 Task: Look for space in Taurage, Lithuania from 28th June, 2023 to 10th July,  2023 for 5 adults in price range Rs.15000 to Rs.25000. Place can be entire place or private room with 5 bedrooms having 5 beds and 5 bathrooms. Property type can be house, flat, guest house. Amenities needed are: wifi, TV, free parkinig on premises, gym, breakfast. Booking option can be shelf check-in. Required host language is English.
Action: Mouse pressed left at (505, 111)
Screenshot: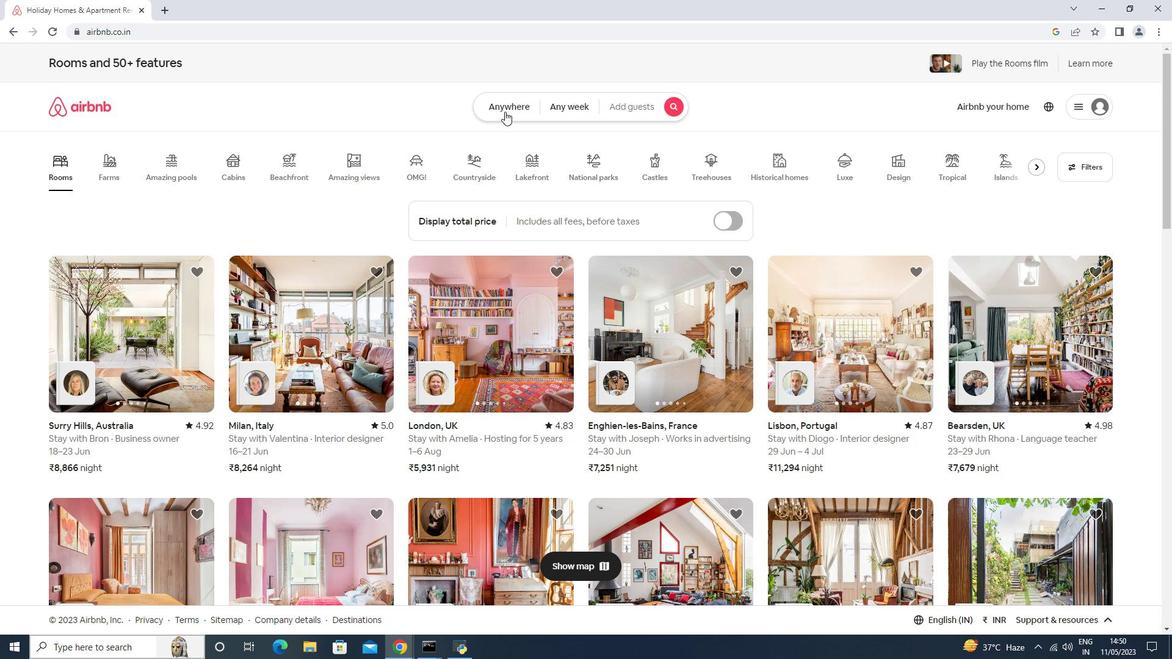 
Action: Mouse moved to (442, 157)
Screenshot: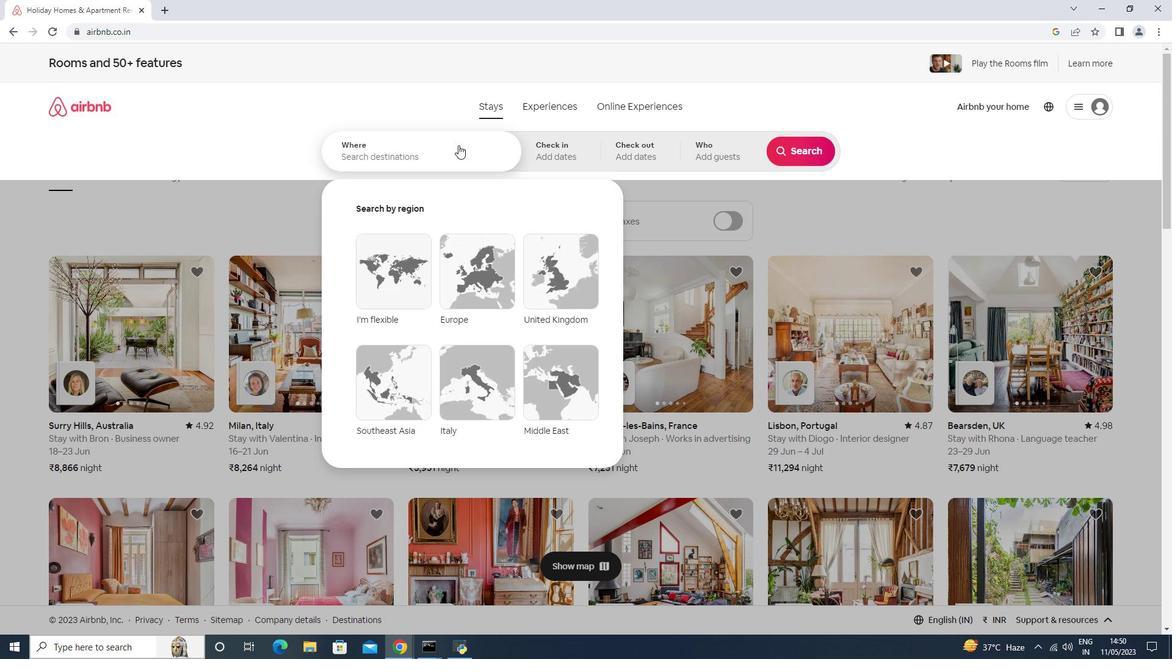 
Action: Mouse pressed left at (442, 157)
Screenshot: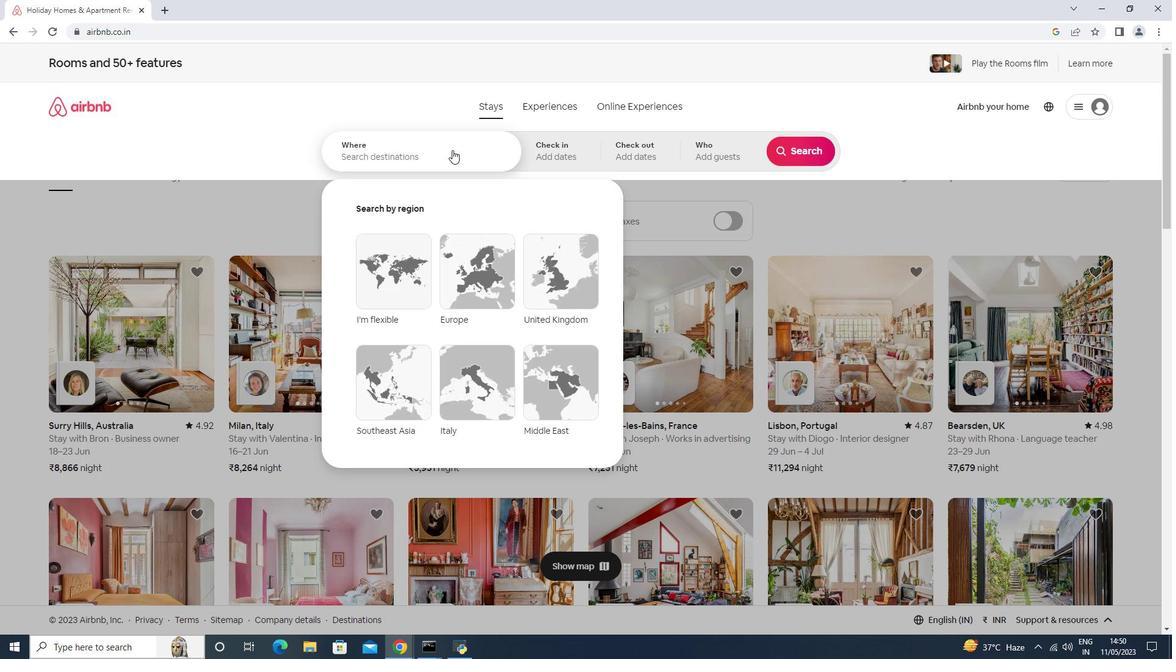 
Action: Mouse moved to (533, 174)
Screenshot: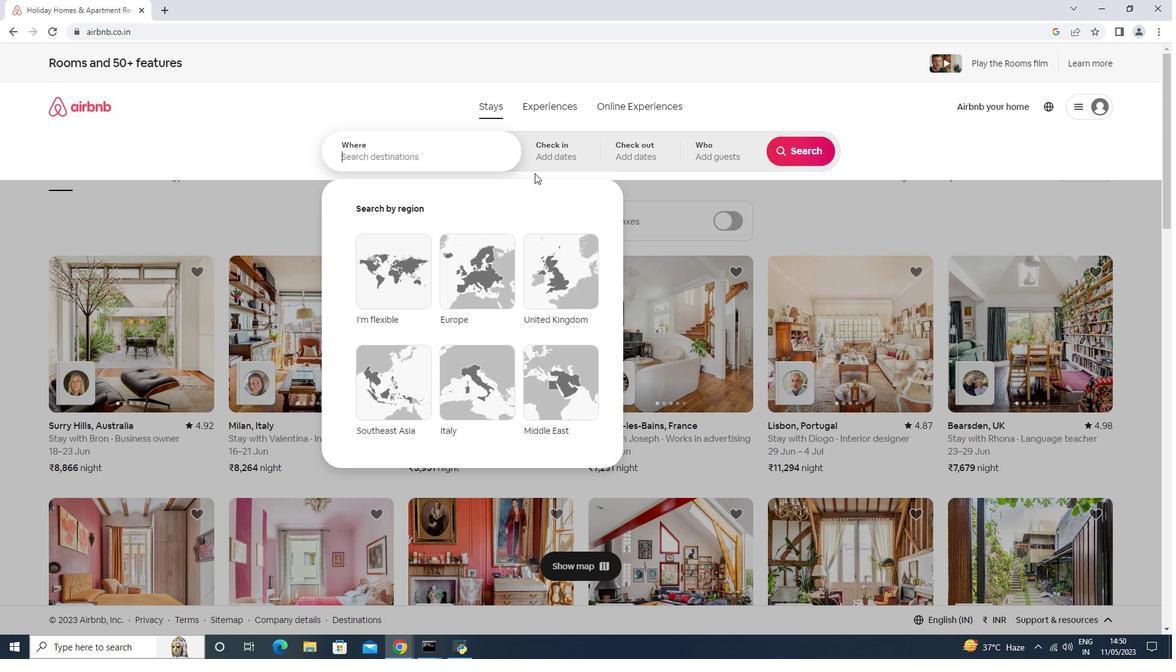 
Action: Key pressed <Key.shift>Taurage,<Key.shift>Lituania
Screenshot: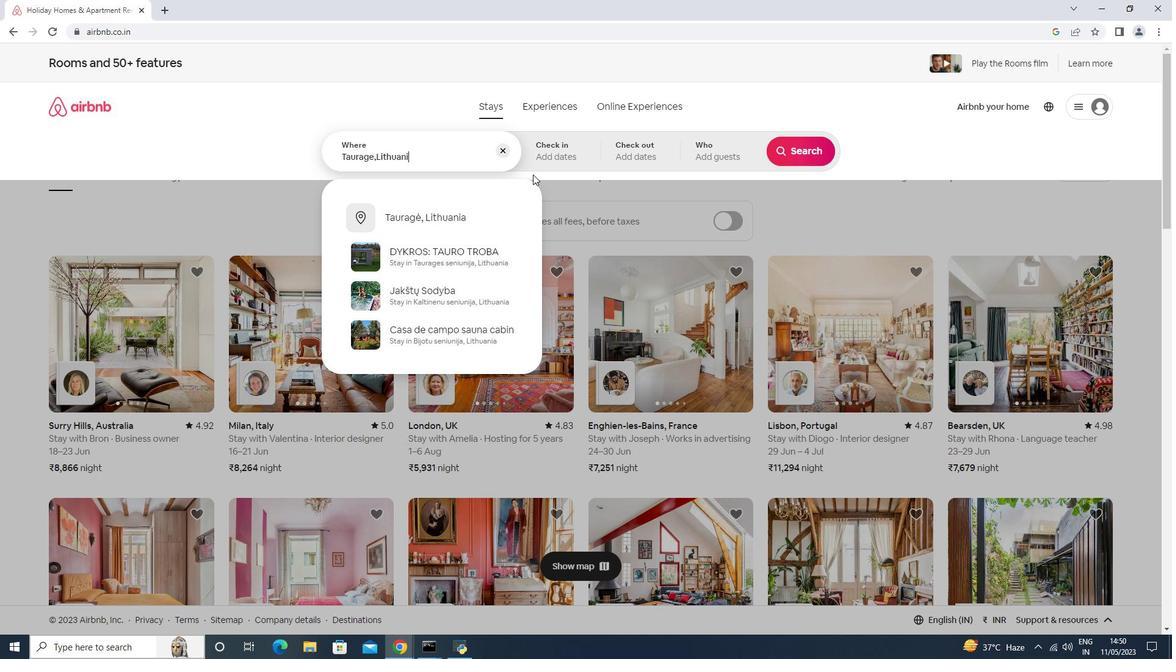 
Action: Mouse moved to (563, 145)
Screenshot: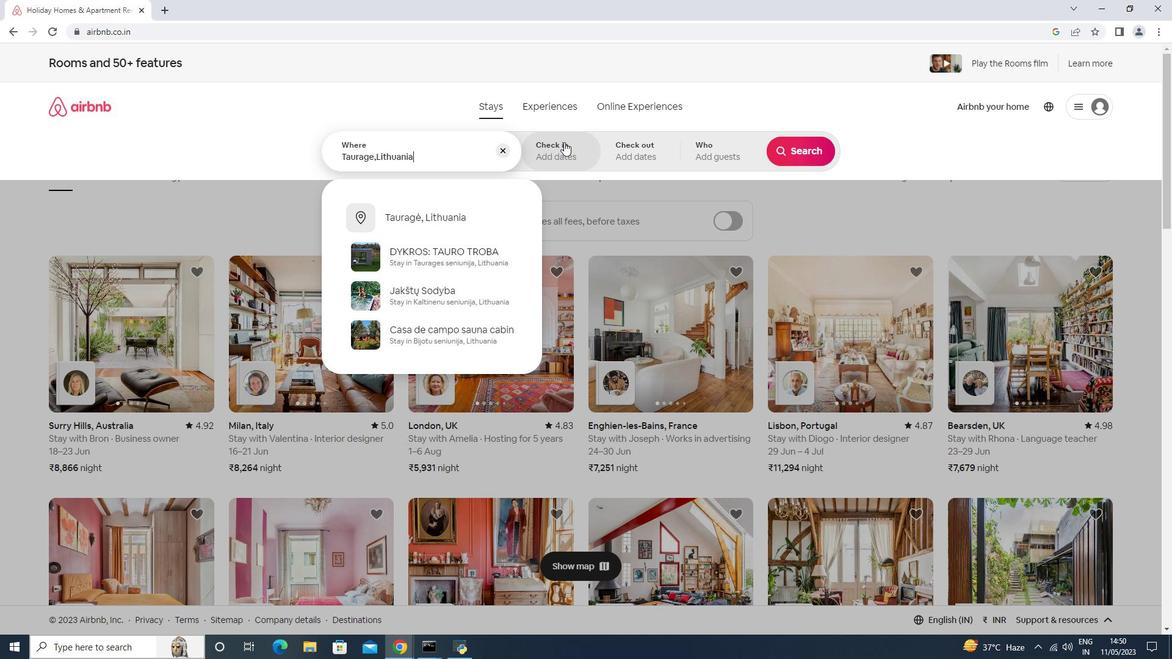 
Action: Mouse pressed left at (563, 145)
Screenshot: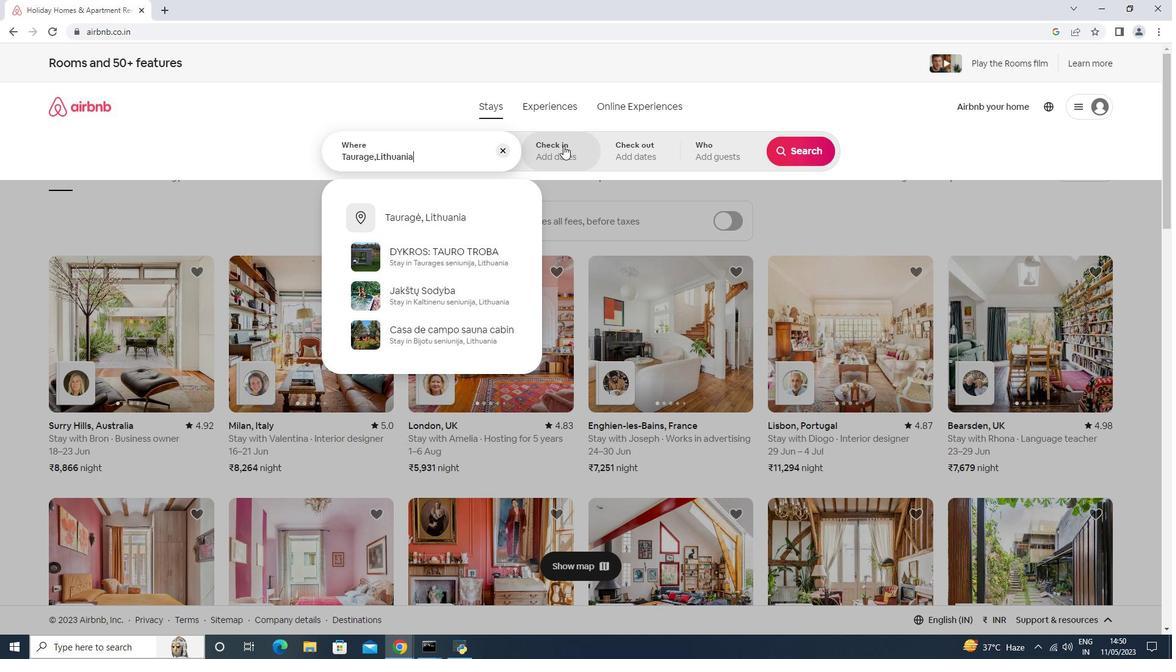 
Action: Mouse moved to (698, 412)
Screenshot: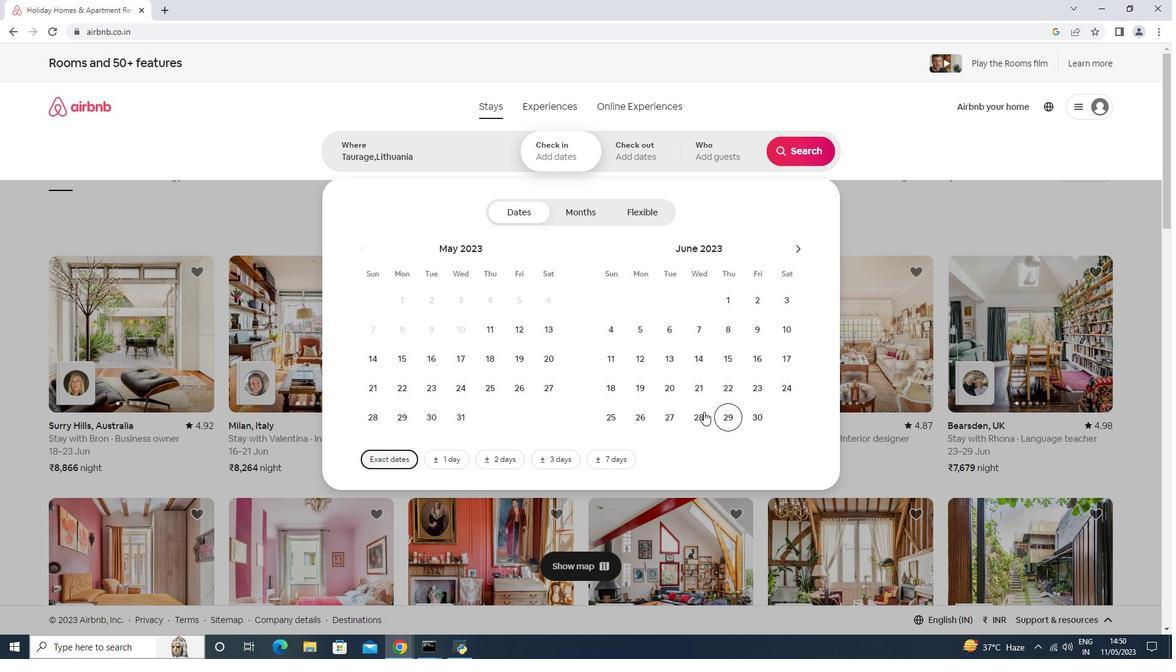
Action: Mouse pressed left at (698, 412)
Screenshot: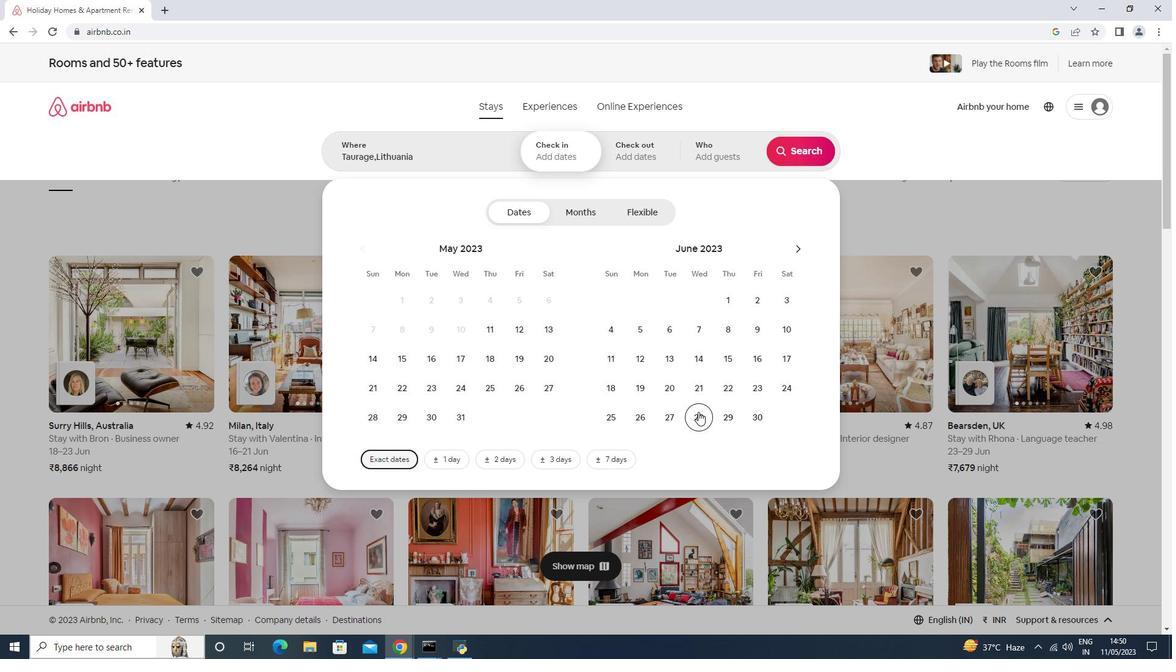 
Action: Mouse moved to (799, 247)
Screenshot: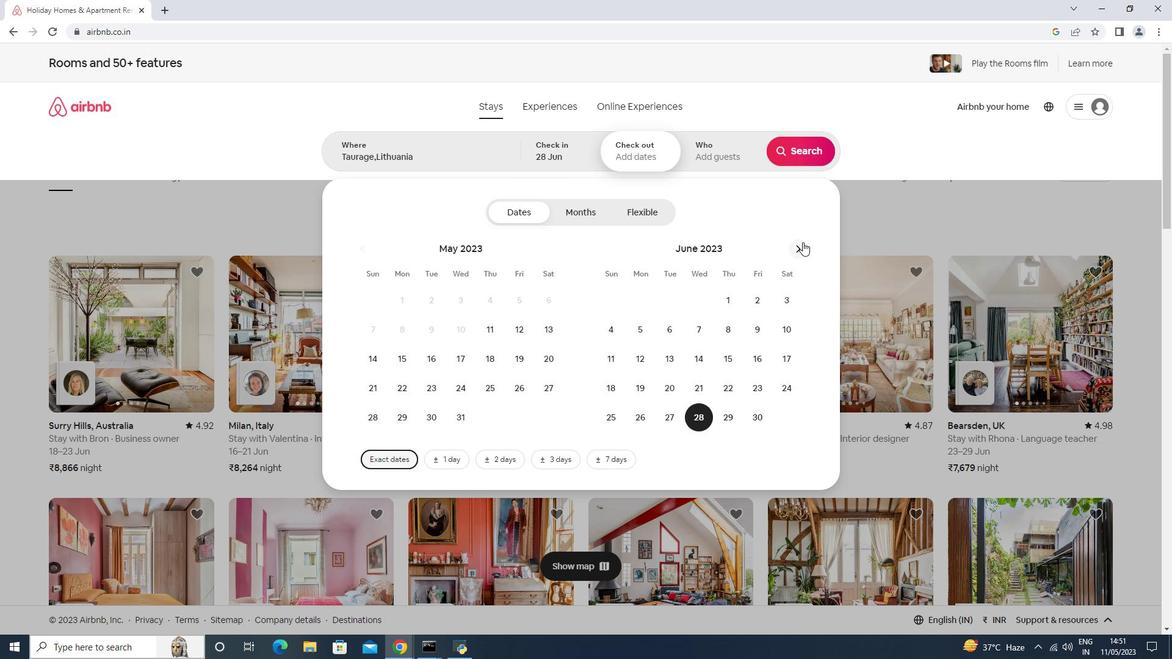 
Action: Mouse pressed left at (799, 247)
Screenshot: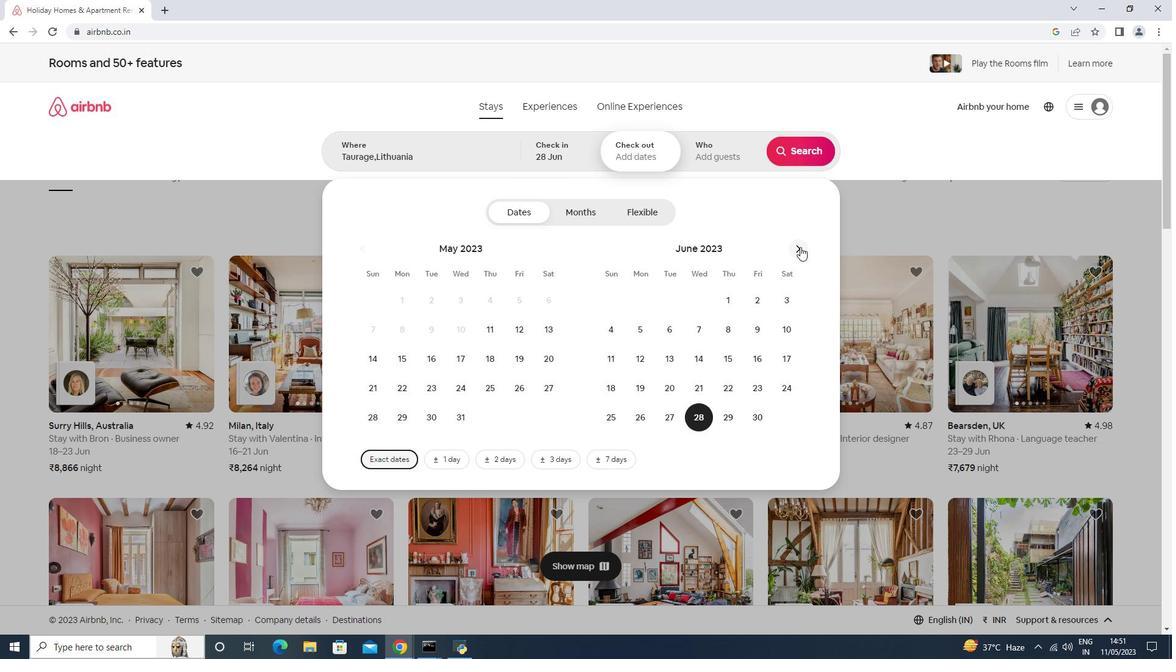 
Action: Mouse moved to (644, 352)
Screenshot: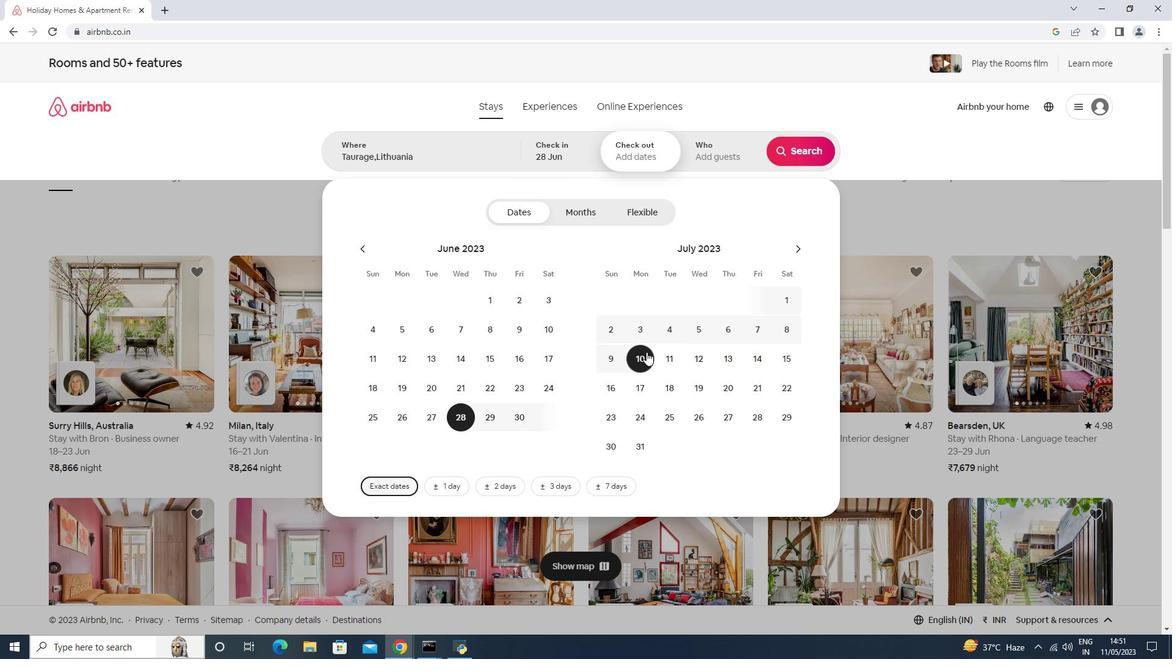 
Action: Mouse pressed left at (644, 352)
Screenshot: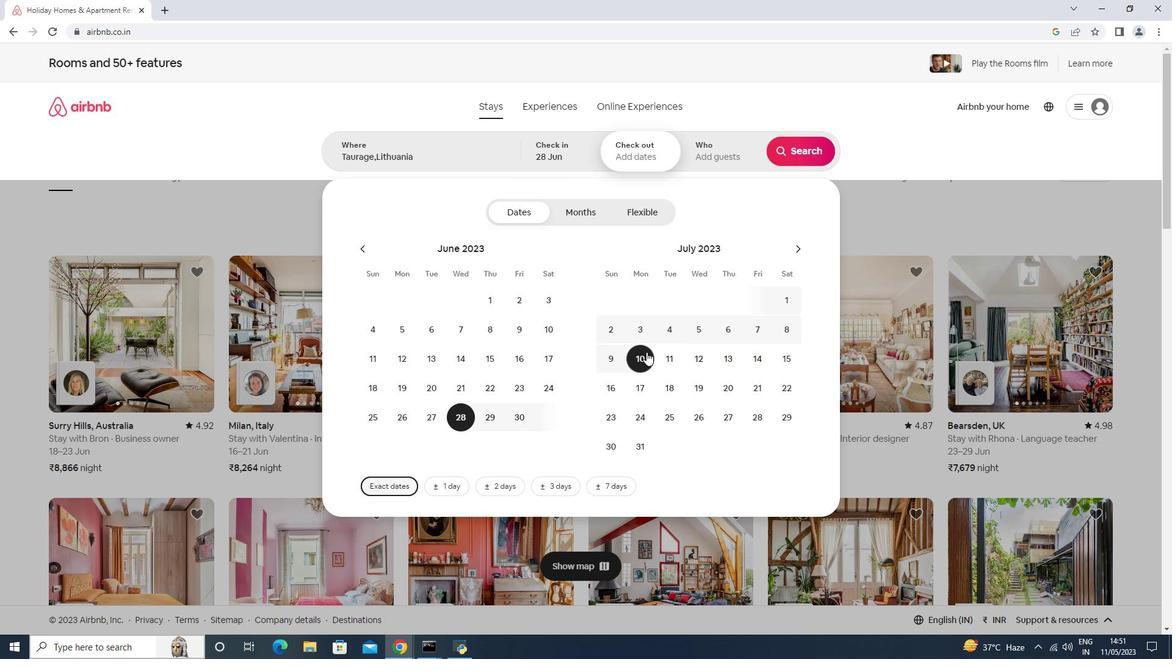
Action: Mouse moved to (702, 156)
Screenshot: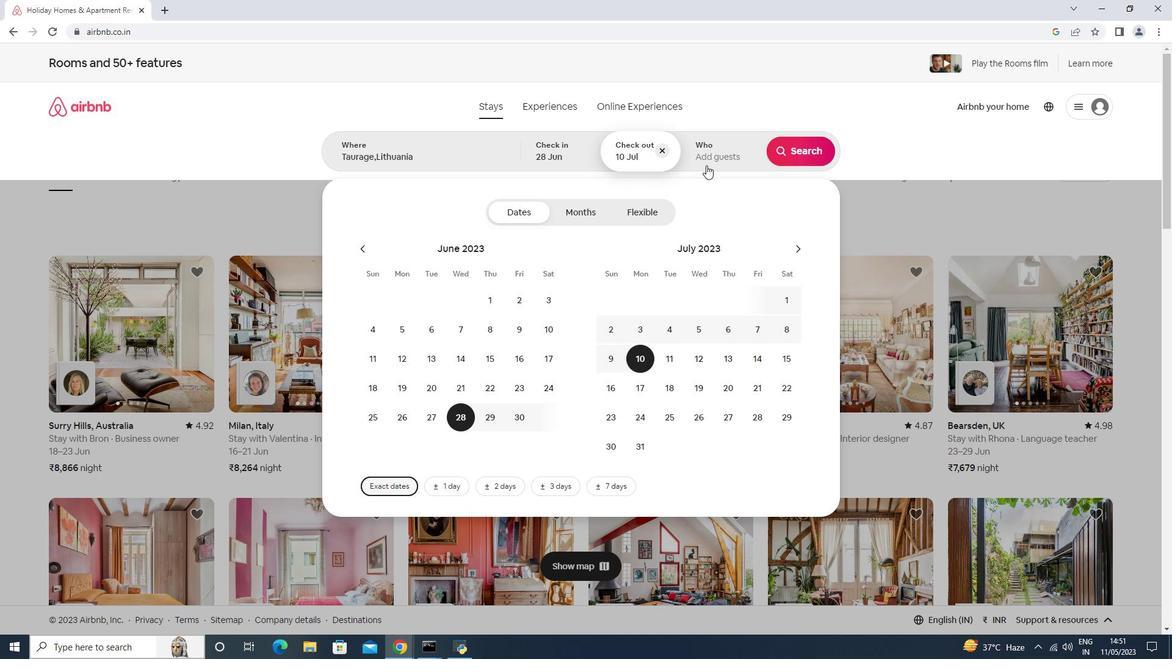 
Action: Mouse pressed left at (702, 156)
Screenshot: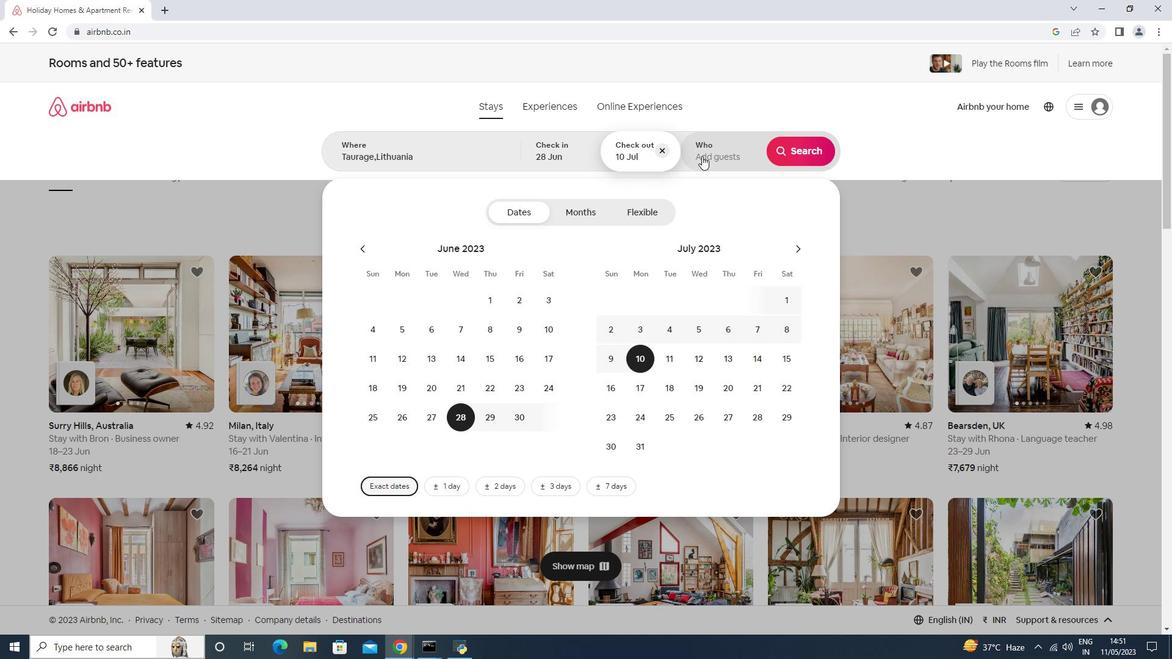 
Action: Mouse moved to (801, 213)
Screenshot: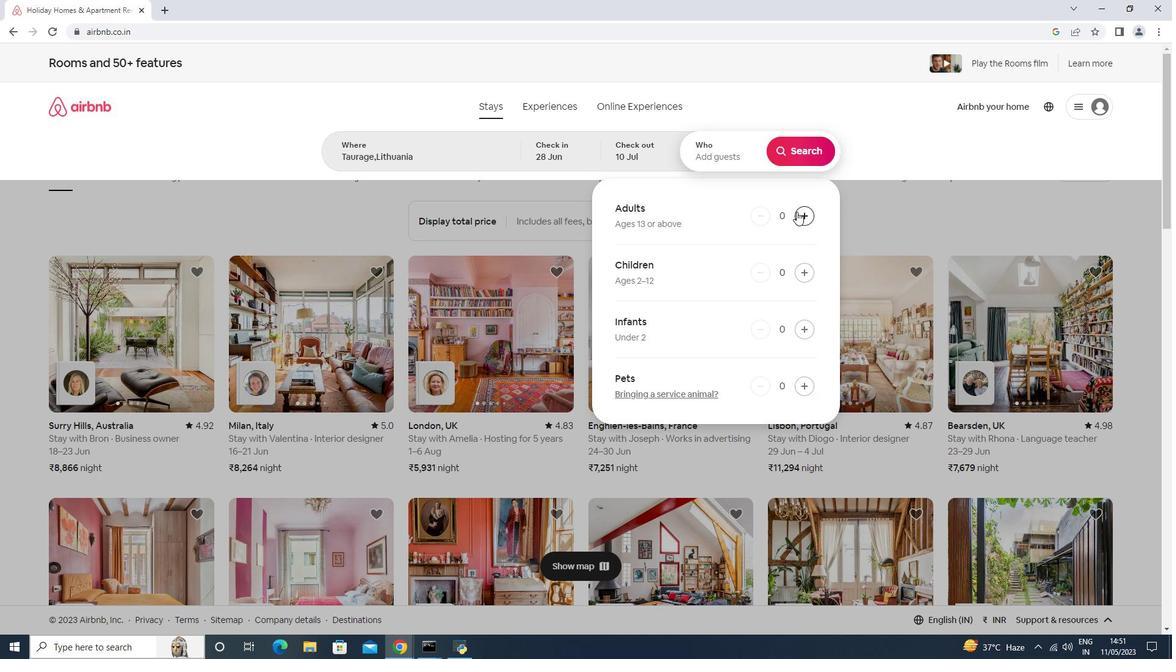 
Action: Mouse pressed left at (801, 213)
Screenshot: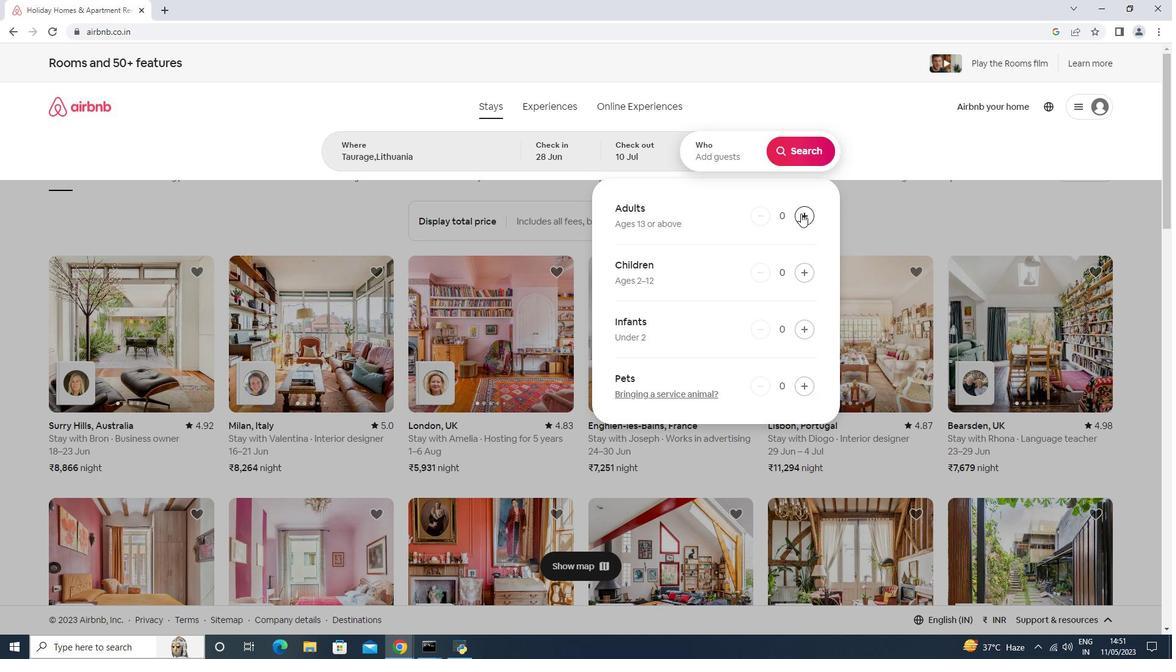 
Action: Mouse pressed left at (801, 213)
Screenshot: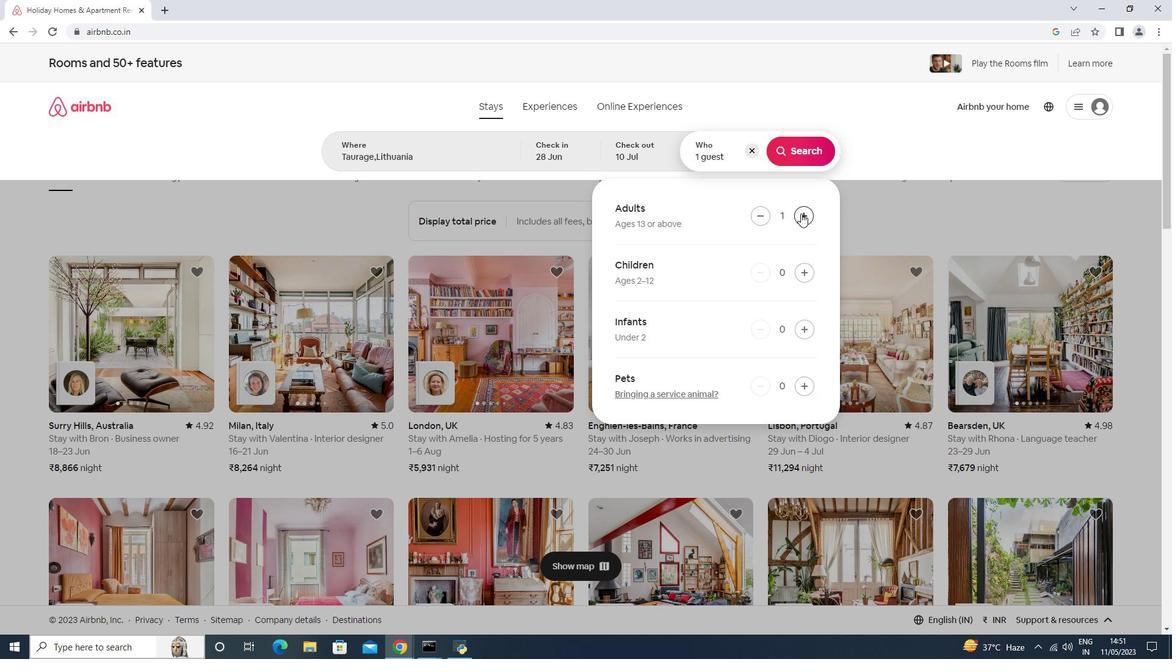 
Action: Mouse pressed left at (801, 213)
Screenshot: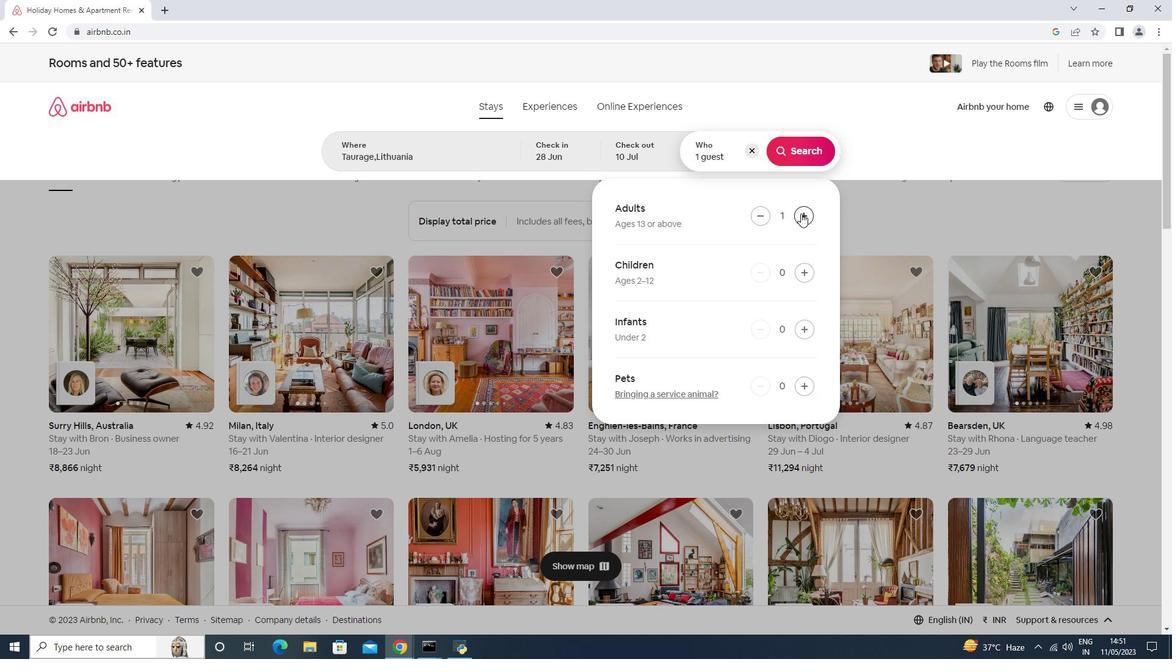 
Action: Mouse pressed left at (801, 213)
Screenshot: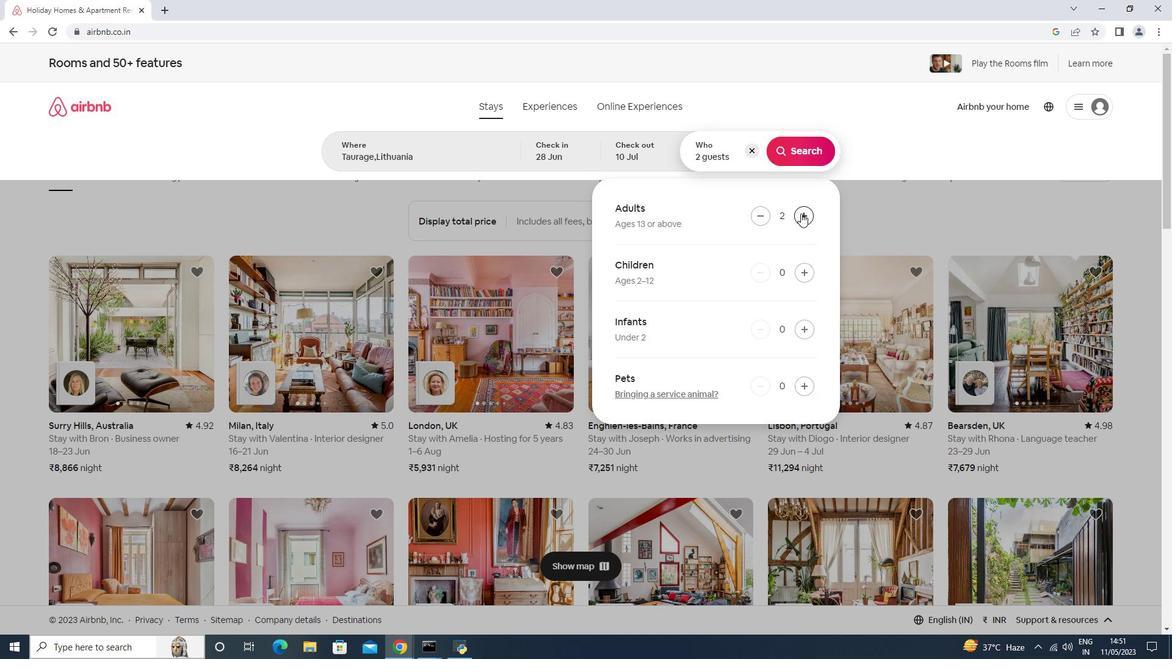 
Action: Mouse moved to (801, 213)
Screenshot: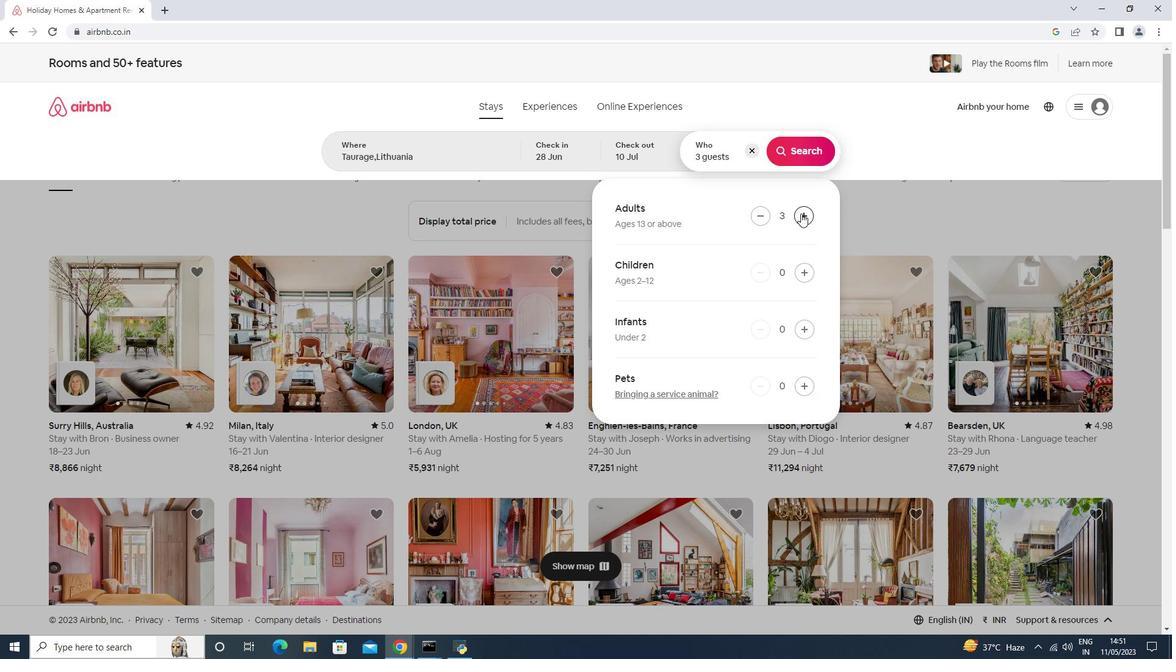 
Action: Mouse pressed left at (801, 213)
Screenshot: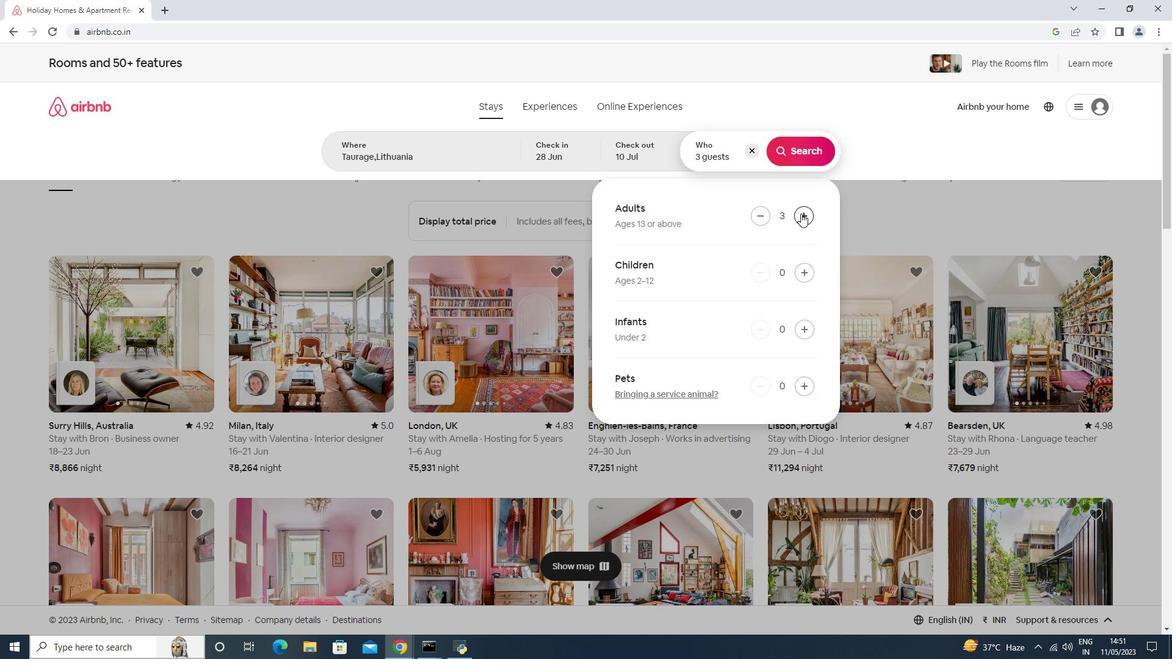 
Action: Mouse moved to (796, 158)
Screenshot: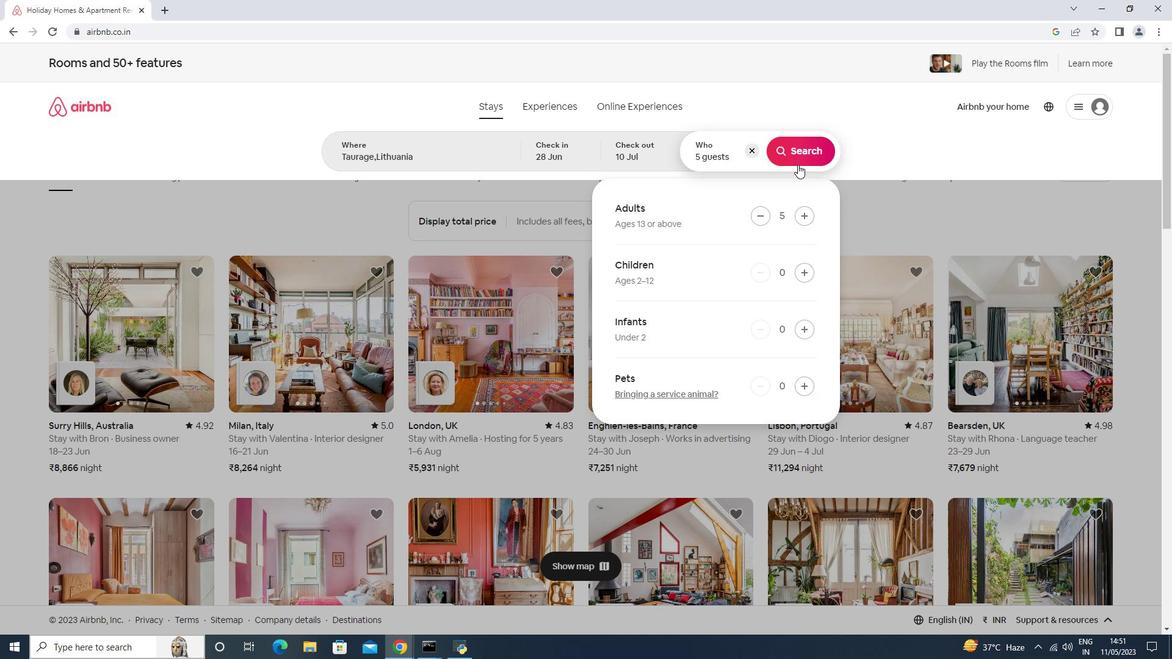 
Action: Mouse pressed left at (796, 158)
Screenshot: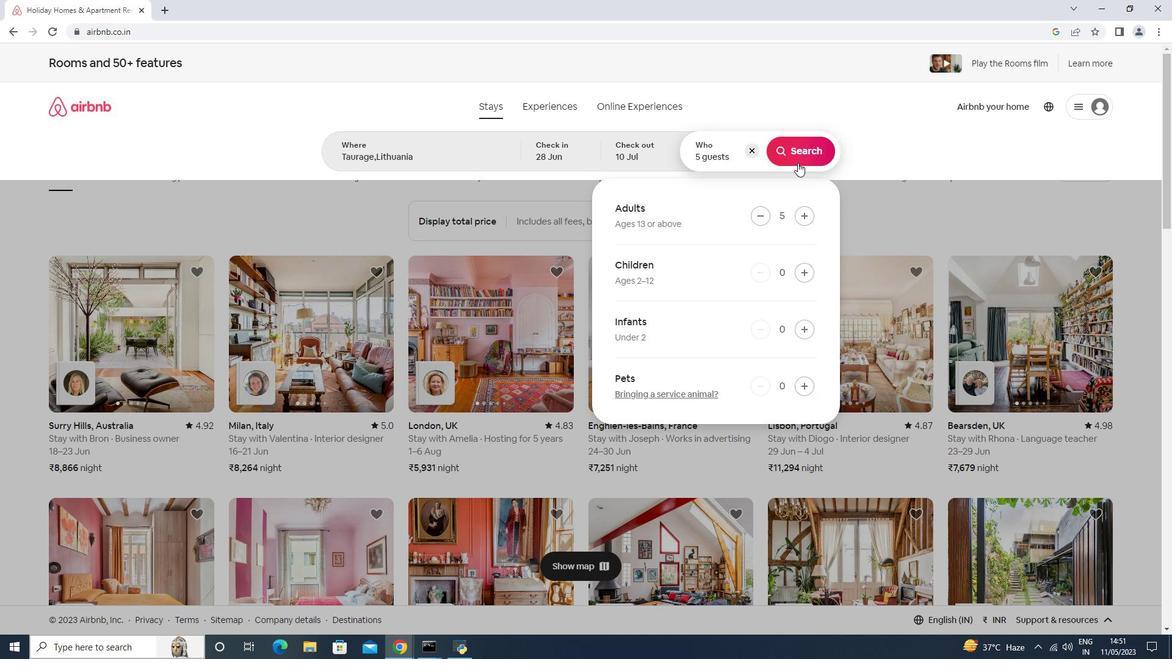 
Action: Mouse moved to (1124, 121)
Screenshot: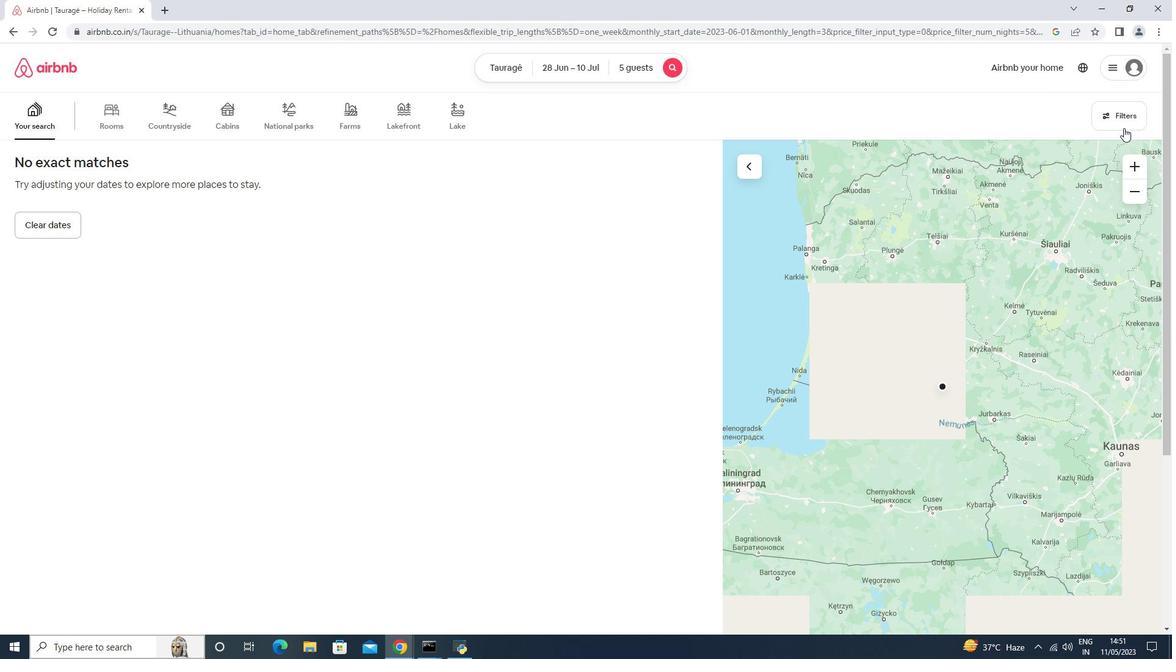 
Action: Mouse pressed left at (1124, 121)
Screenshot: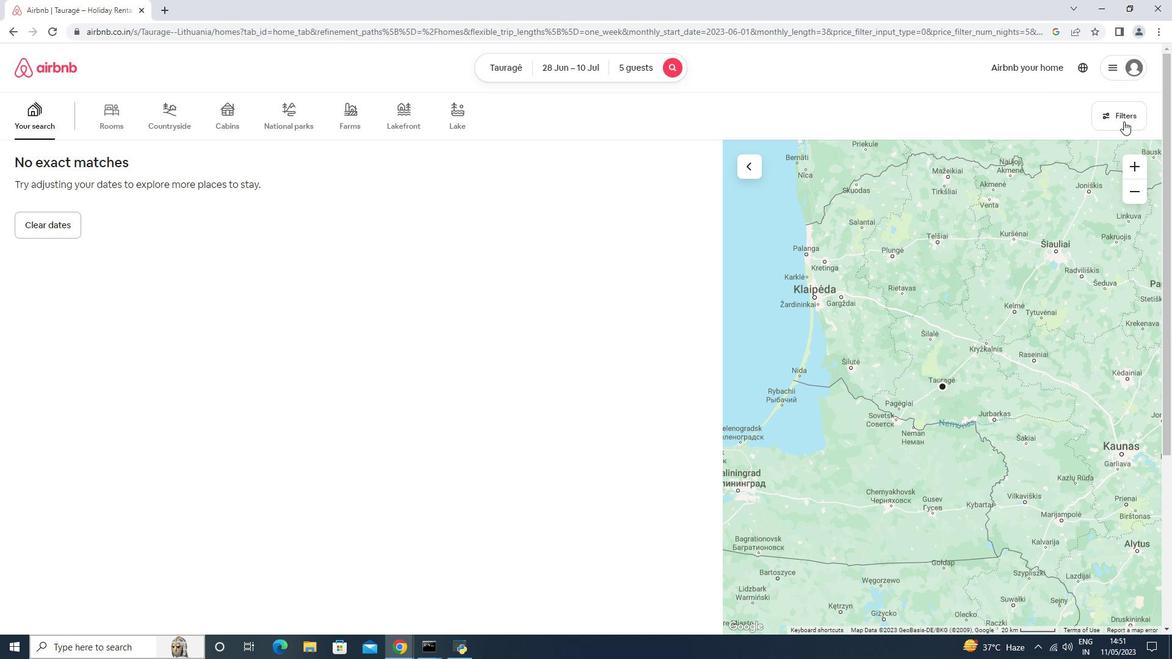 
Action: Mouse moved to (459, 417)
Screenshot: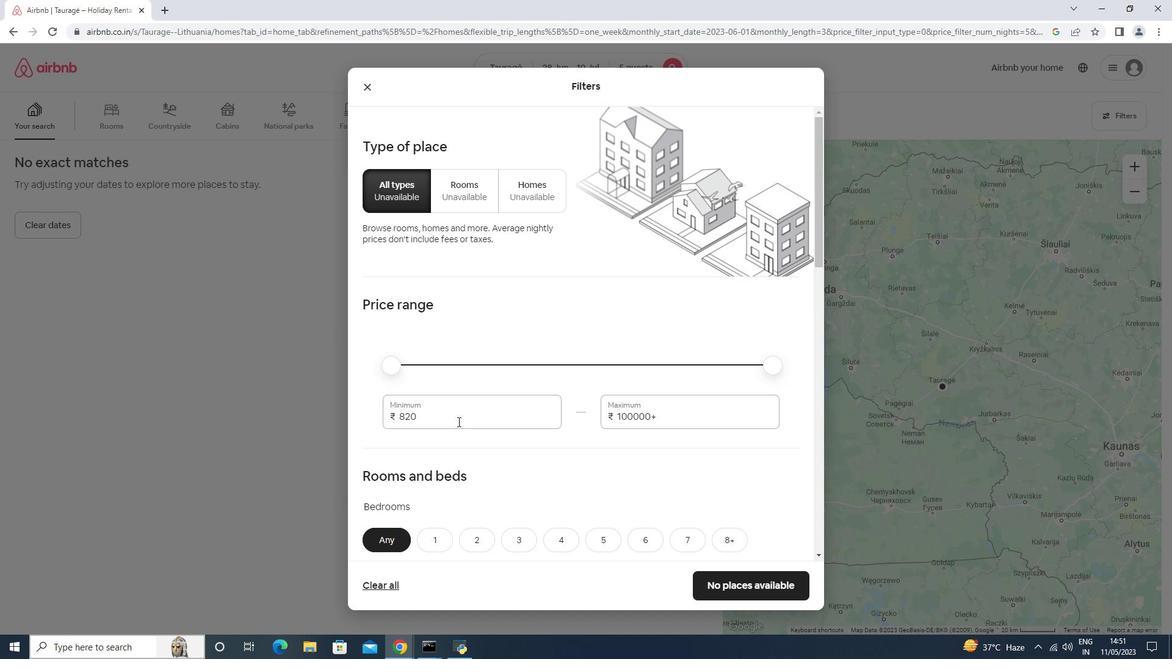 
Action: Mouse pressed left at (459, 417)
Screenshot: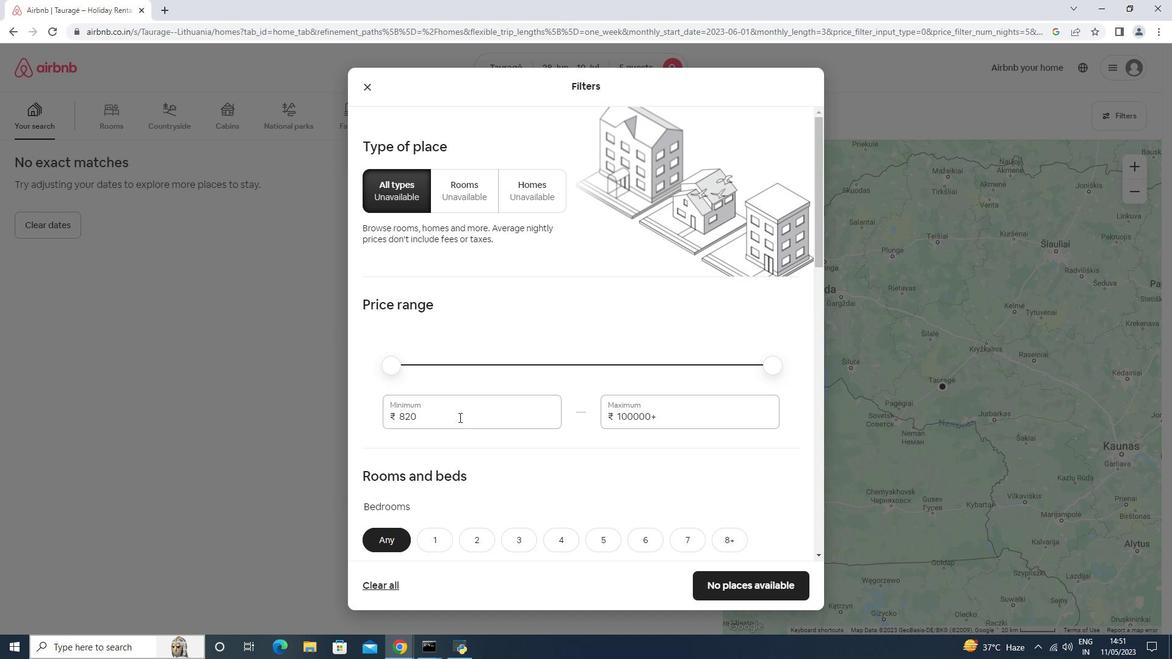 
Action: Key pressed <Key.backspace><Key.backspace><Key.backspace><Key.backspace><Key.backspace><Key.backspace><Key.backspace><Key.backspace><Key.backspace><Key.backspace><Key.backspace><Key.backspace>150
Screenshot: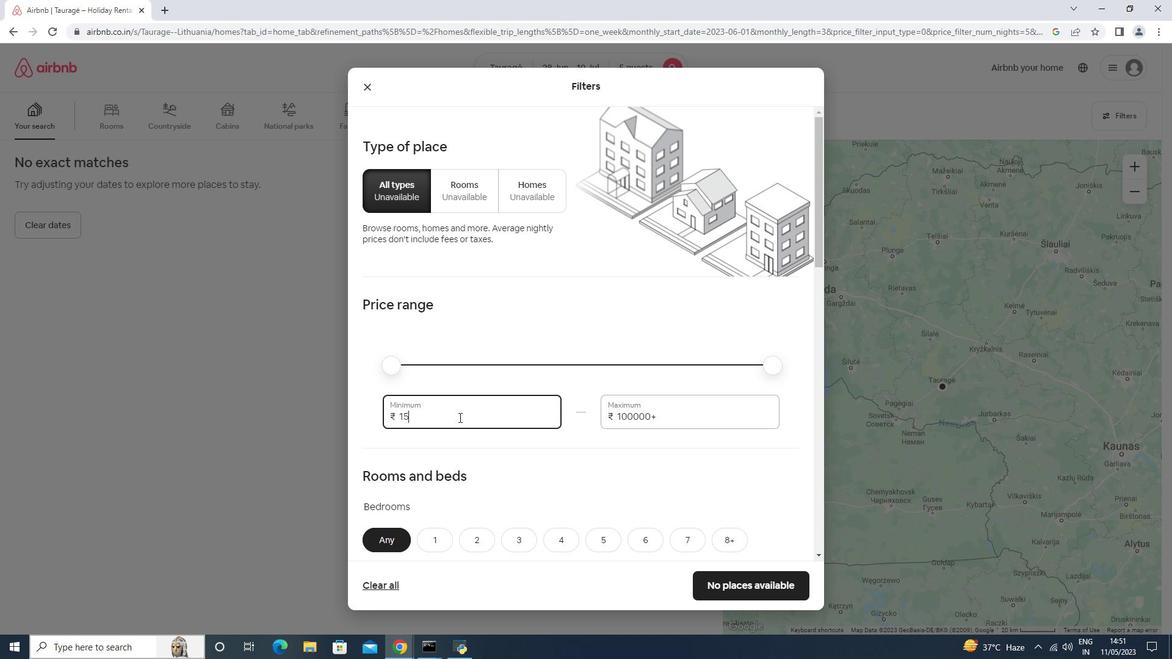 
Action: Mouse moved to (462, 417)
Screenshot: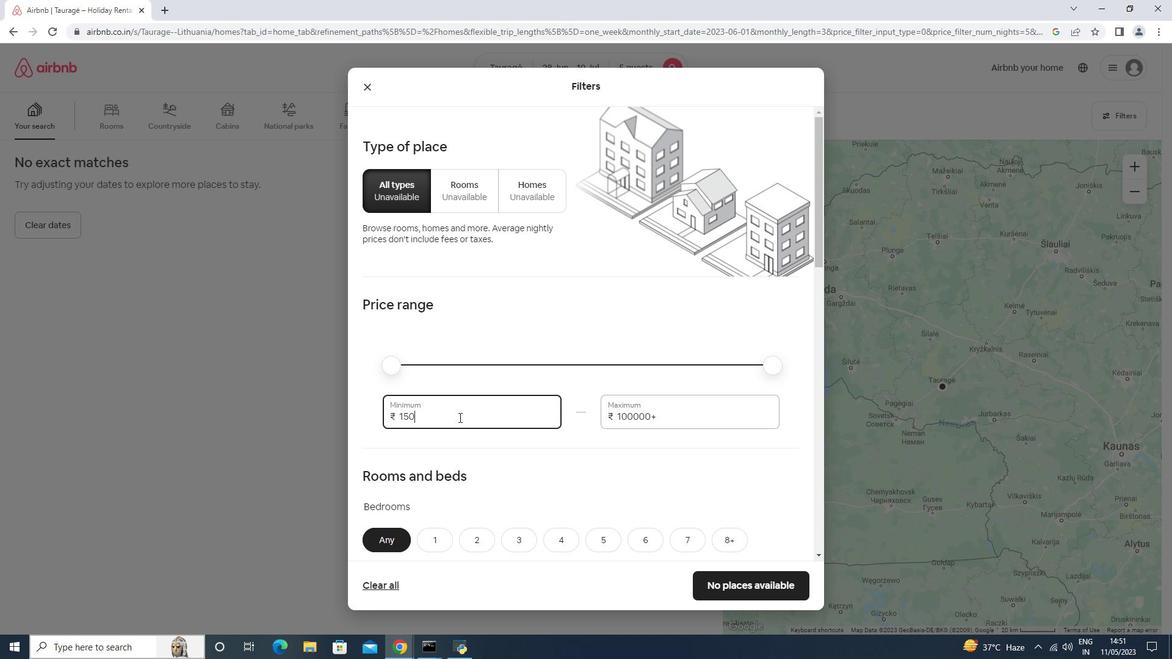 
Action: Key pressed 0
Screenshot: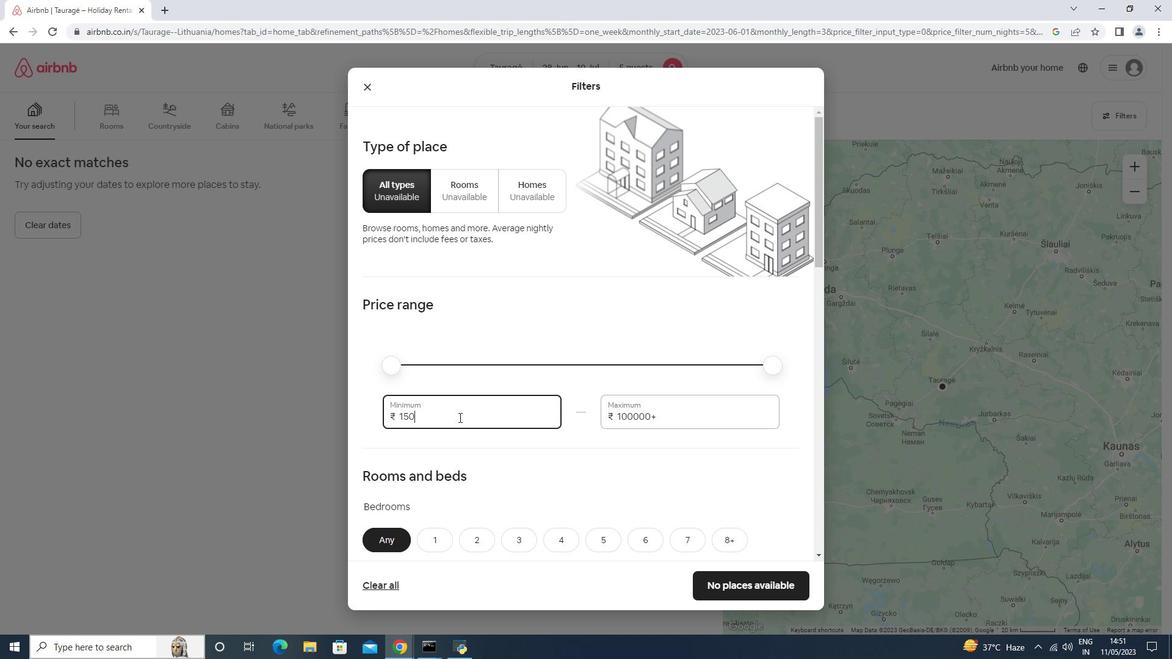 
Action: Mouse moved to (648, 420)
Screenshot: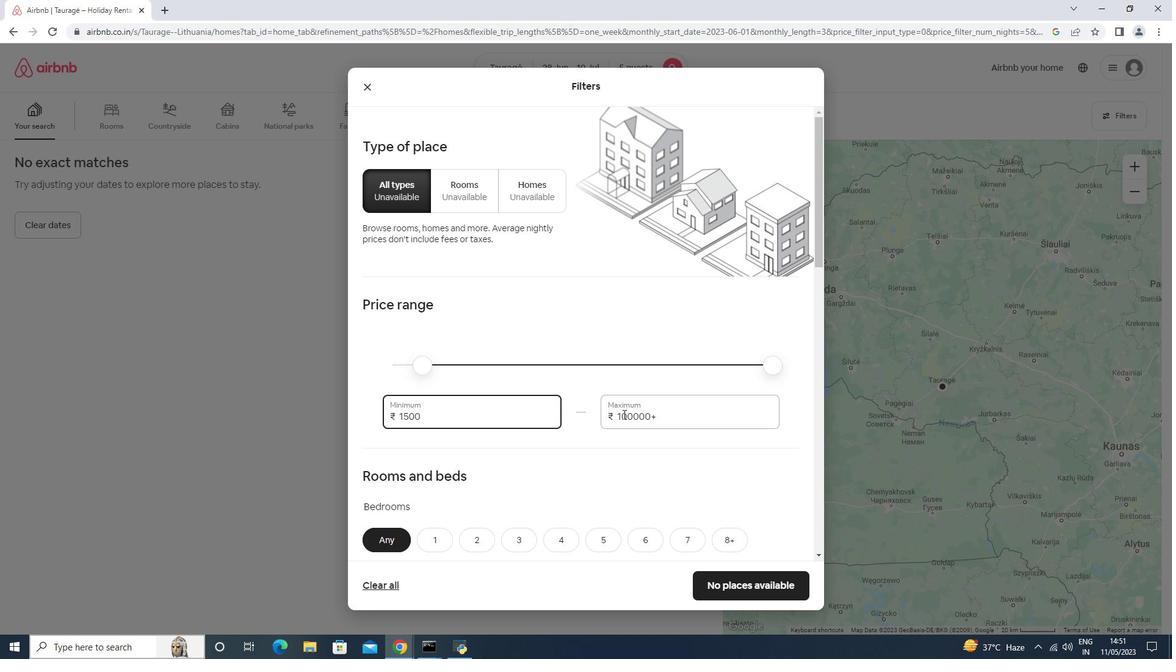 
Action: Key pressed 0
Screenshot: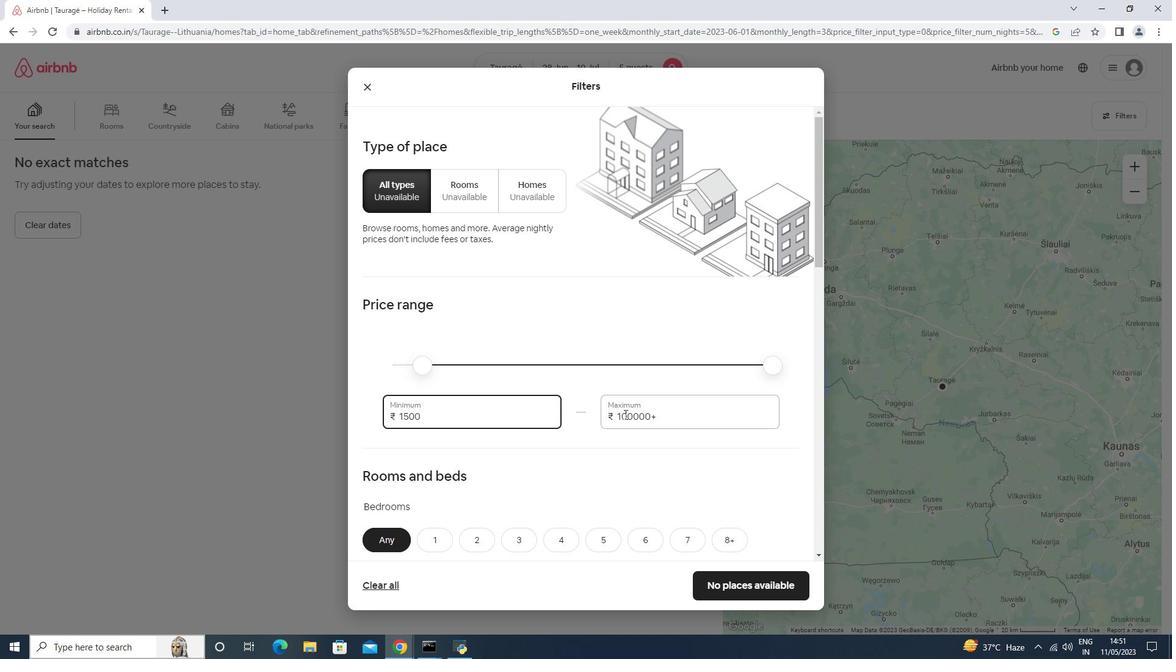 
Action: Mouse moved to (663, 421)
Screenshot: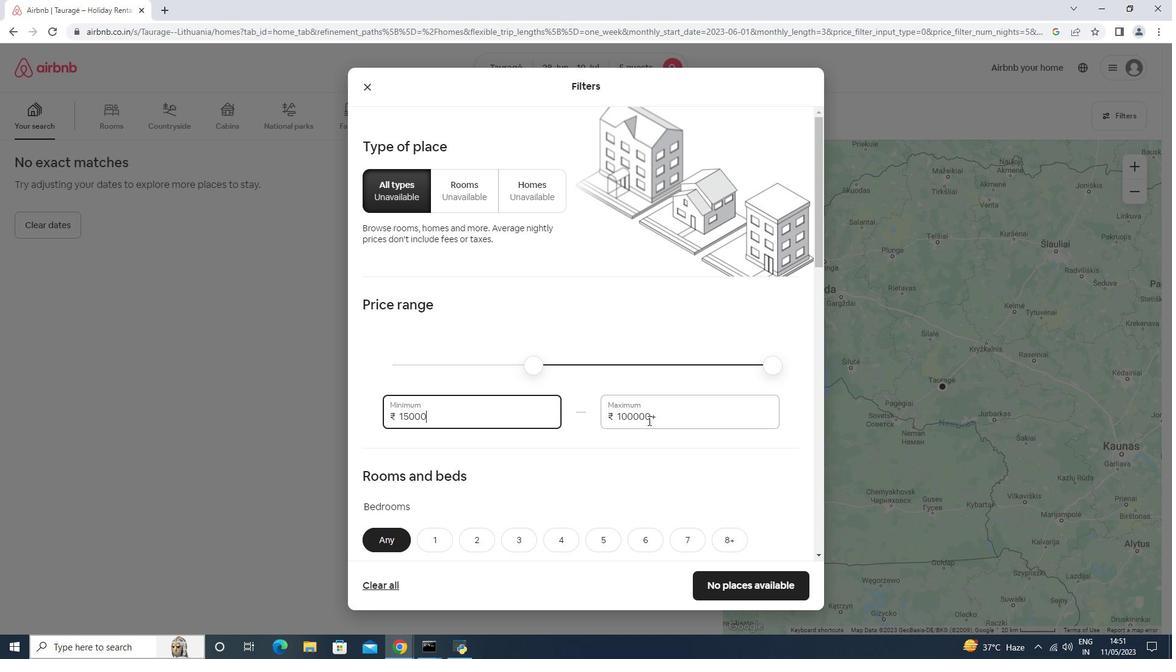 
Action: Key pressed 0
Screenshot: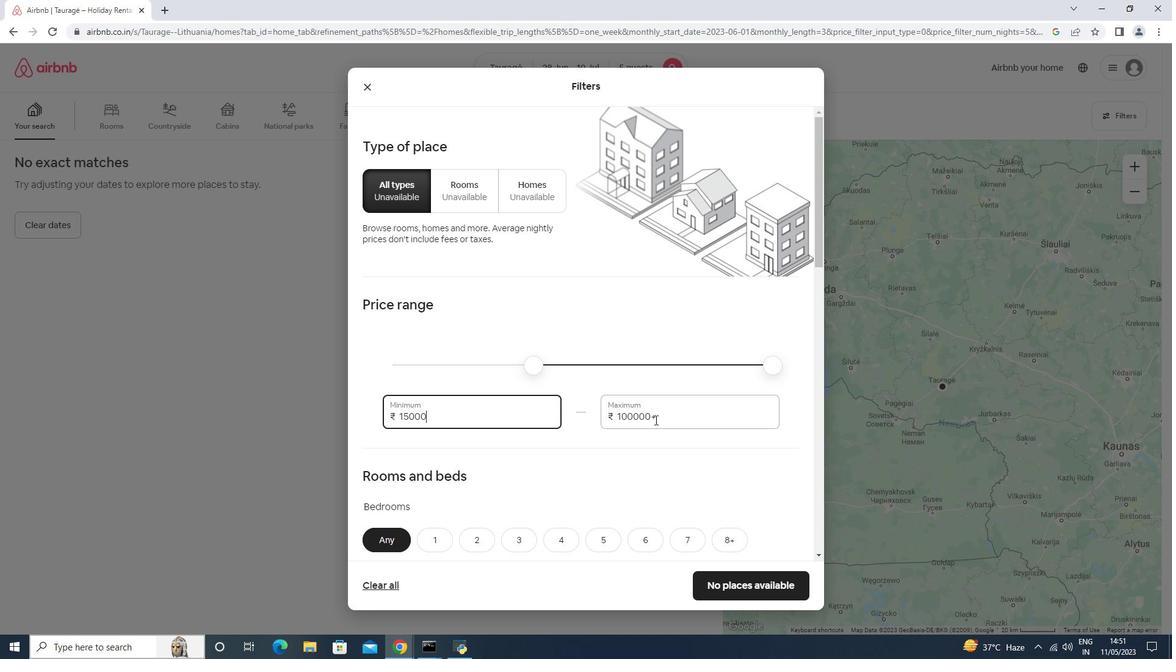
Action: Mouse moved to (674, 421)
Screenshot: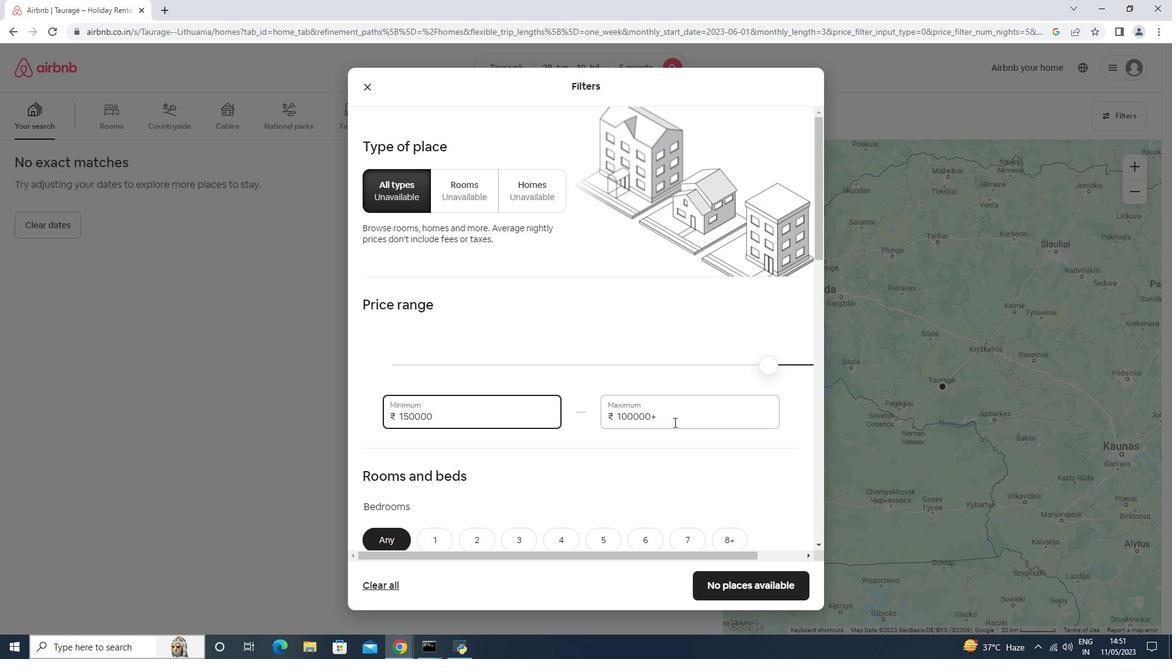 
Action: Mouse pressed left at (674, 421)
Screenshot: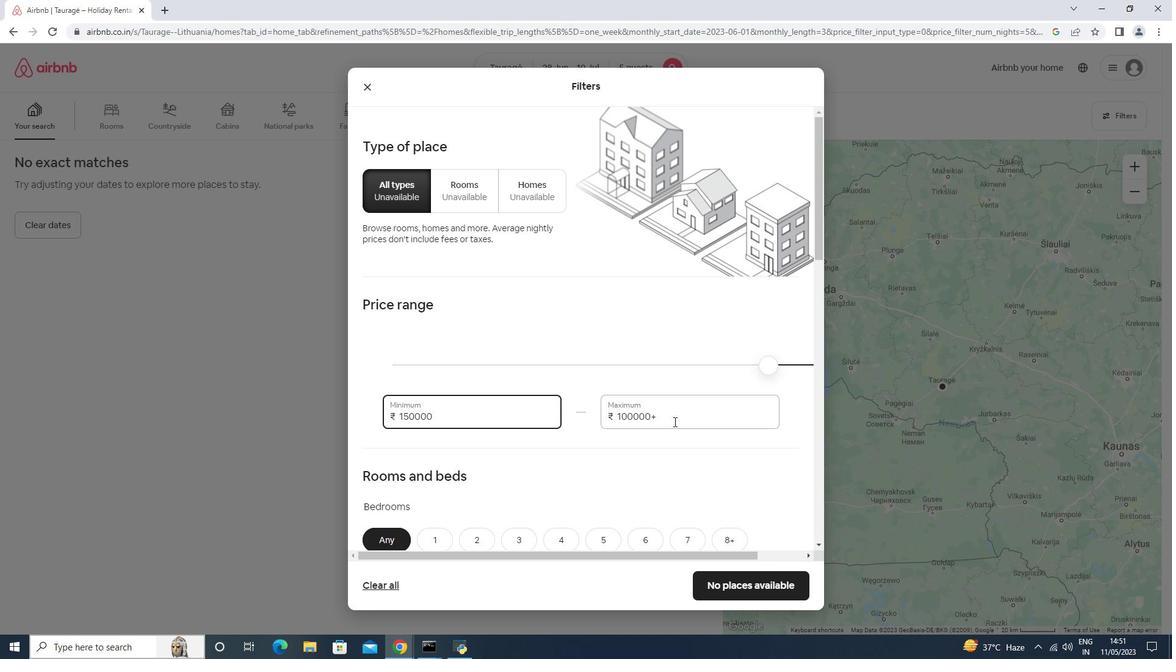 
Action: Mouse moved to (508, 410)
Screenshot: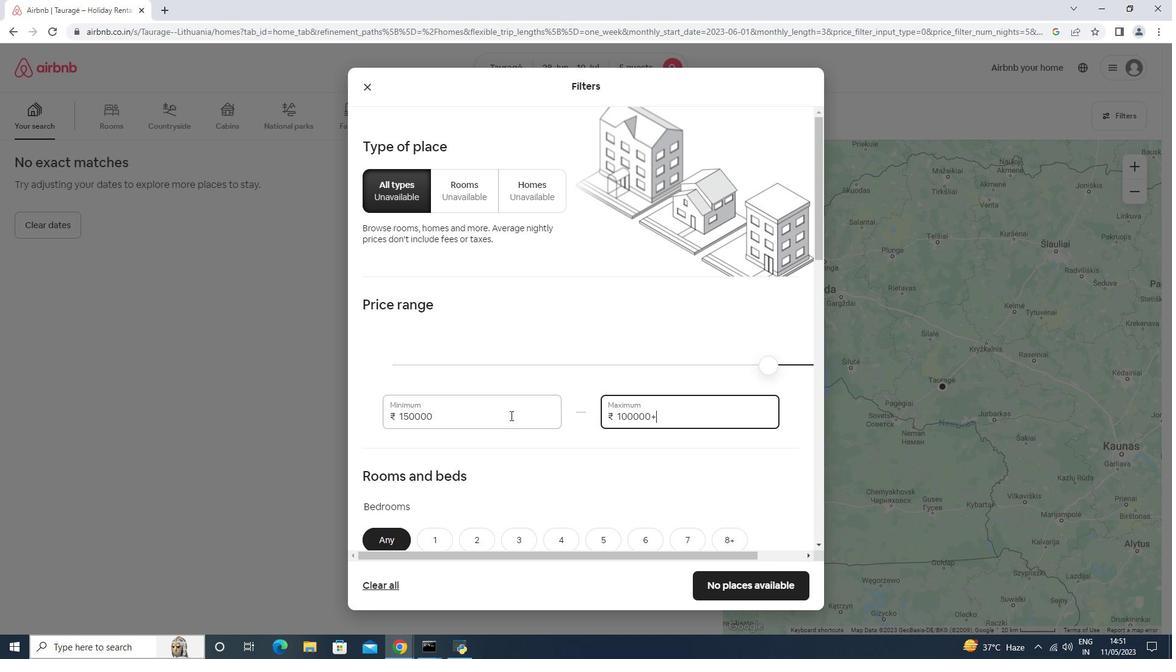 
Action: Mouse pressed left at (508, 410)
Screenshot: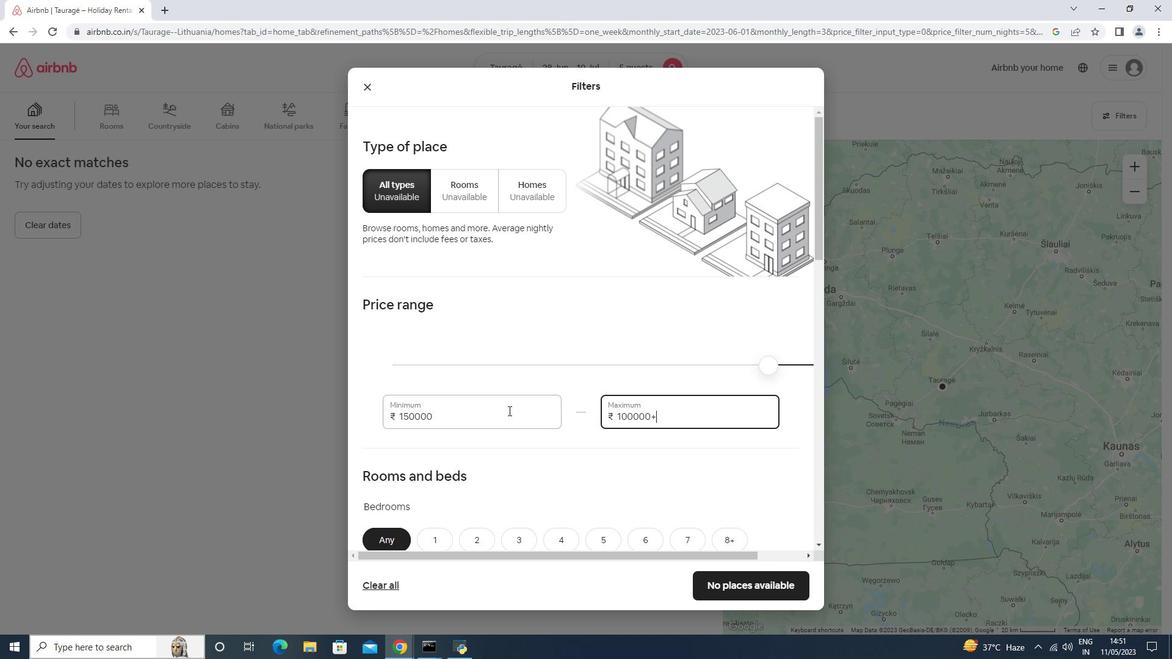 
Action: Key pressed <Key.backspace>
Screenshot: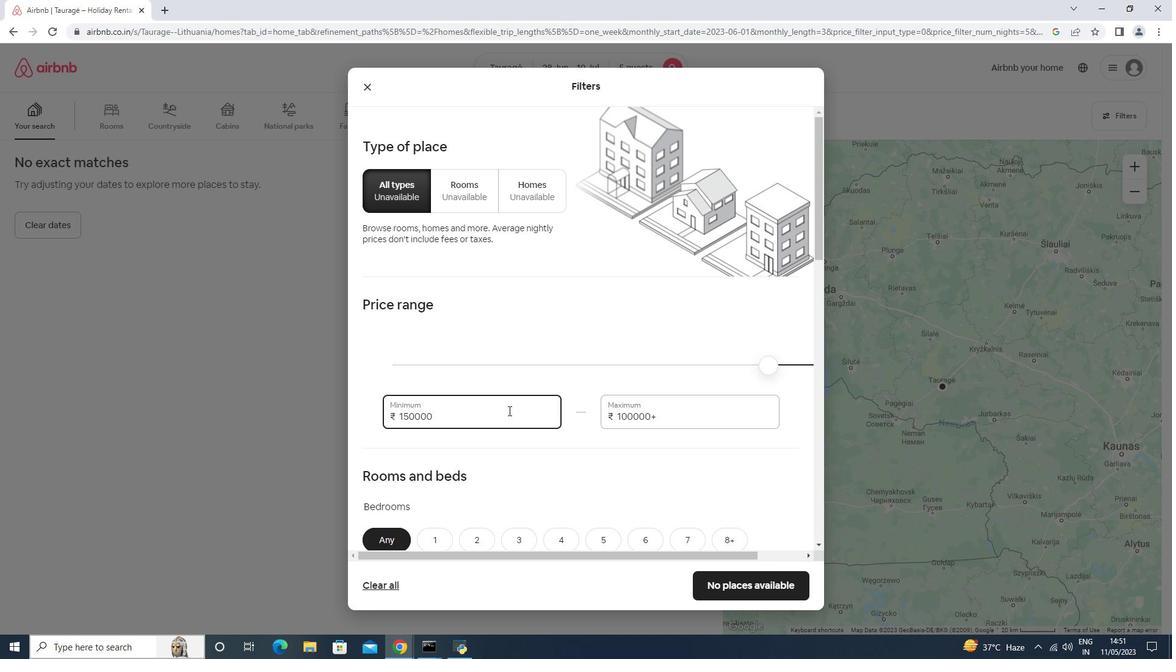 
Action: Mouse moved to (665, 418)
Screenshot: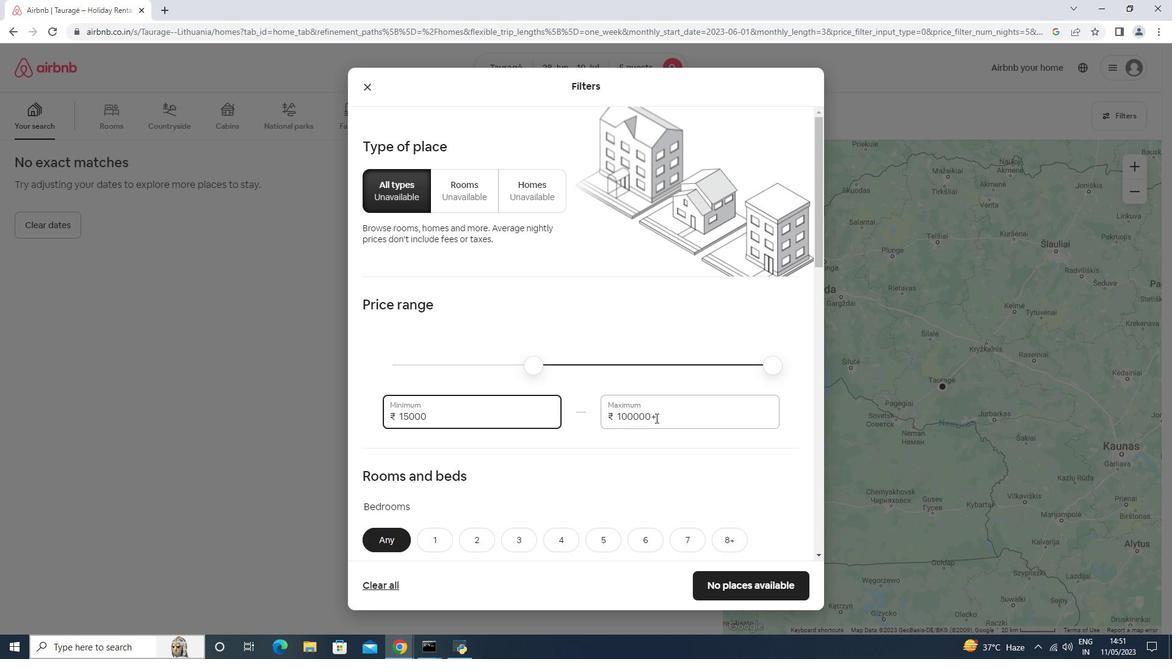 
Action: Mouse pressed left at (665, 418)
Screenshot: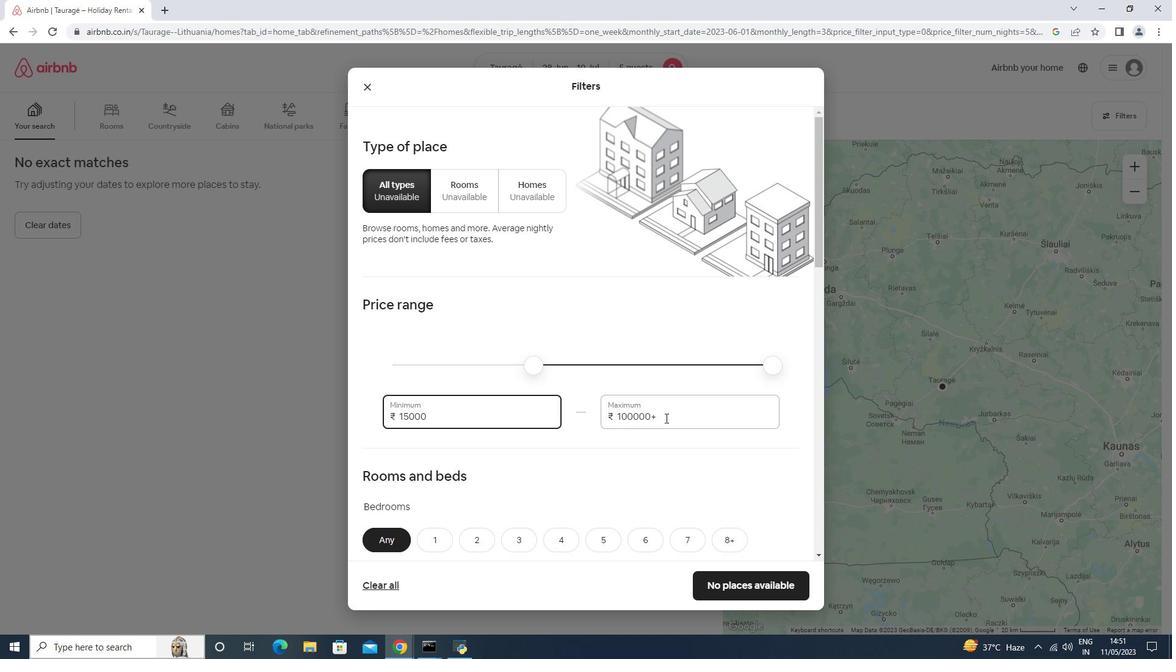 
Action: Mouse moved to (665, 418)
Screenshot: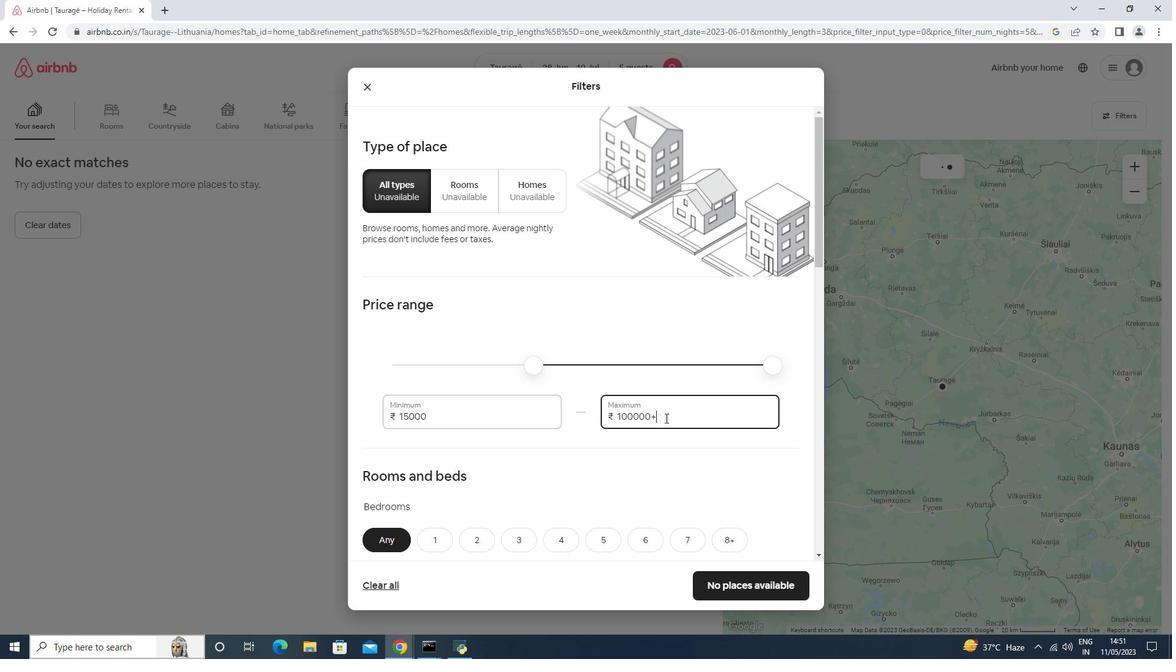 
Action: Key pressed <Key.backspace>
Screenshot: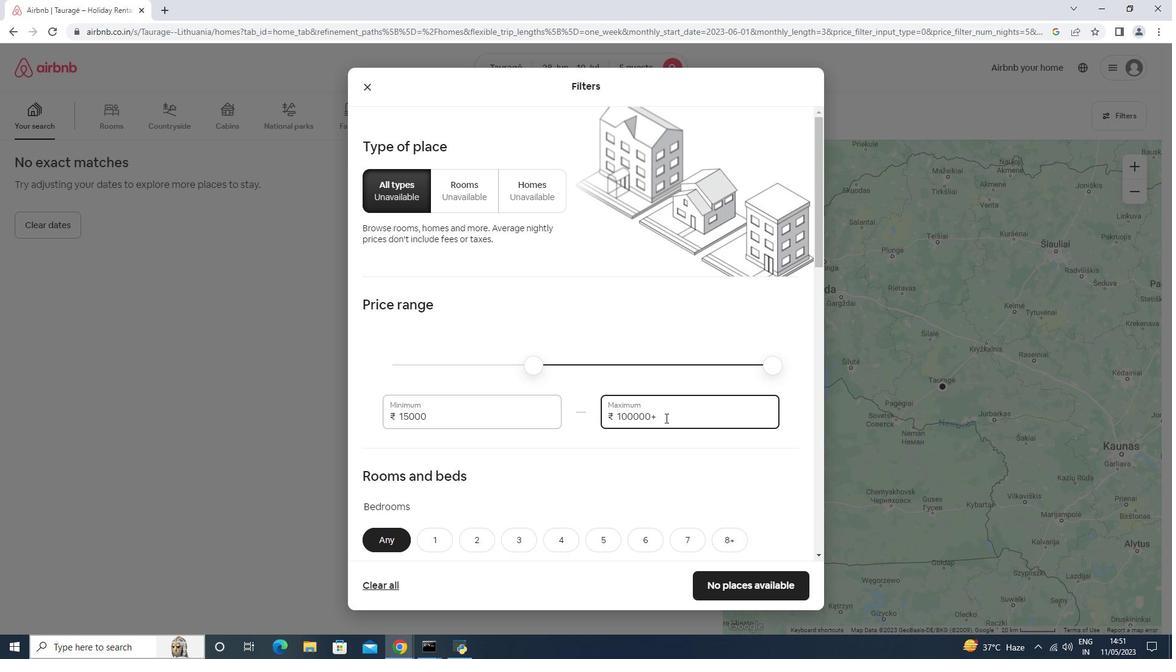 
Action: Mouse moved to (655, 423)
Screenshot: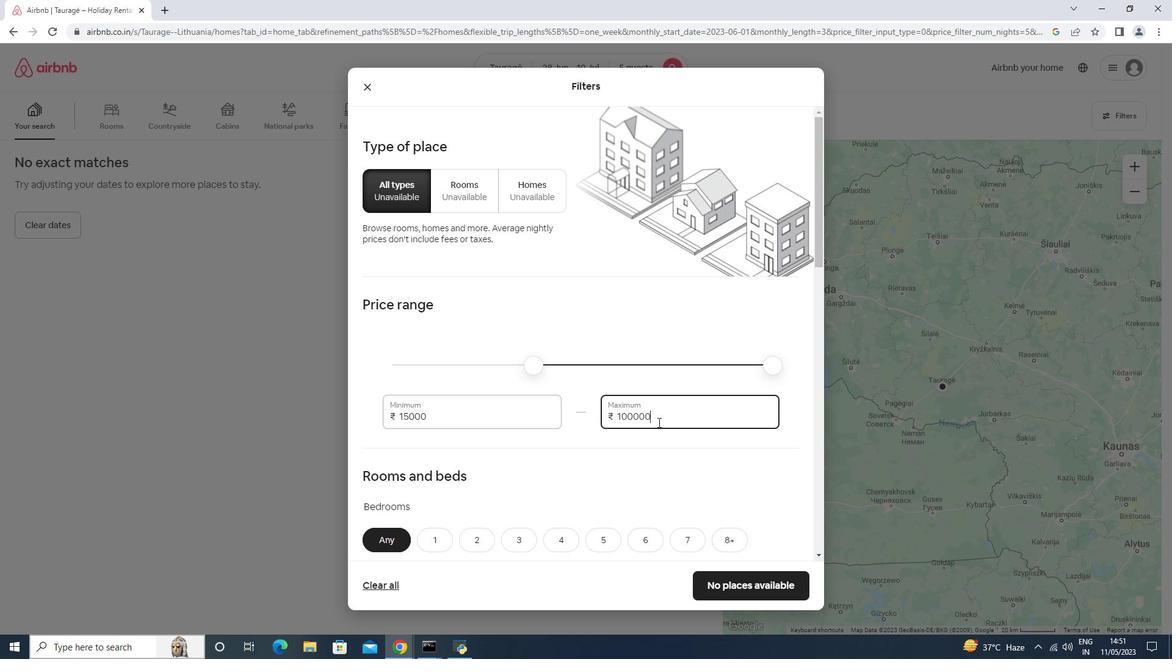 
Action: Key pressed <Key.backspace><Key.backspace><Key.backspace><Key.backspace><Key.backspace><Key.backspace><Key.backspace><Key.backspace><Key.backspace><Key.backspace><Key.backspace><Key.backspace><Key.backspace><Key.backspace><Key.backspace>25
Screenshot: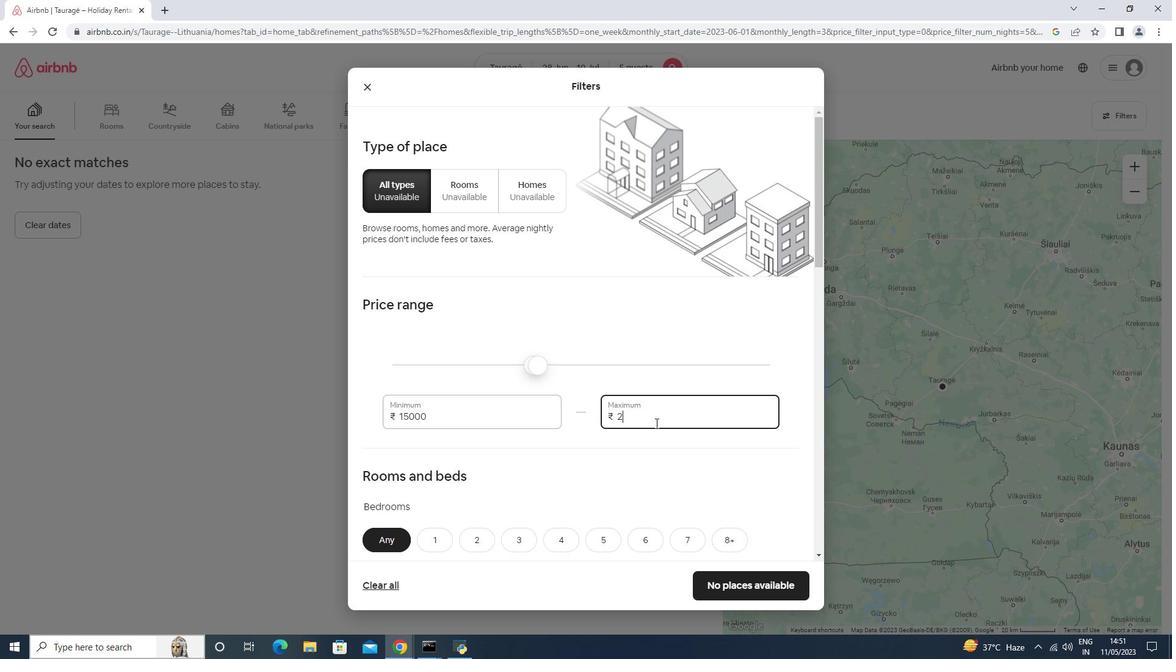 
Action: Mouse moved to (655, 423)
Screenshot: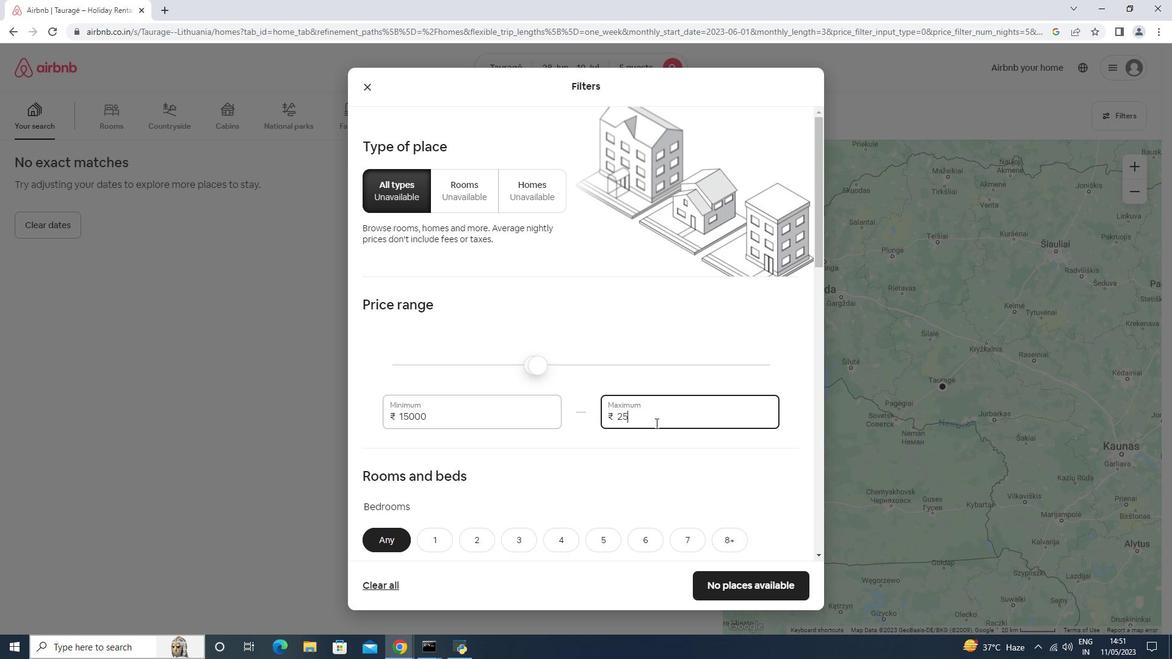 
Action: Key pressed 00
Screenshot: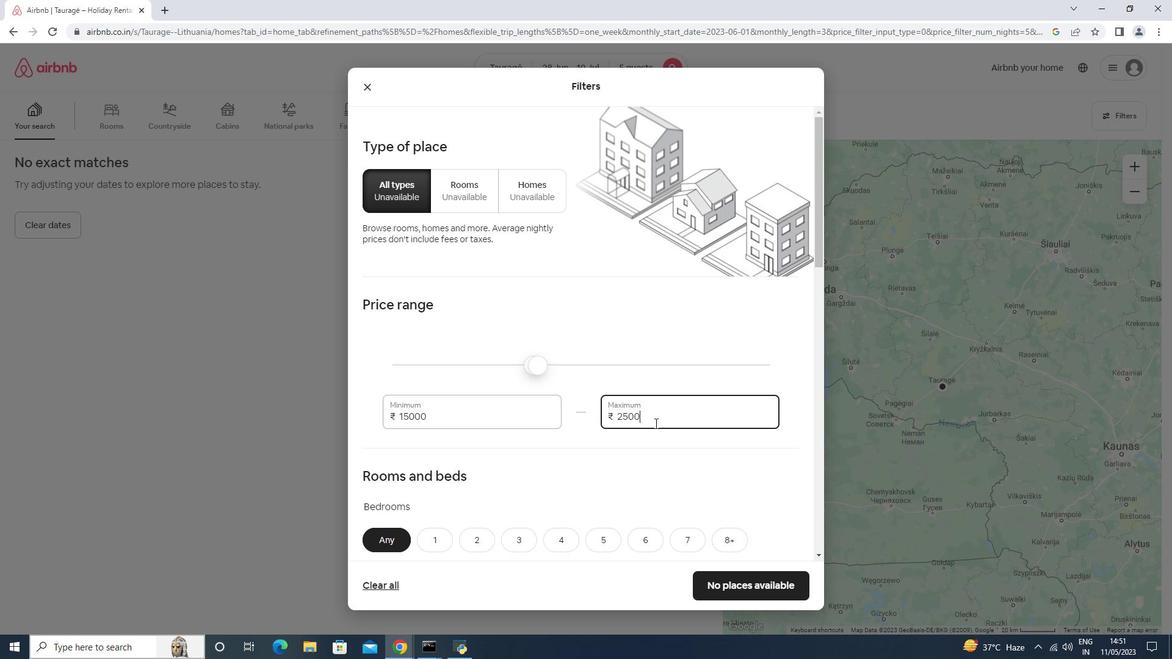 
Action: Mouse moved to (487, 432)
Screenshot: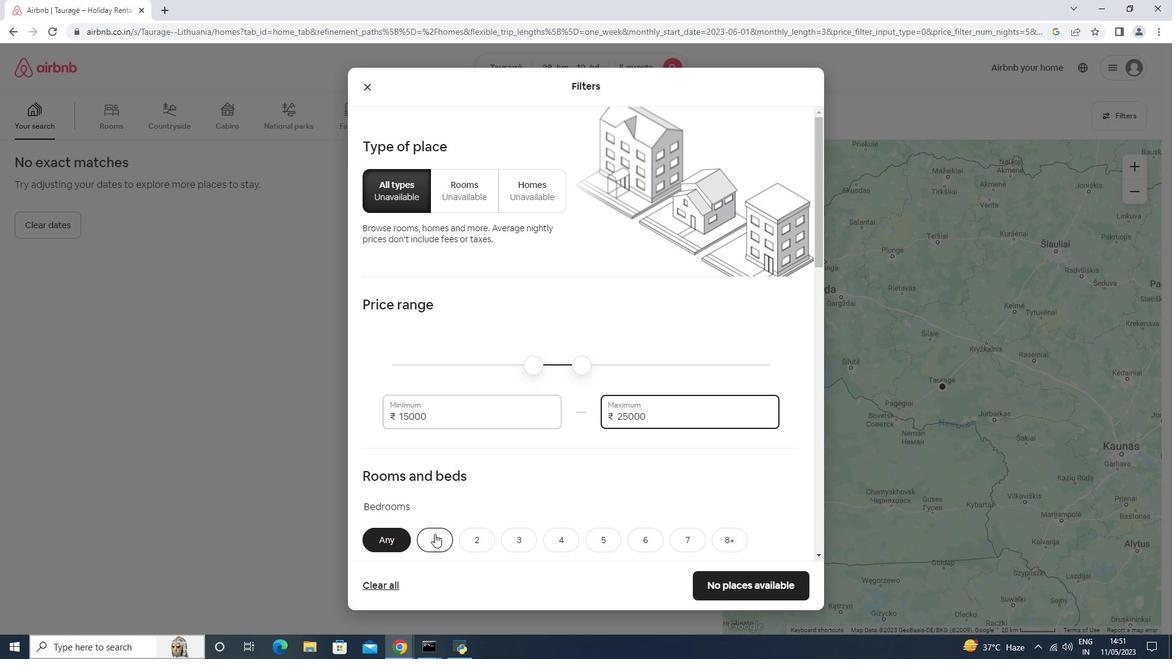 
Action: Mouse scrolled (487, 431) with delta (0, 0)
Screenshot: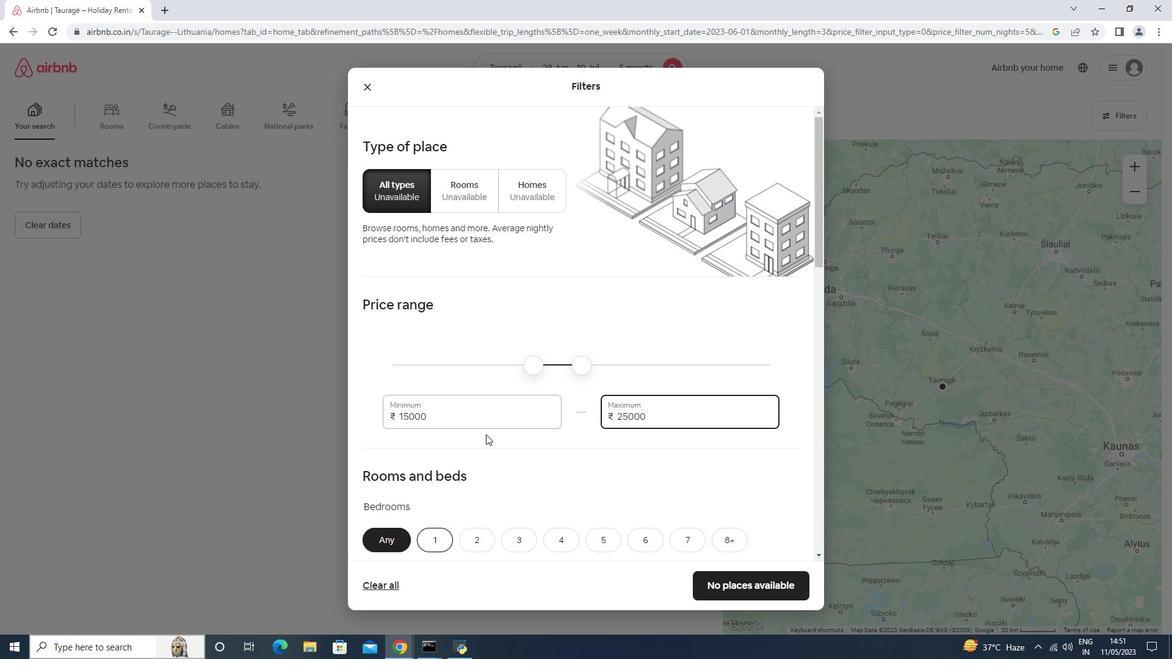 
Action: Mouse scrolled (487, 431) with delta (0, 0)
Screenshot: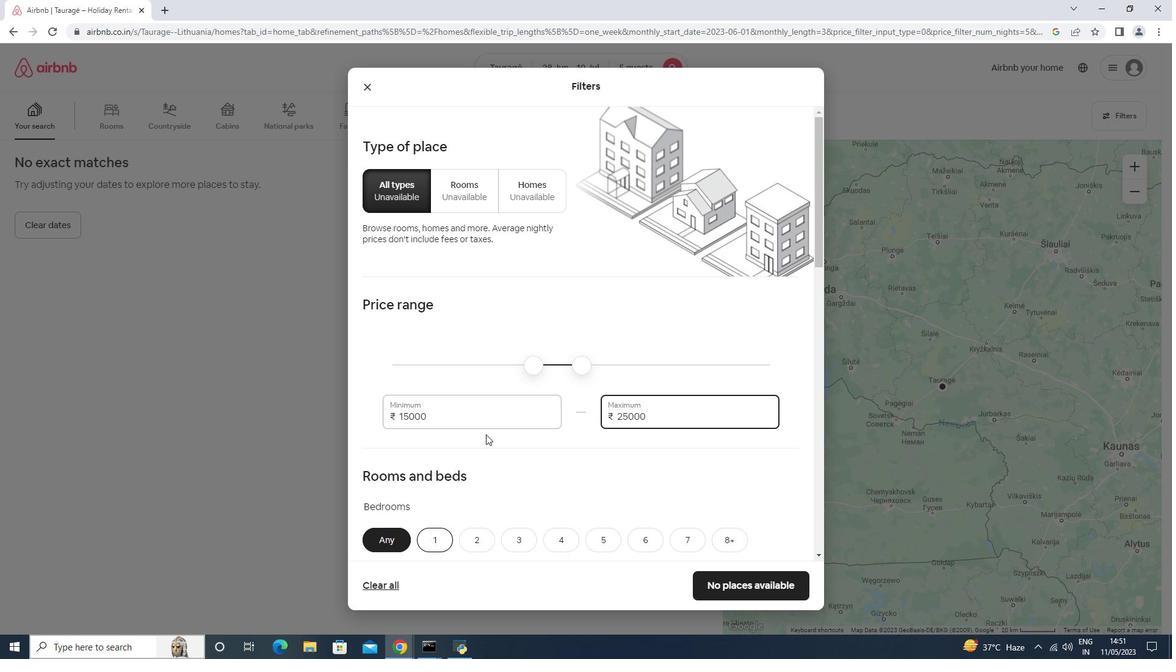 
Action: Mouse scrolled (487, 431) with delta (0, 0)
Screenshot: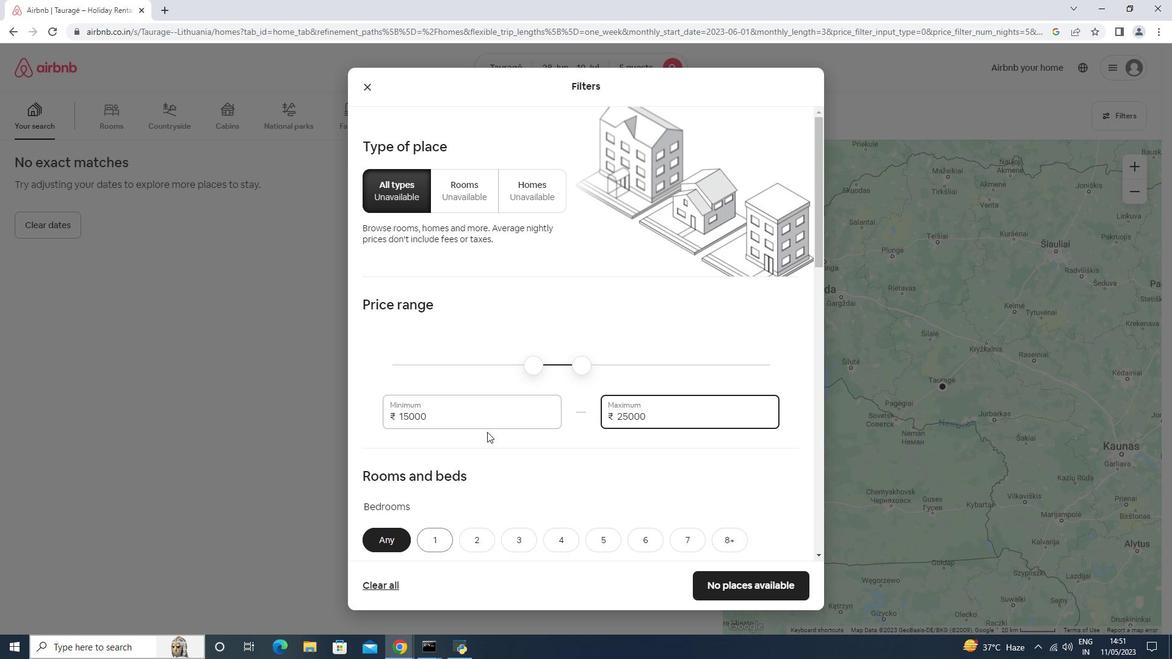 
Action: Mouse moved to (599, 363)
Screenshot: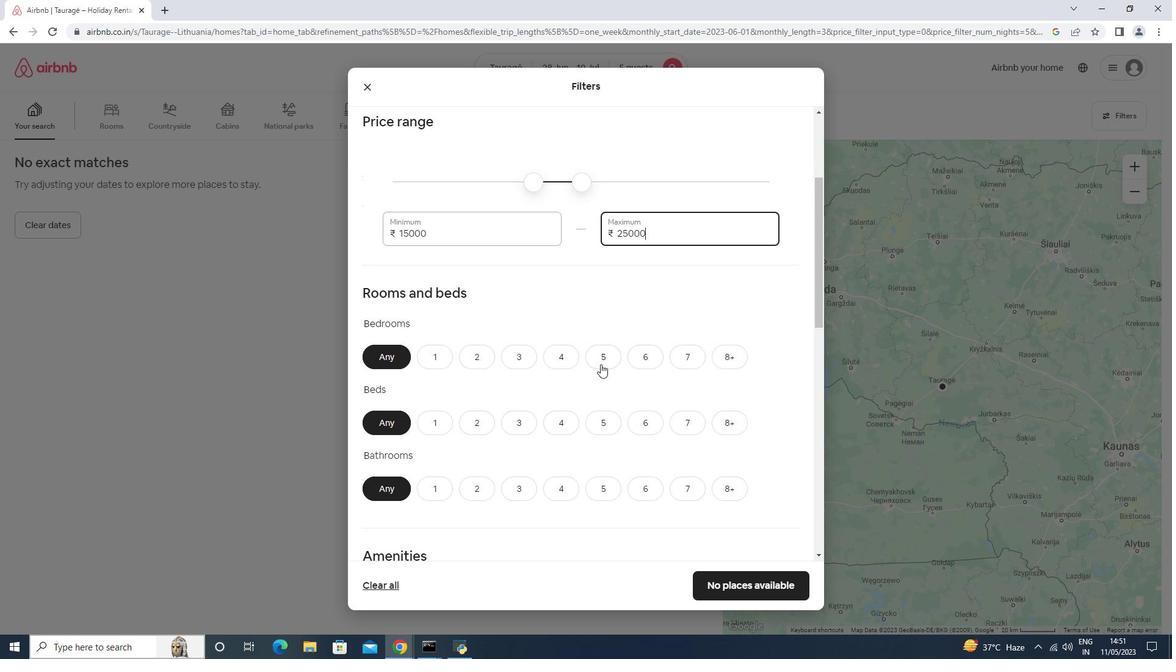 
Action: Mouse pressed left at (599, 363)
Screenshot: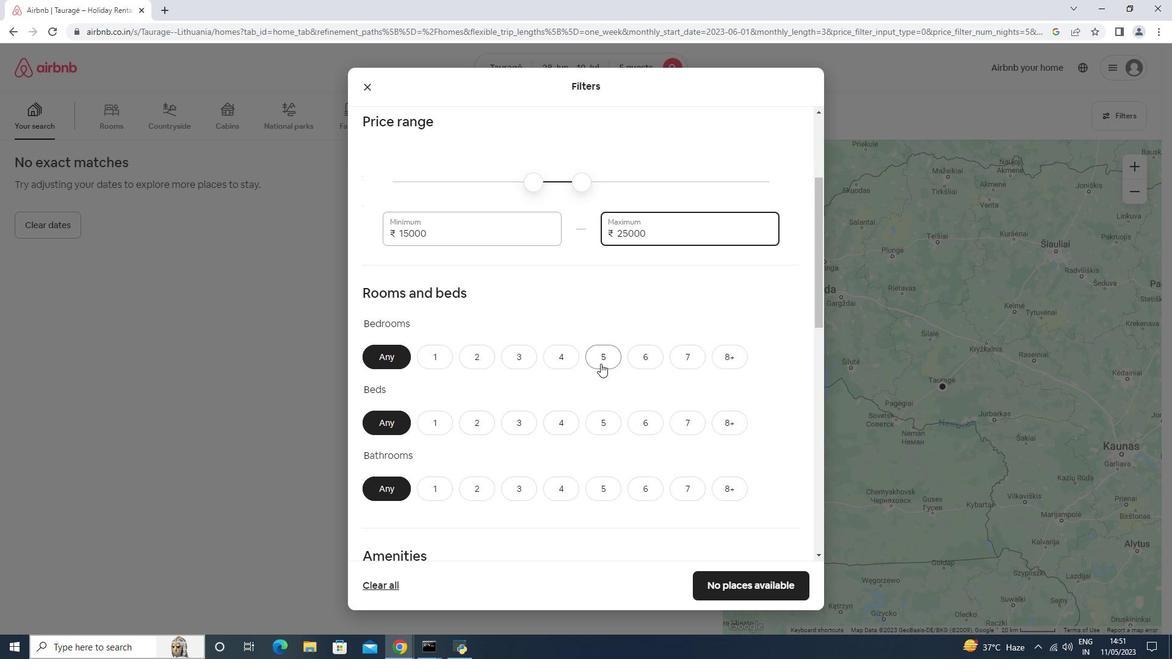 
Action: Mouse moved to (602, 421)
Screenshot: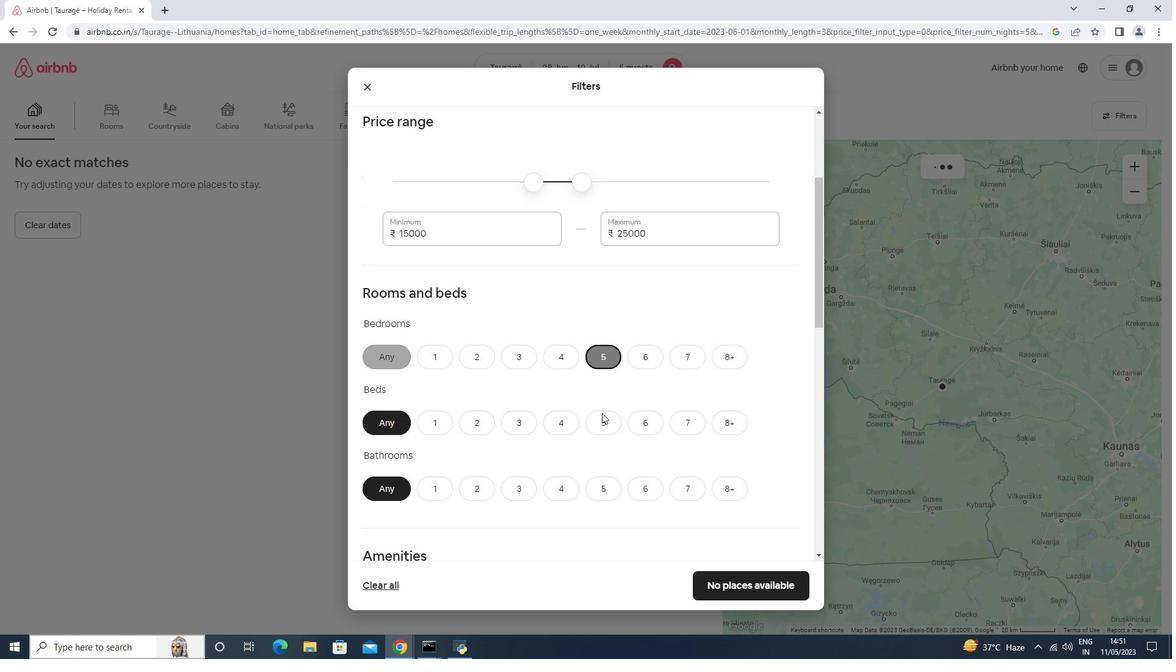 
Action: Mouse pressed left at (602, 421)
Screenshot: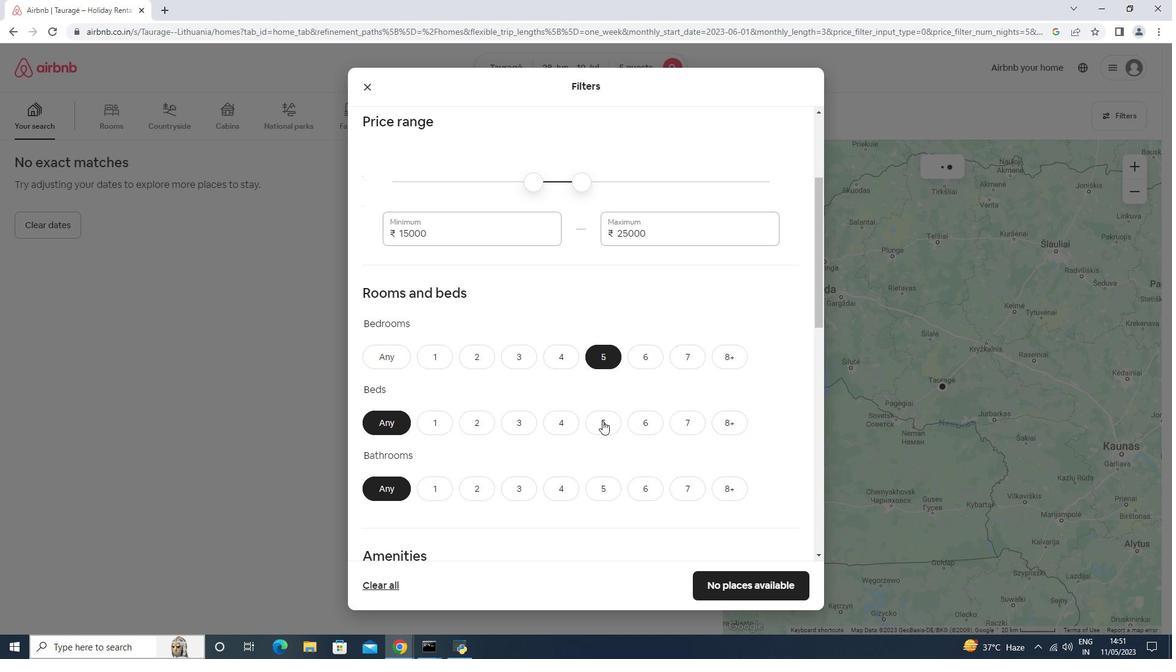 
Action: Mouse moved to (601, 486)
Screenshot: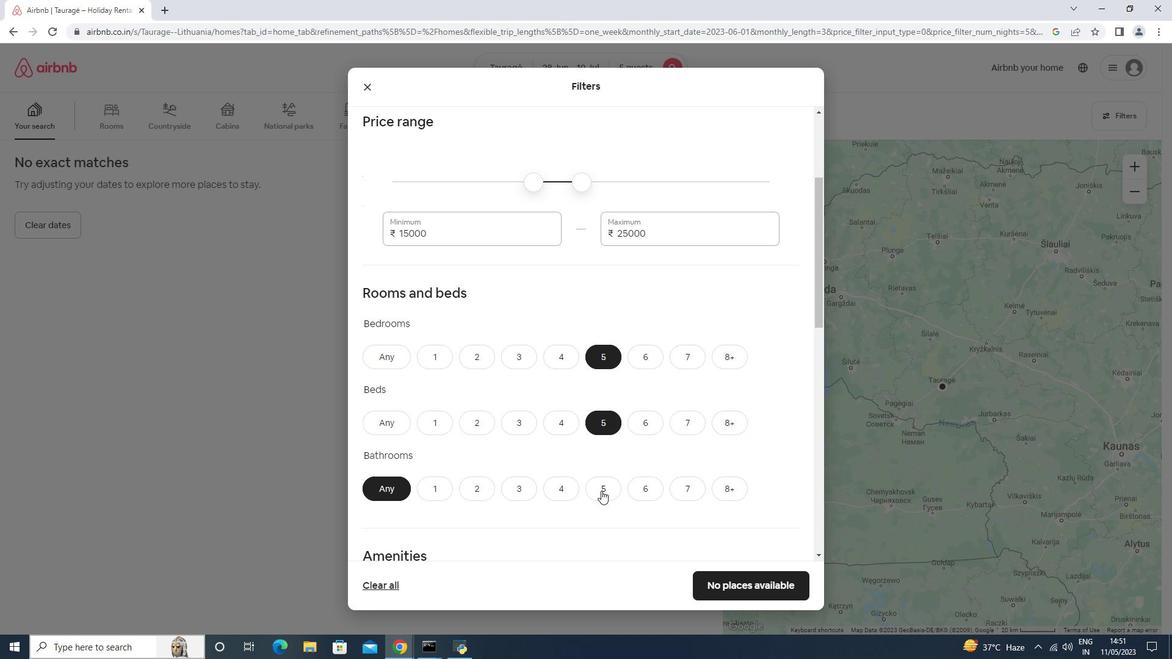 
Action: Mouse pressed left at (601, 486)
Screenshot: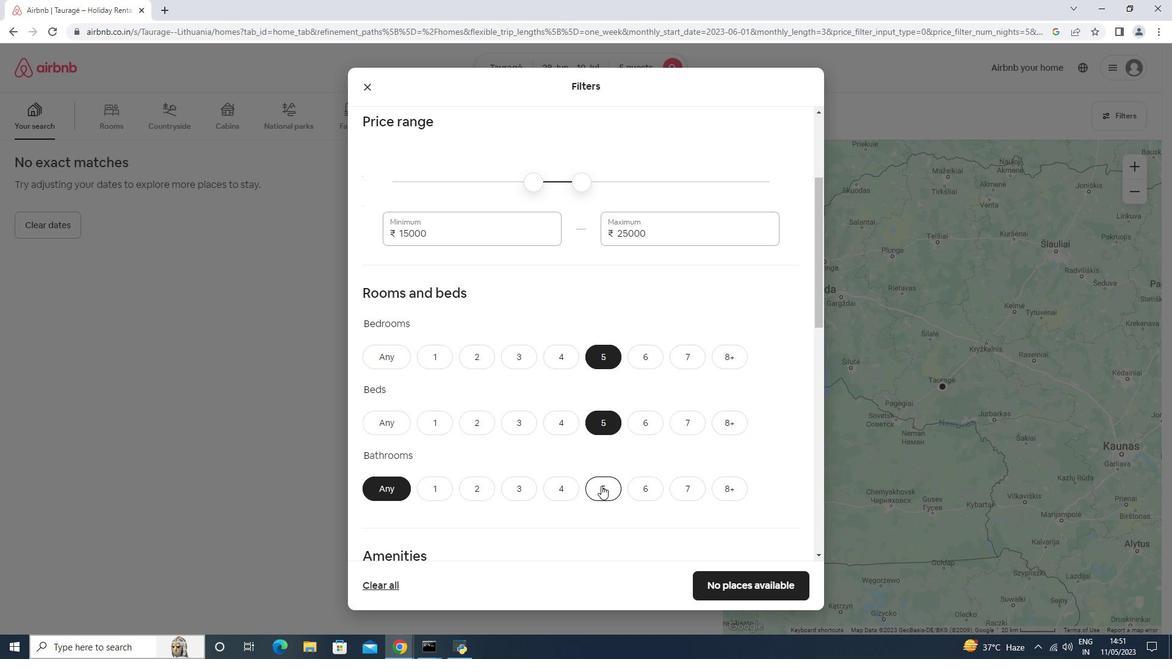 
Action: Mouse moved to (509, 453)
Screenshot: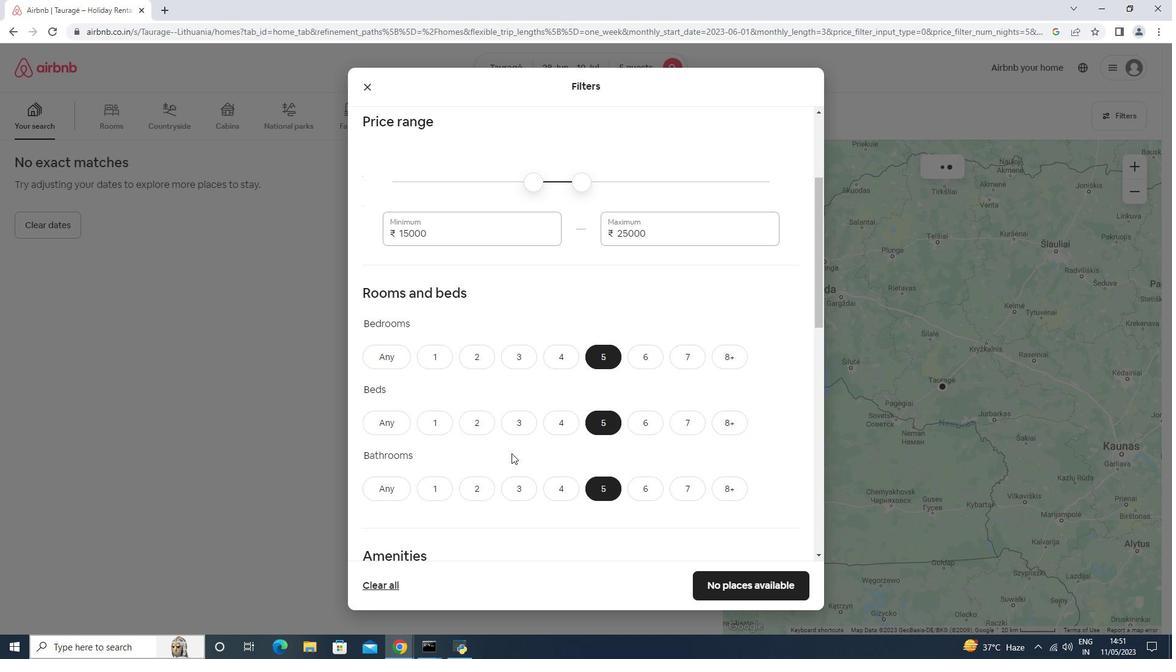 
Action: Mouse scrolled (509, 453) with delta (0, 0)
Screenshot: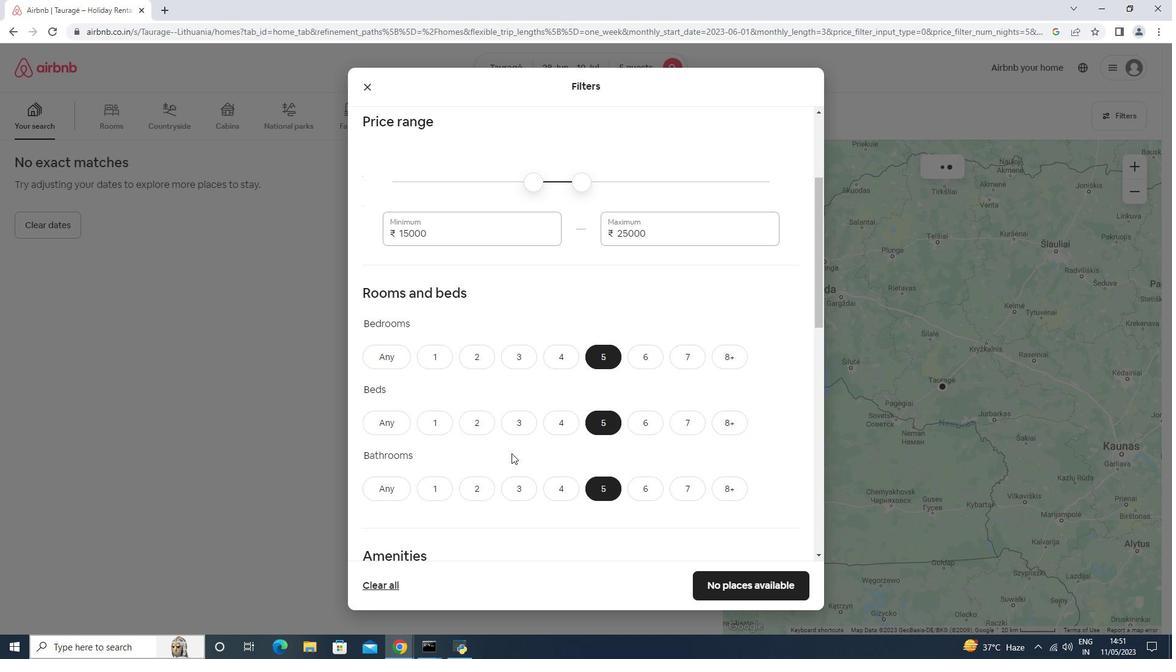 
Action: Mouse scrolled (509, 453) with delta (0, 0)
Screenshot: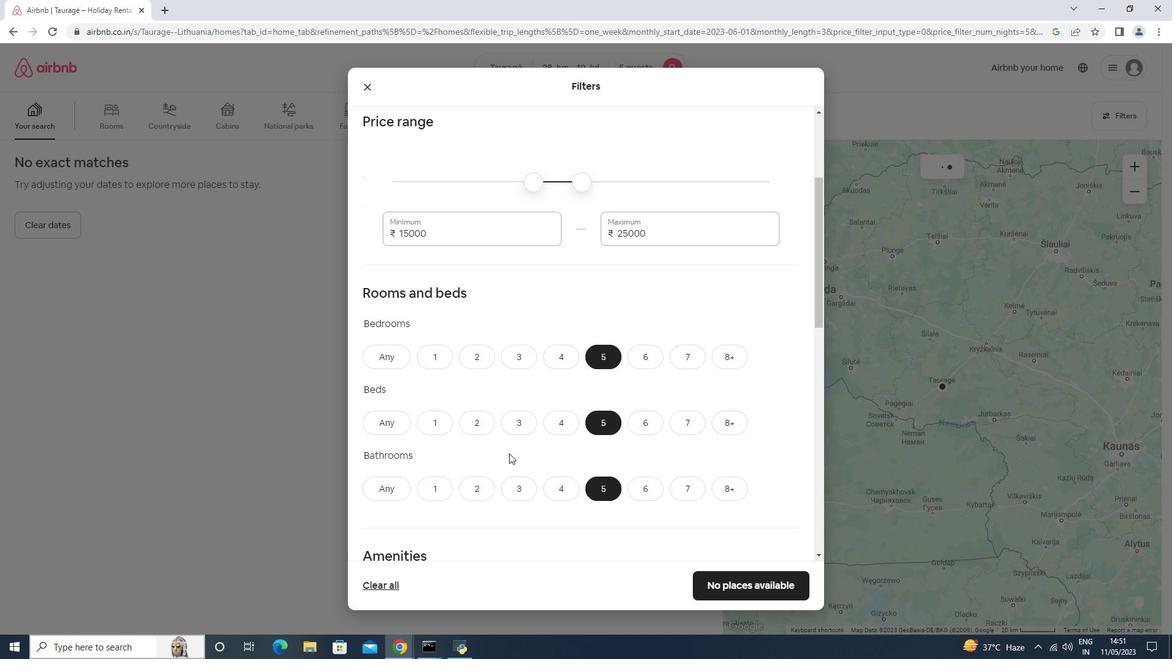 
Action: Mouse scrolled (509, 453) with delta (0, 0)
Screenshot: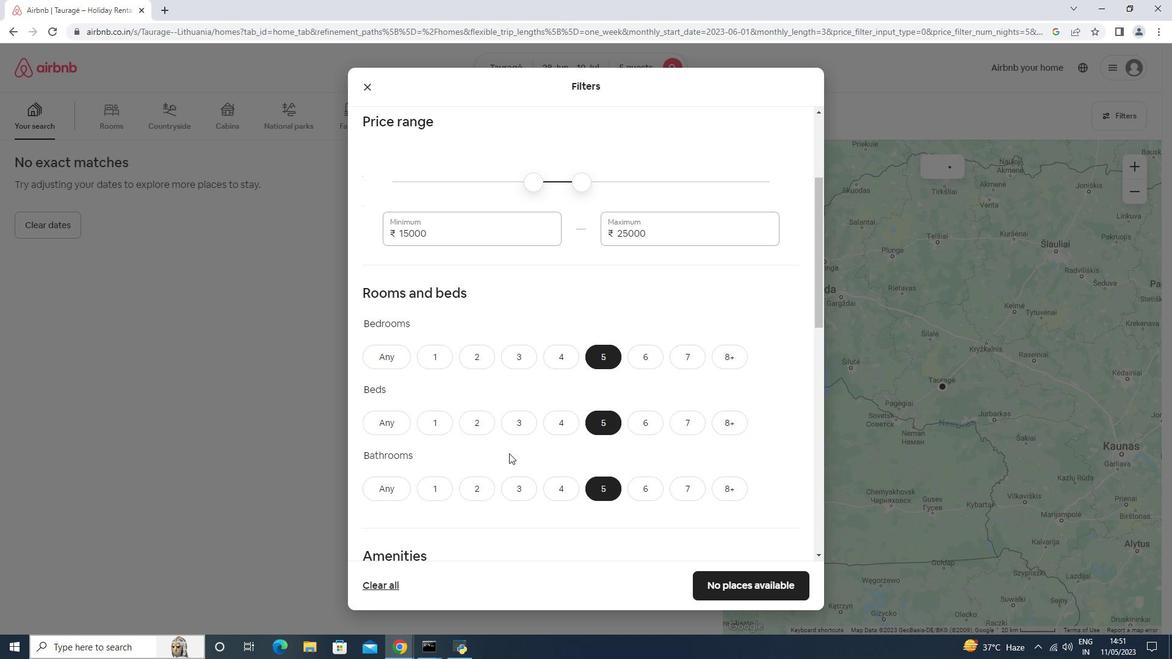 
Action: Mouse scrolled (509, 453) with delta (0, 0)
Screenshot: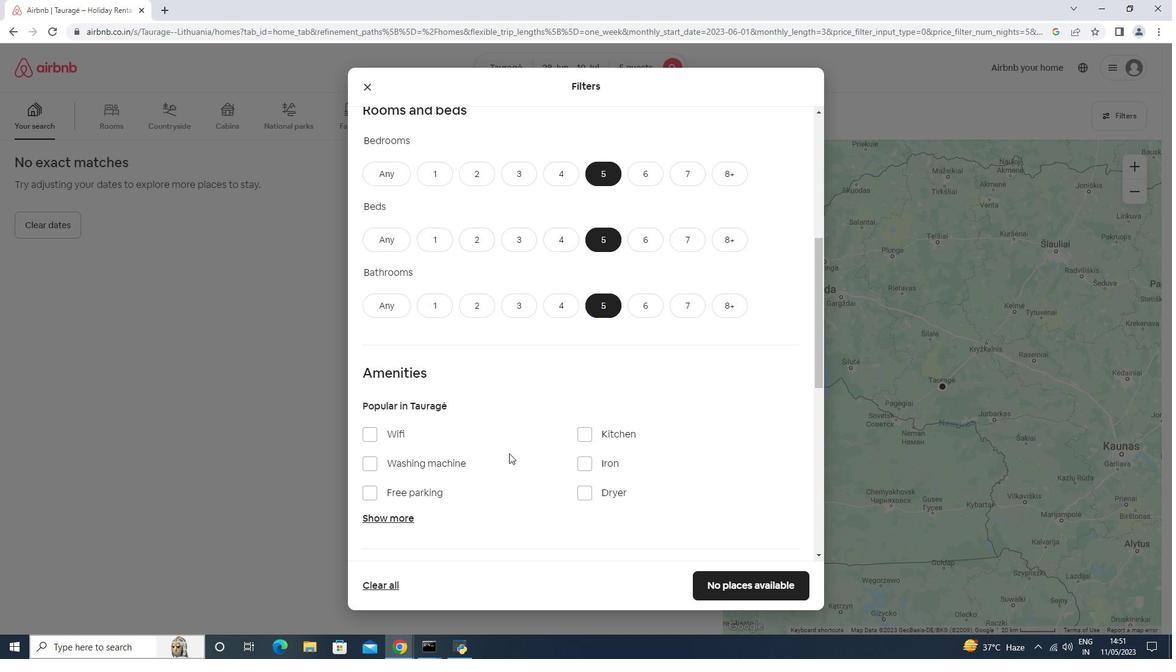 
Action: Mouse moved to (410, 327)
Screenshot: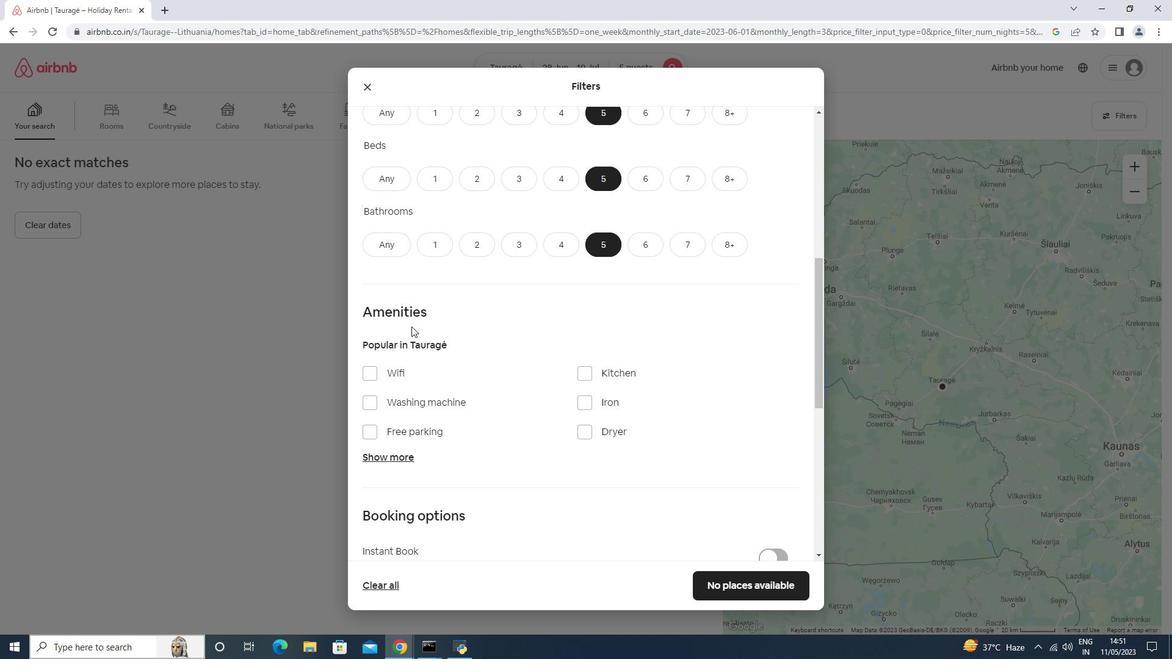 
Action: Mouse scrolled (410, 328) with delta (0, 0)
Screenshot: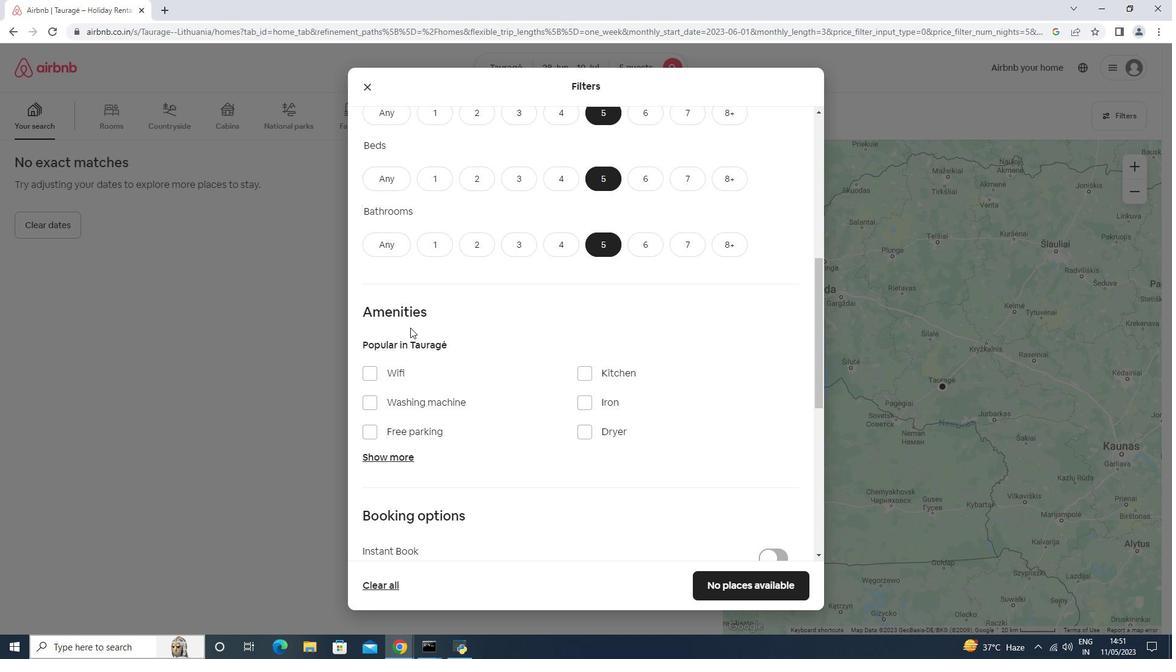 
Action: Mouse scrolled (410, 328) with delta (0, 0)
Screenshot: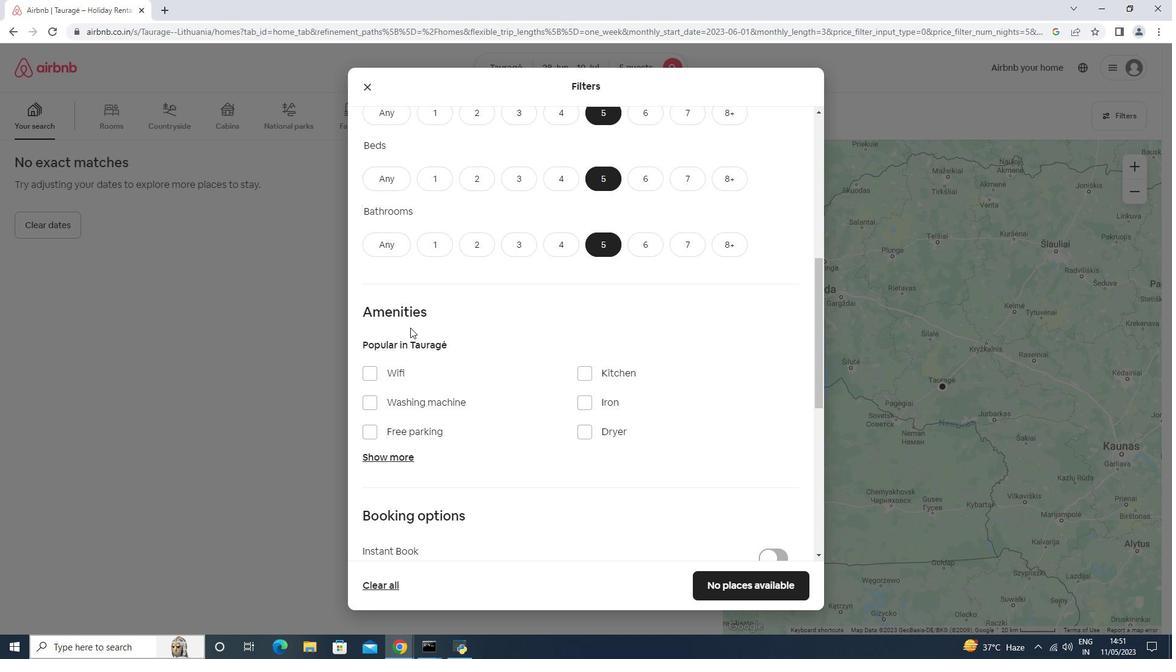 
Action: Mouse scrolled (410, 328) with delta (0, 0)
Screenshot: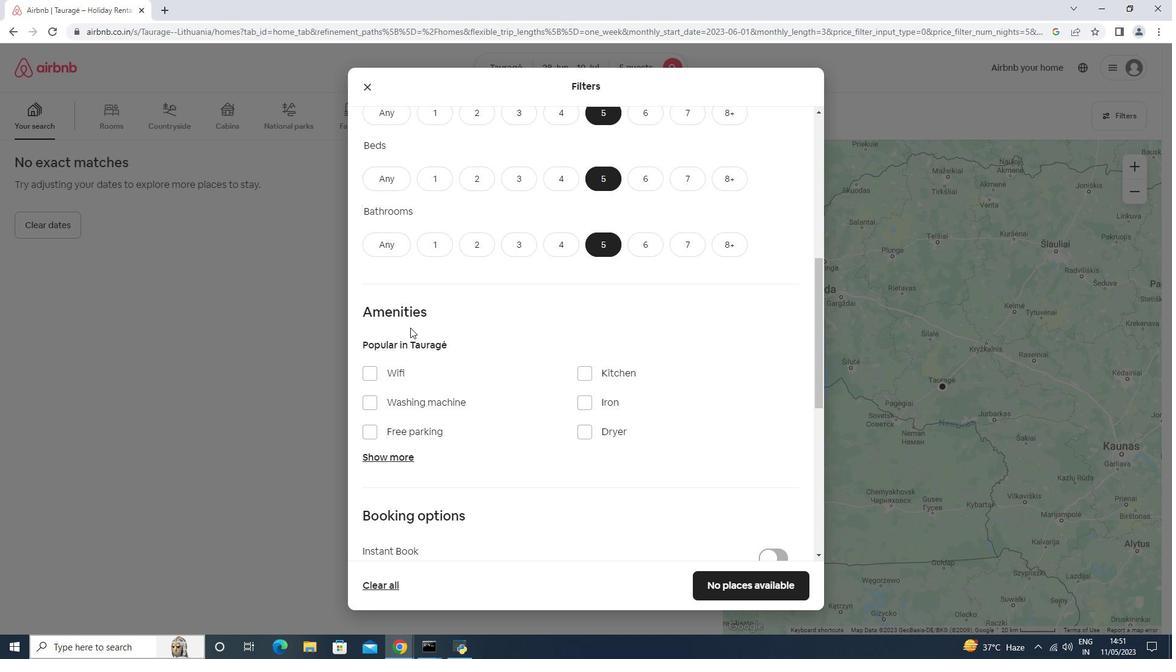 
Action: Mouse scrolled (410, 328) with delta (0, 0)
Screenshot: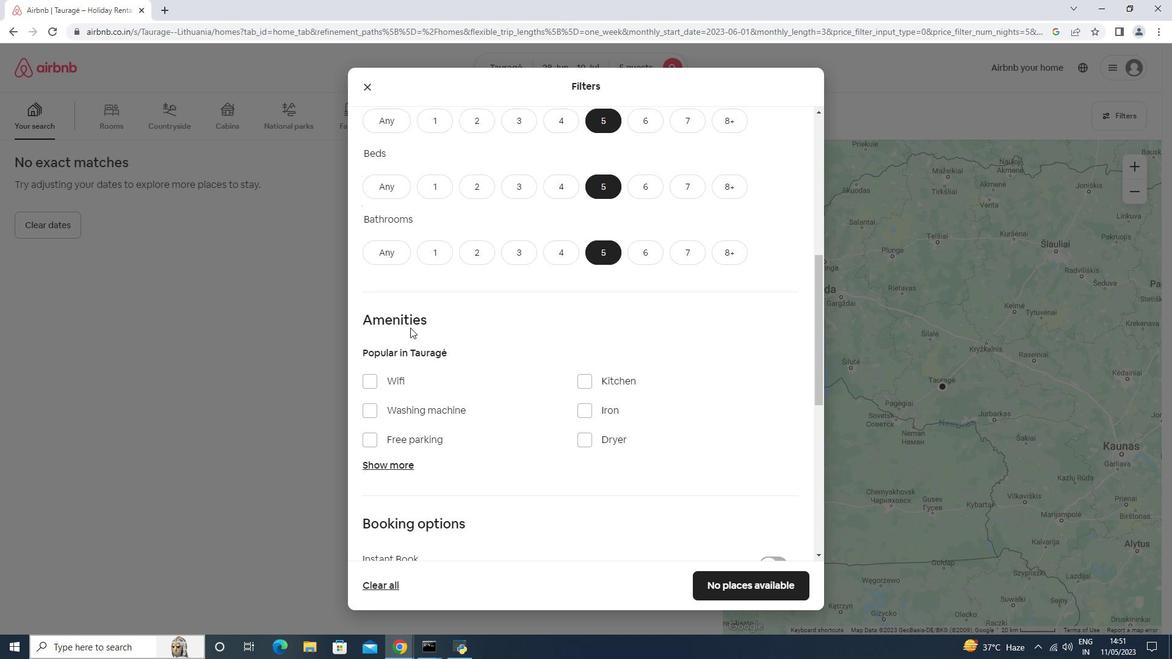 
Action: Mouse moved to (409, 328)
Screenshot: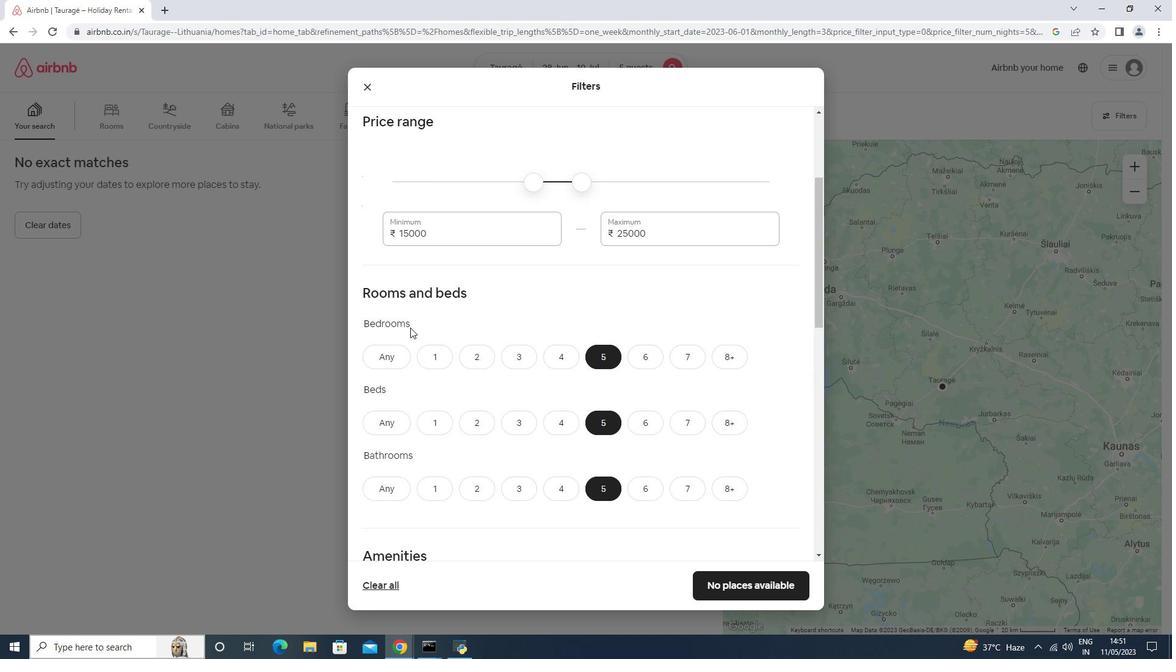 
Action: Mouse scrolled (409, 327) with delta (0, 0)
Screenshot: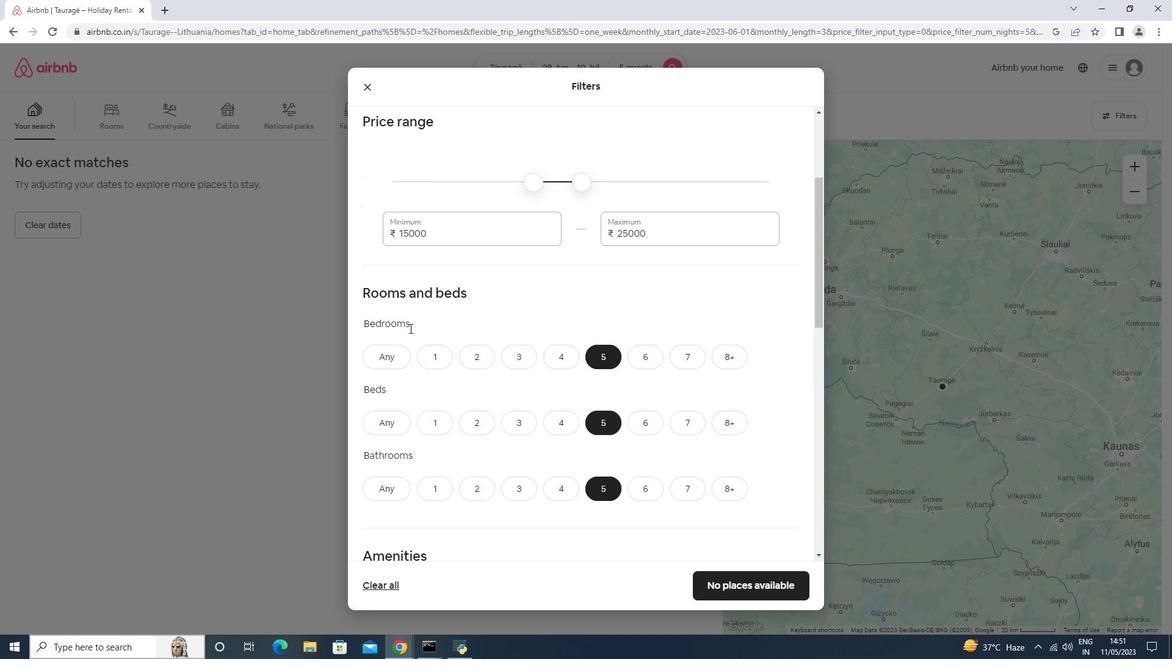
Action: Mouse scrolled (409, 327) with delta (0, 0)
Screenshot: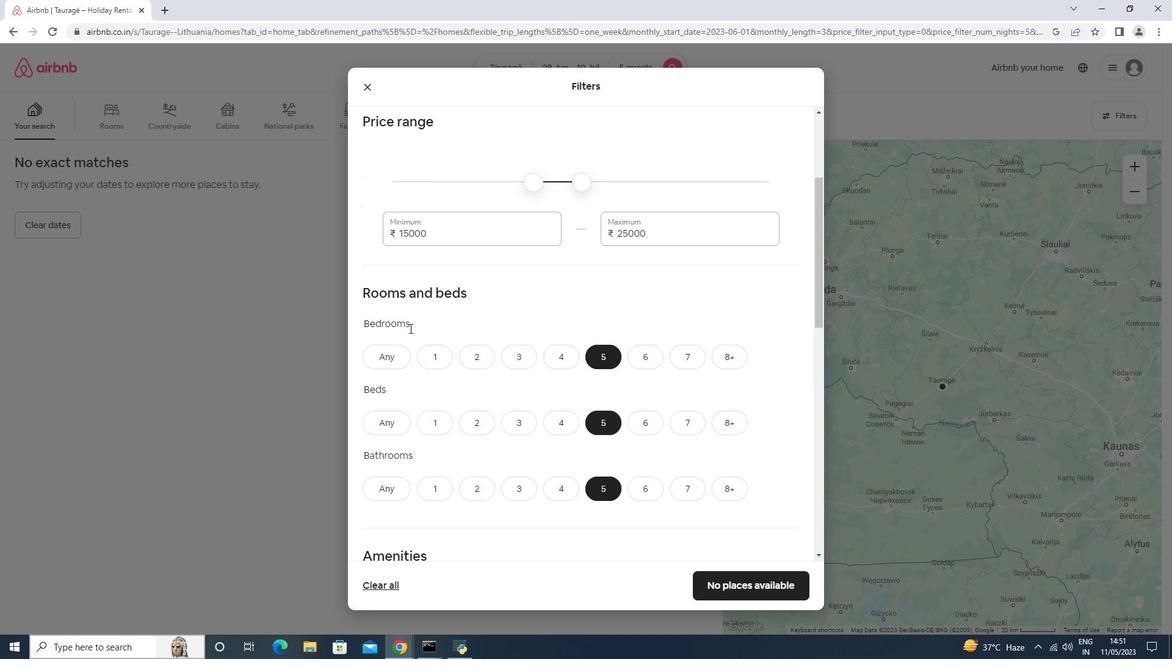 
Action: Mouse scrolled (409, 327) with delta (0, 0)
Screenshot: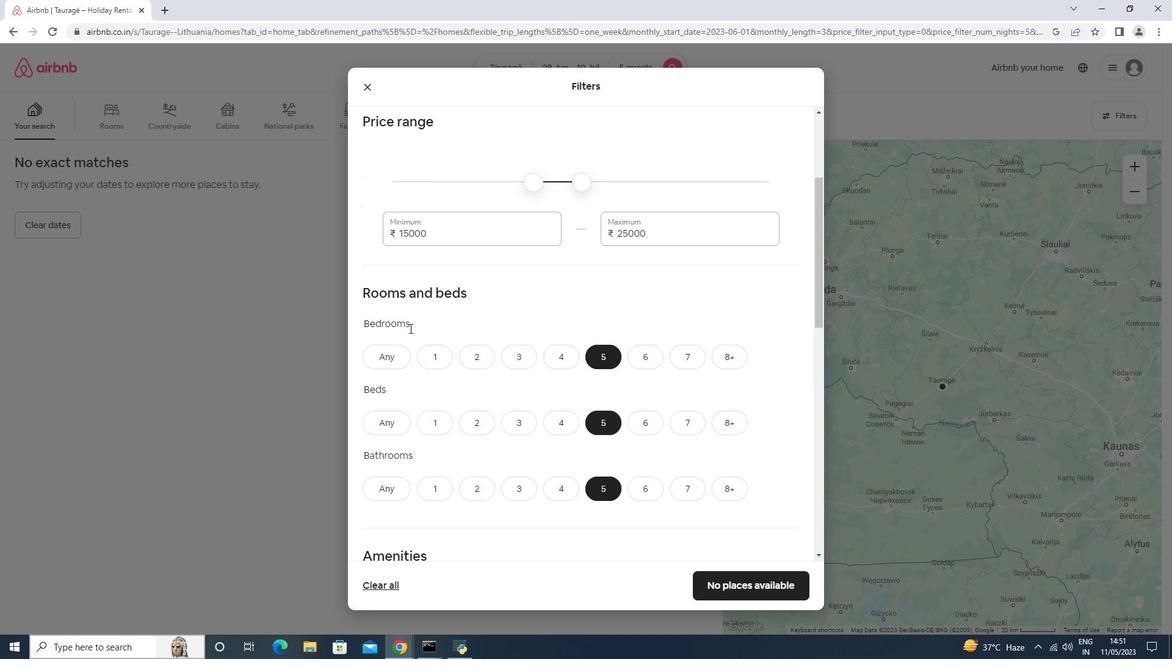 
Action: Mouse scrolled (409, 327) with delta (0, 0)
Screenshot: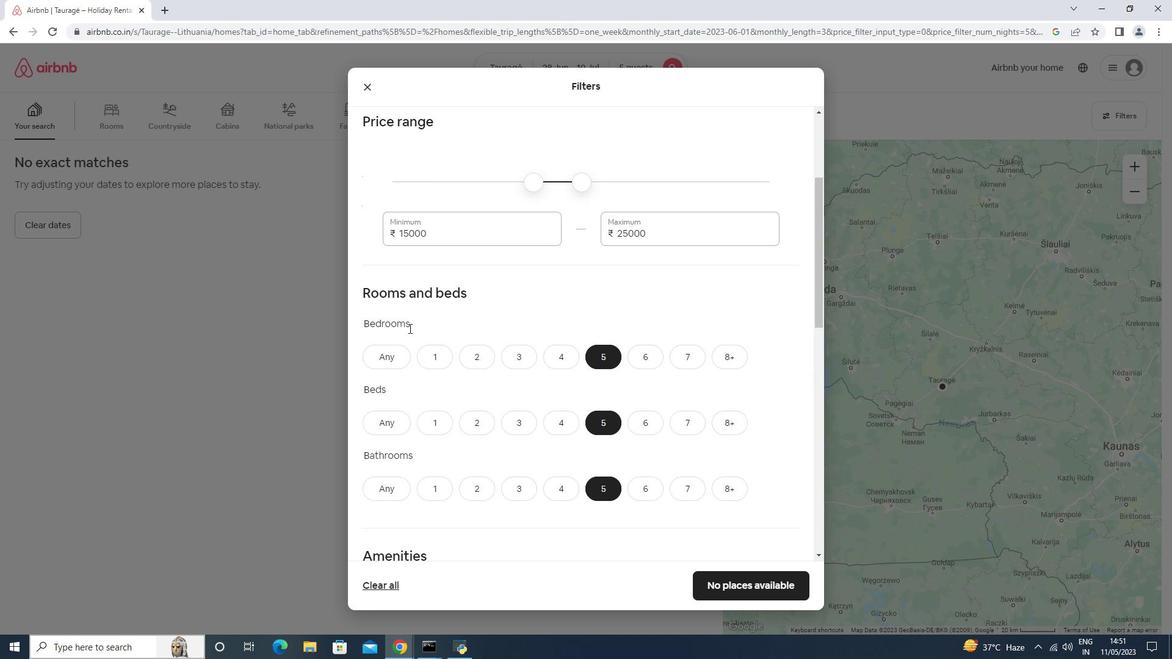 
Action: Mouse scrolled (409, 327) with delta (0, 0)
Screenshot: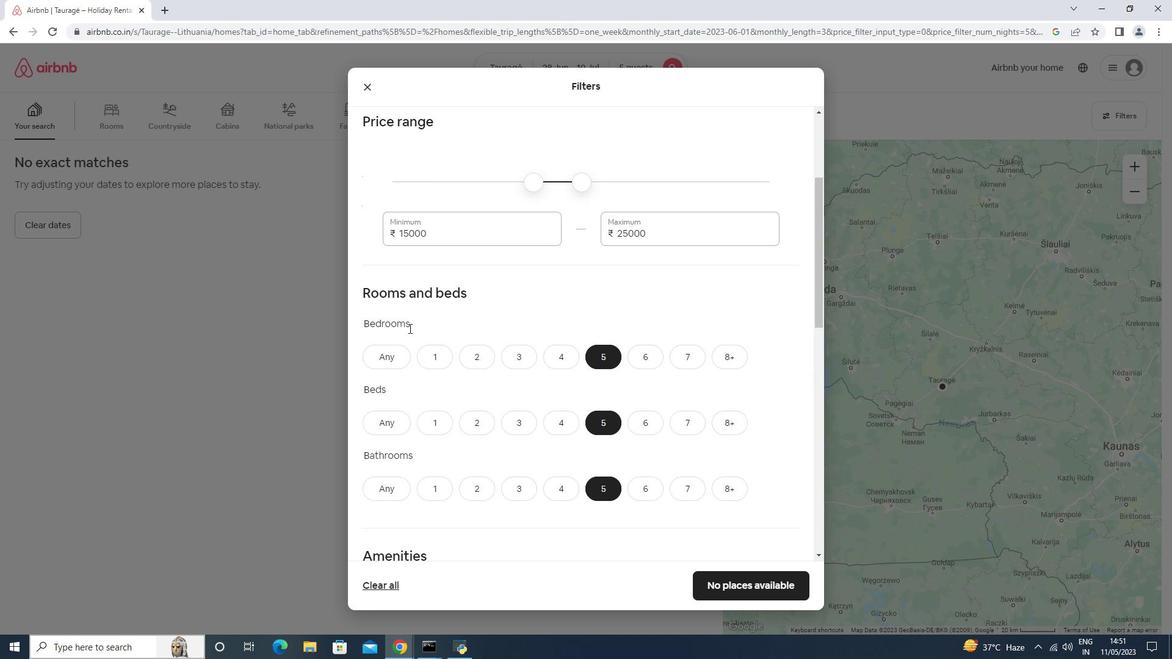 
Action: Mouse scrolled (409, 327) with delta (0, 0)
Screenshot: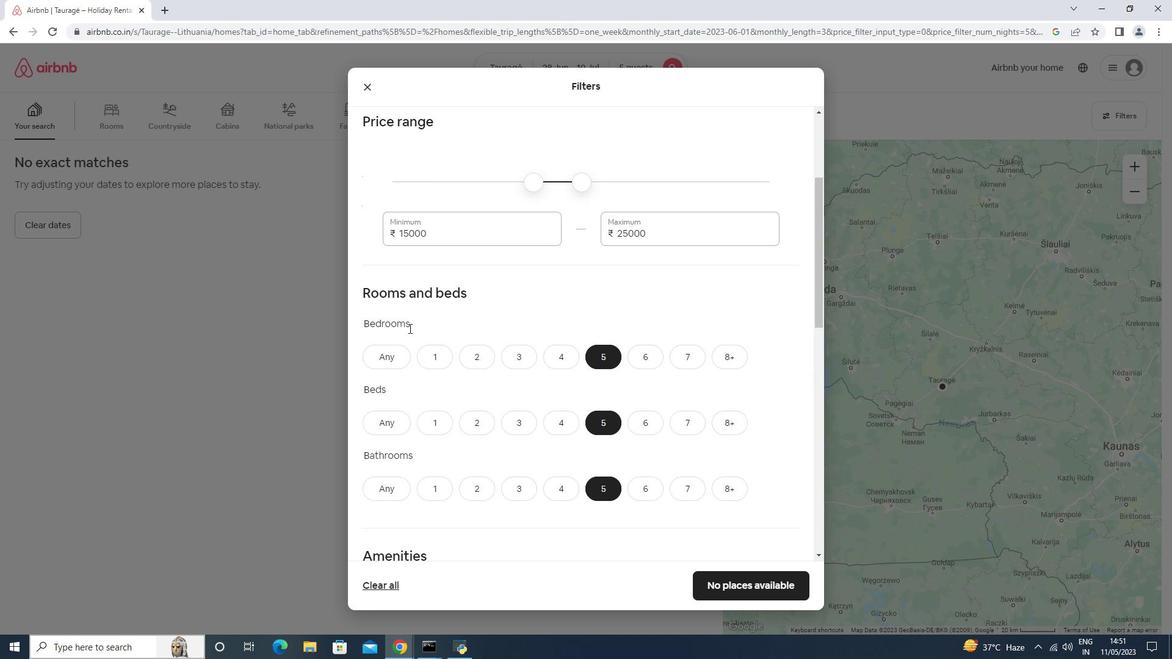 
Action: Mouse moved to (366, 252)
Screenshot: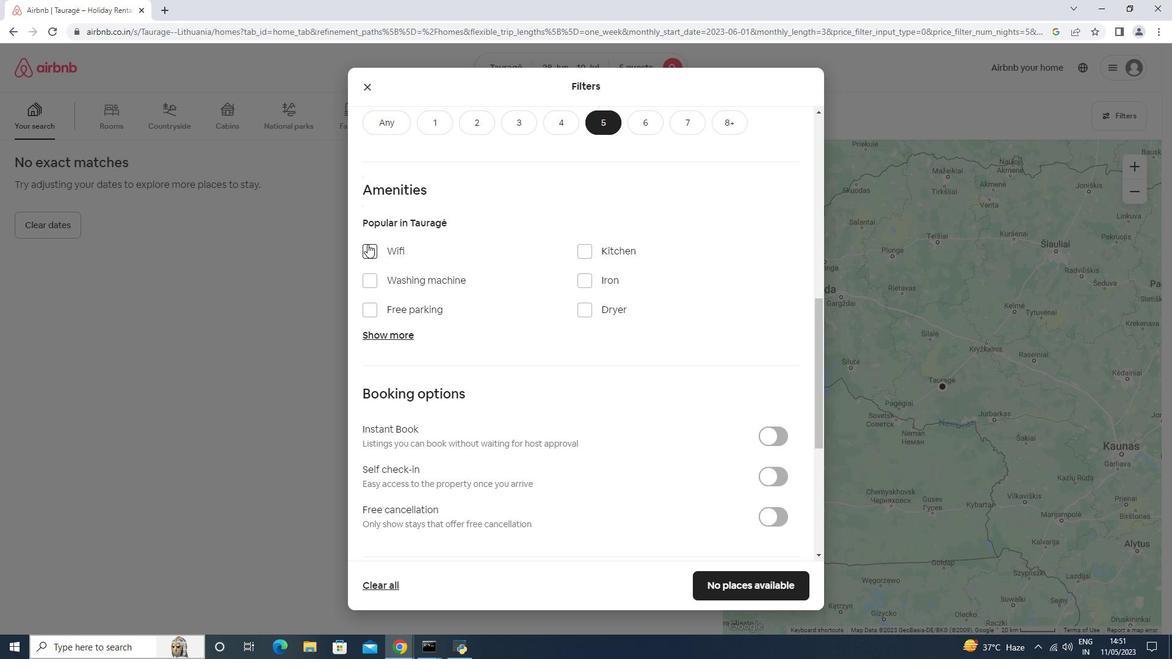 
Action: Mouse pressed left at (366, 252)
Screenshot: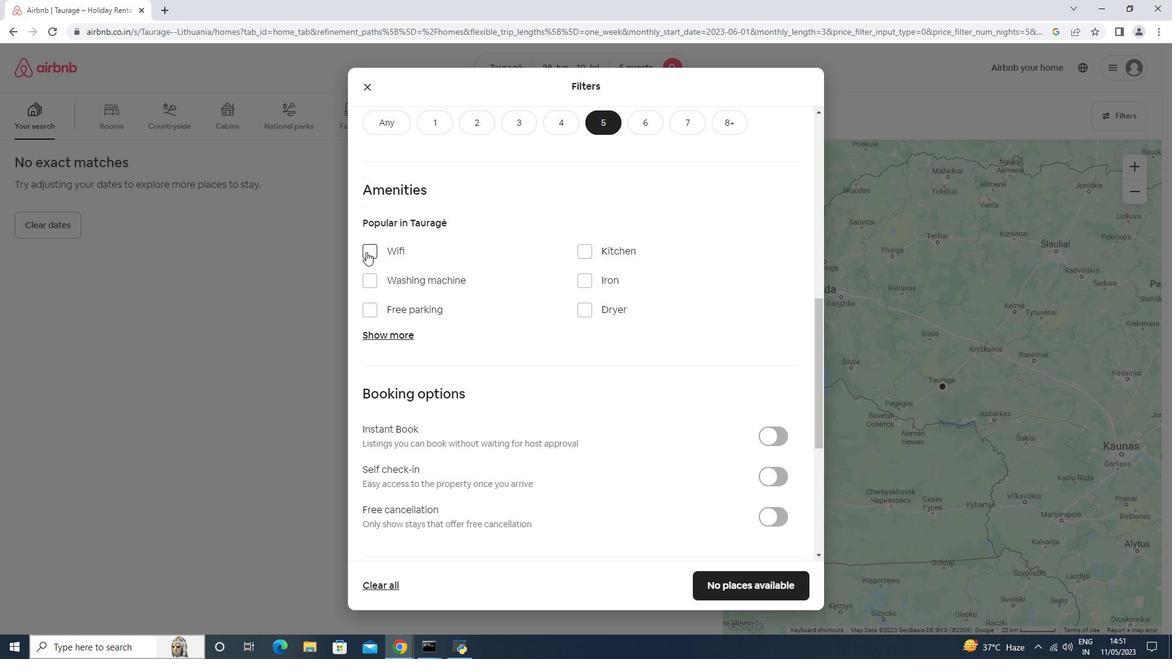 
Action: Mouse moved to (376, 305)
Screenshot: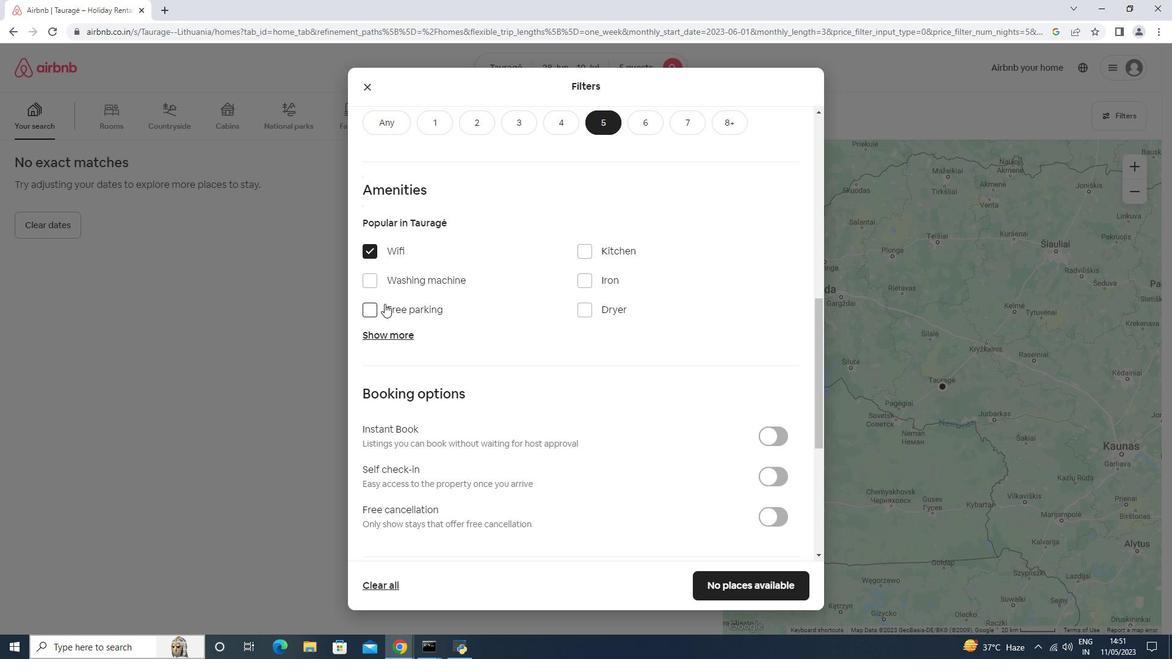 
Action: Mouse pressed left at (376, 305)
Screenshot: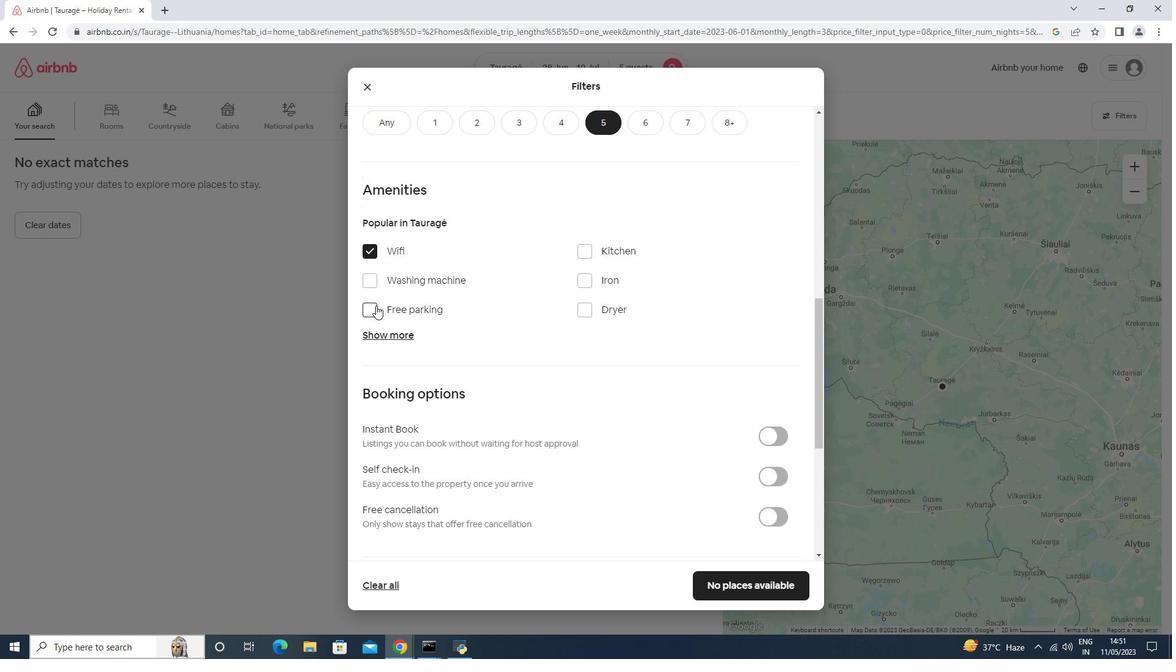 
Action: Mouse moved to (409, 330)
Screenshot: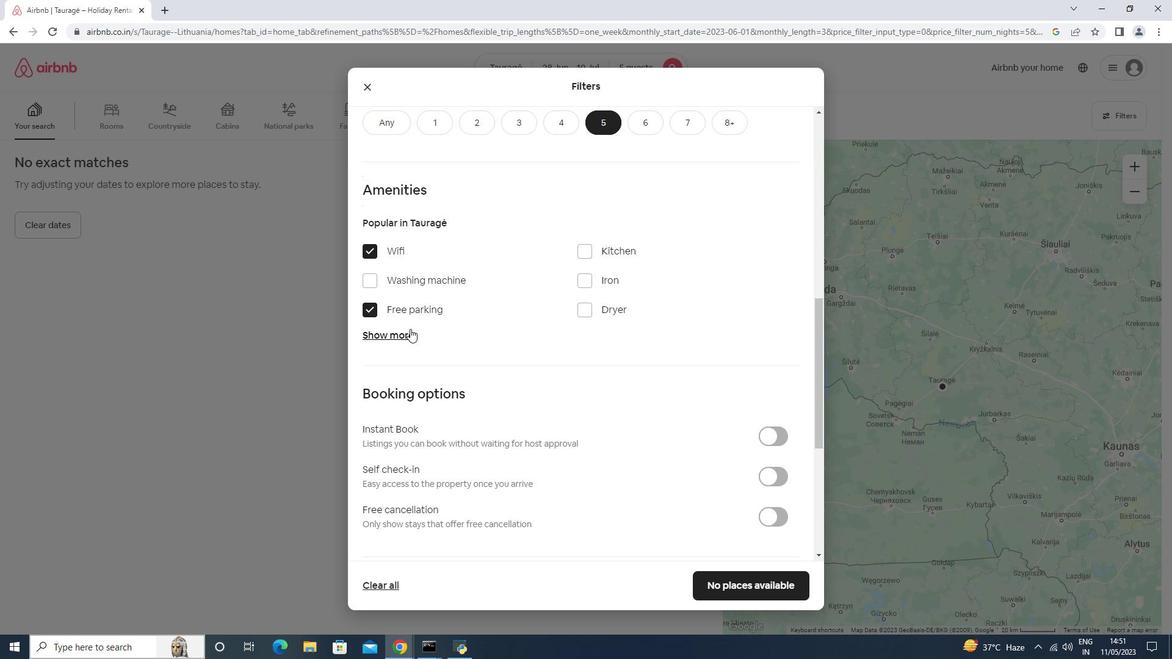 
Action: Mouse pressed left at (409, 330)
Screenshot: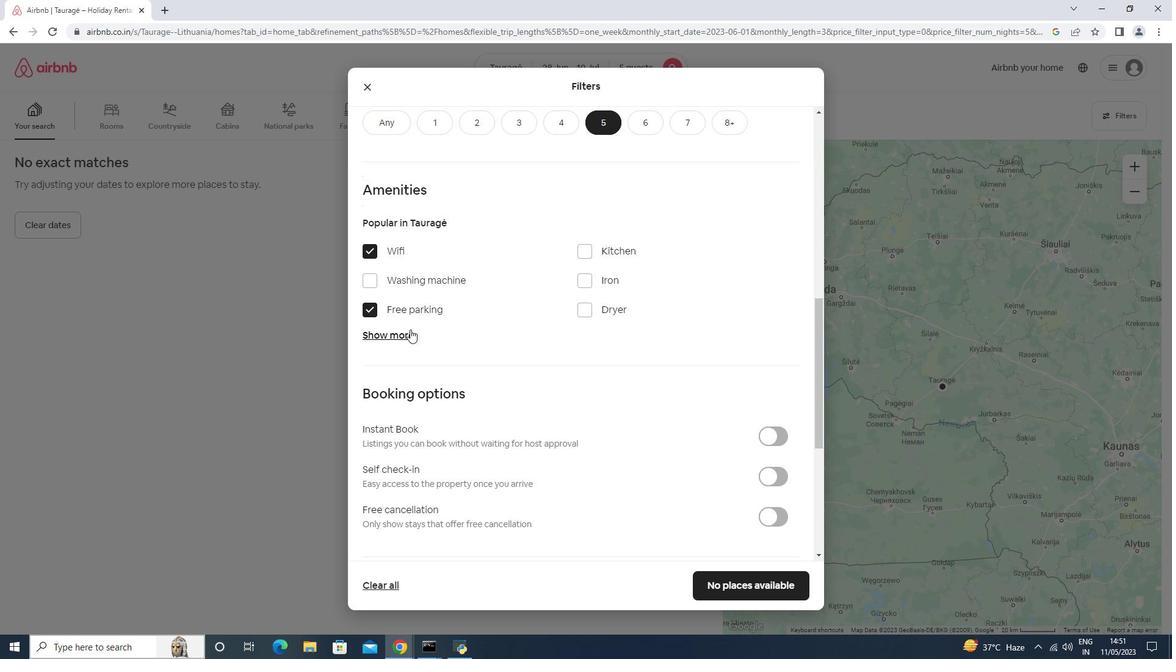 
Action: Mouse moved to (606, 402)
Screenshot: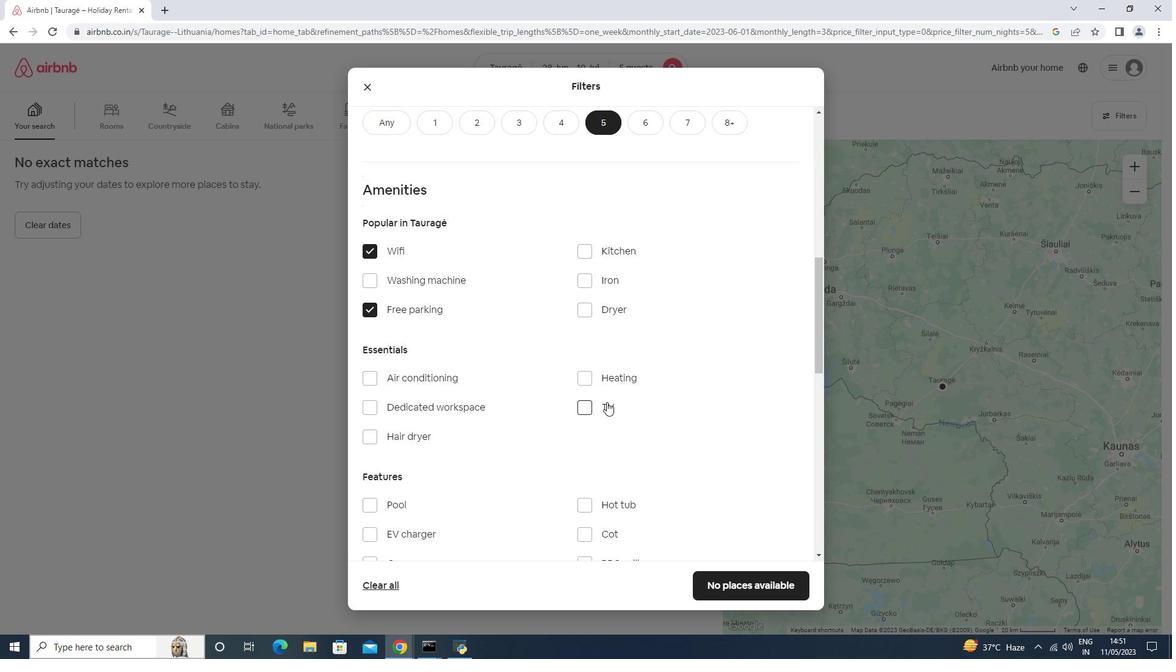 
Action: Mouse pressed left at (606, 402)
Screenshot: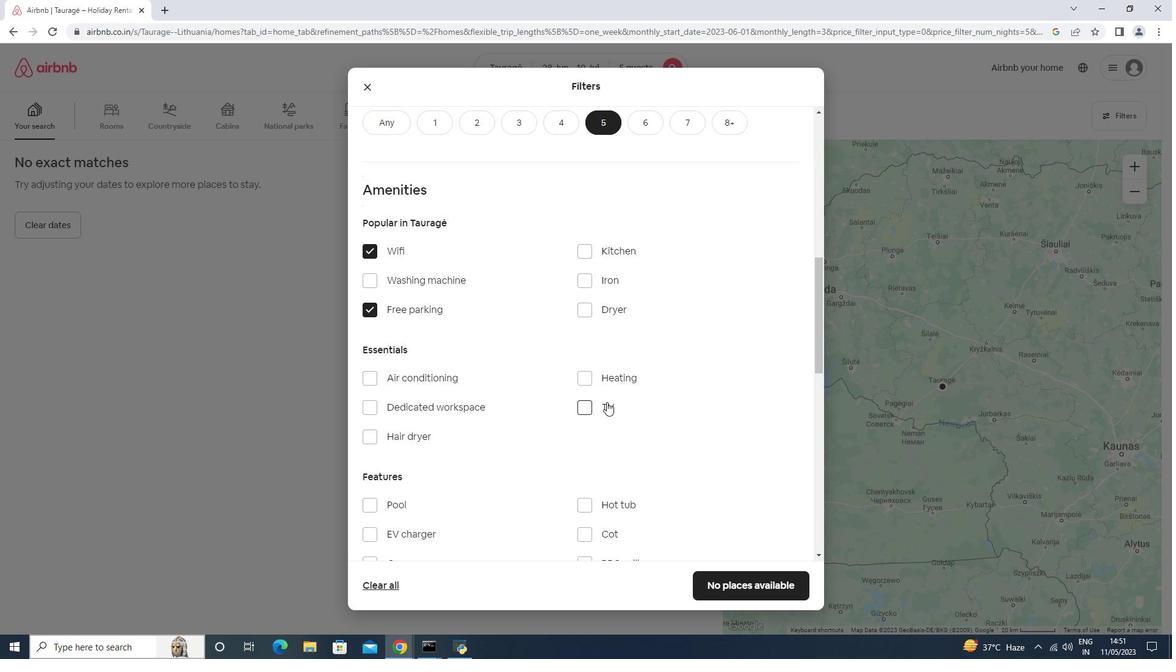 
Action: Mouse moved to (470, 345)
Screenshot: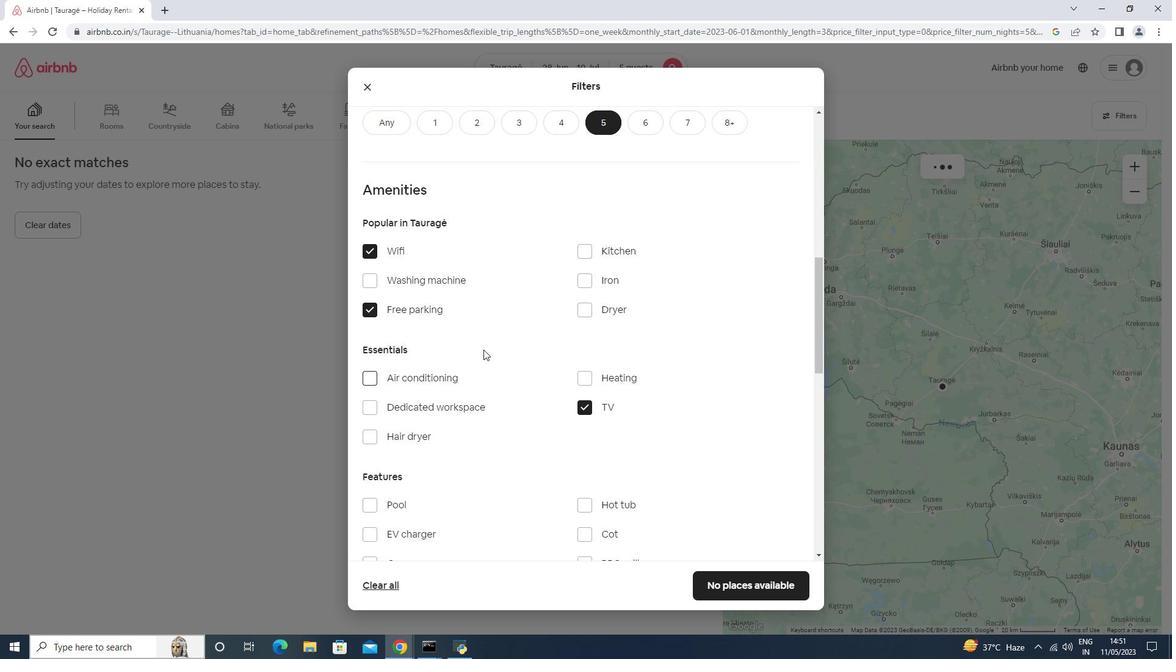 
Action: Mouse scrolled (470, 344) with delta (0, 0)
Screenshot: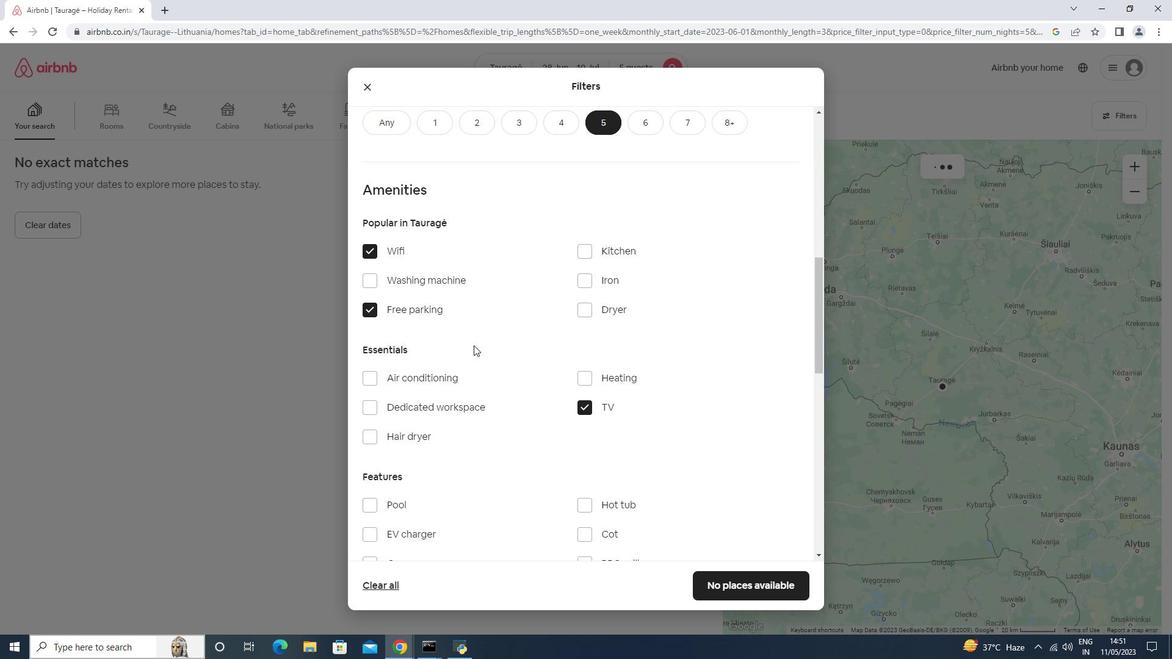 
Action: Mouse scrolled (470, 344) with delta (0, 0)
Screenshot: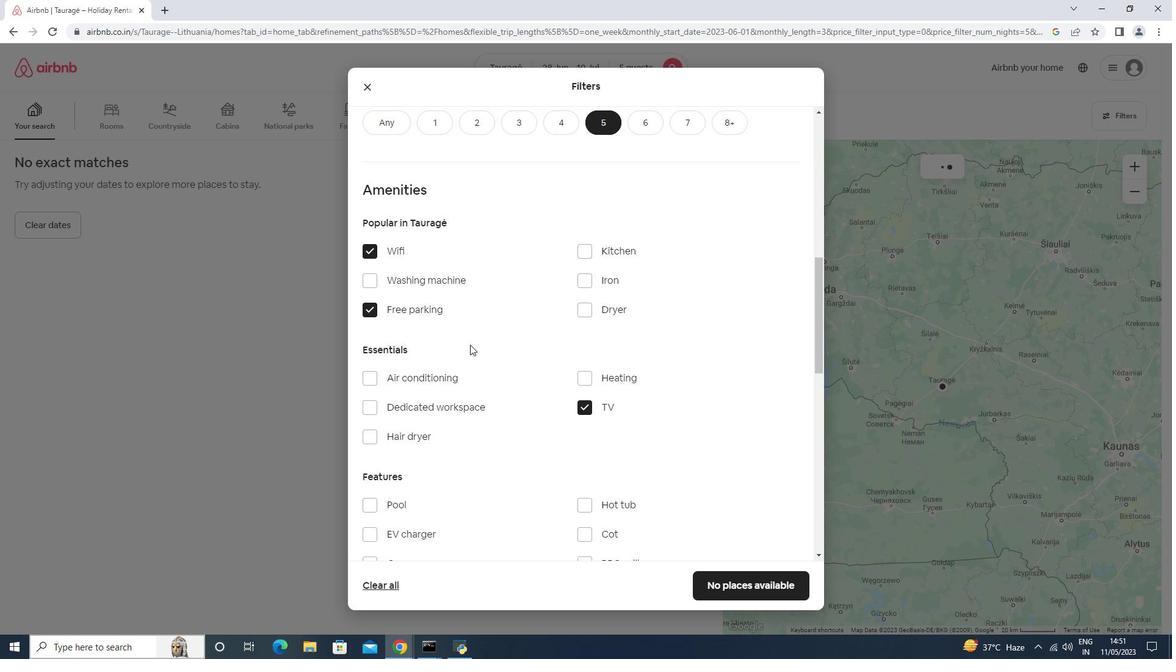 
Action: Mouse scrolled (470, 344) with delta (0, 0)
Screenshot: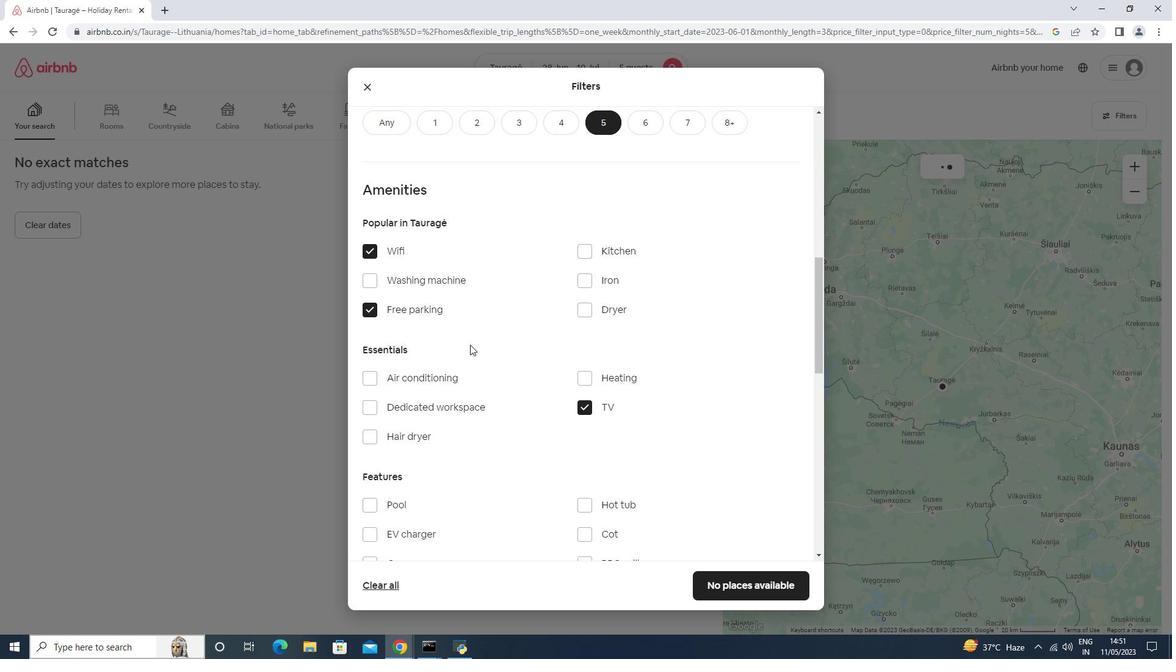 
Action: Mouse scrolled (470, 344) with delta (0, 0)
Screenshot: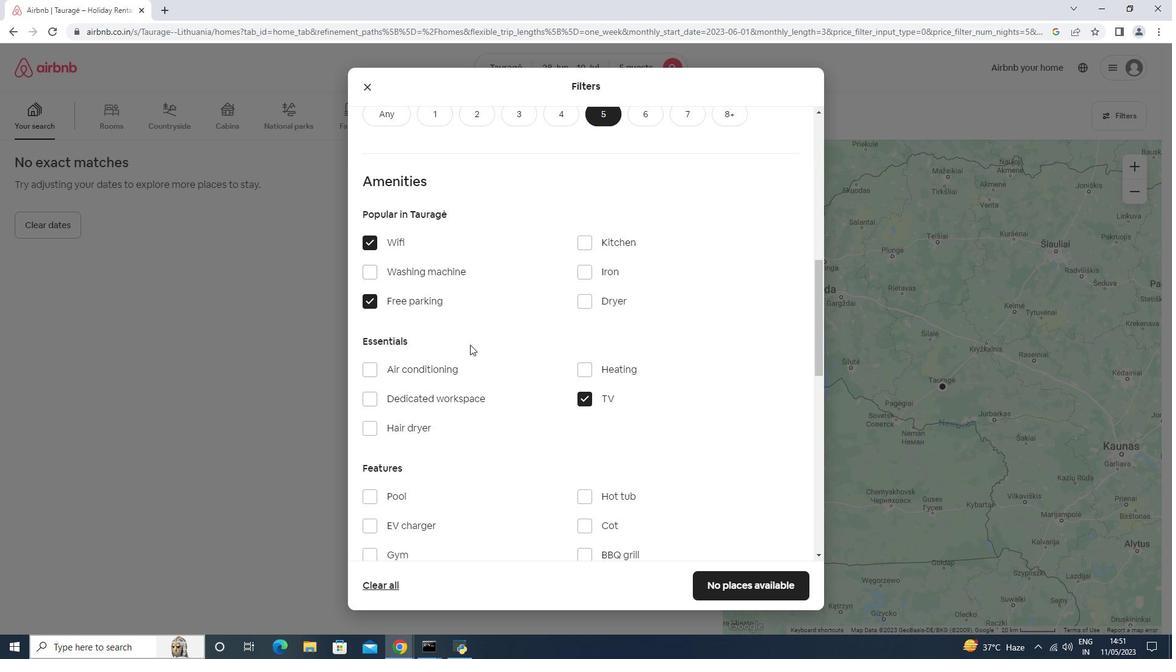 
Action: Mouse scrolled (470, 344) with delta (0, 0)
Screenshot: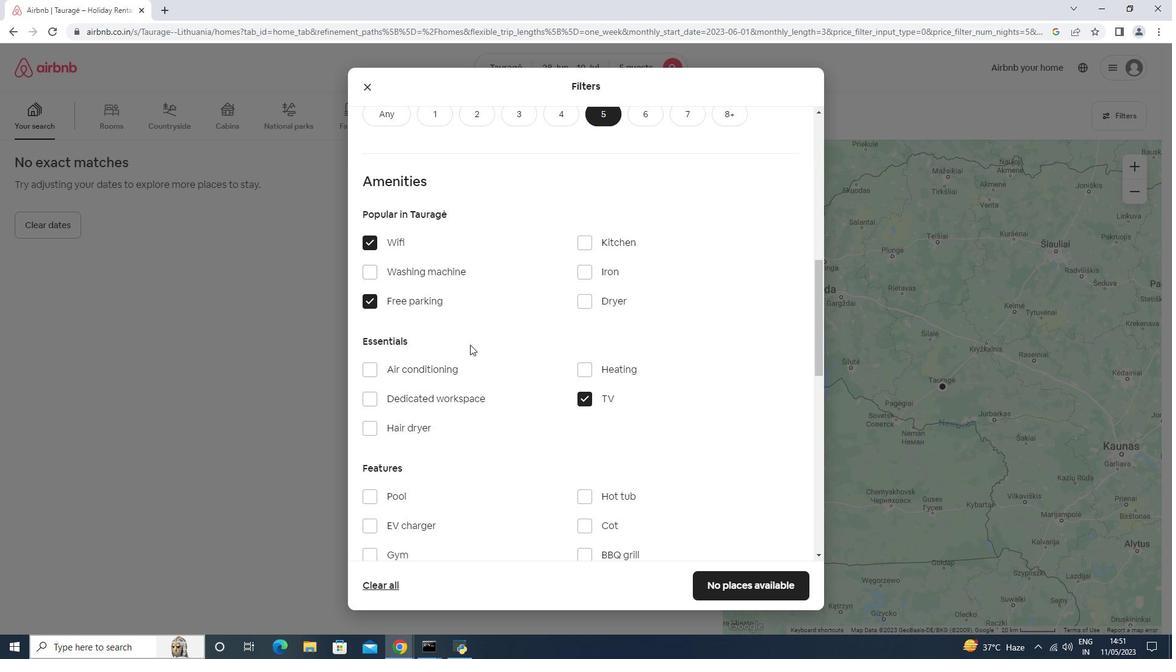 
Action: Mouse moved to (384, 252)
Screenshot: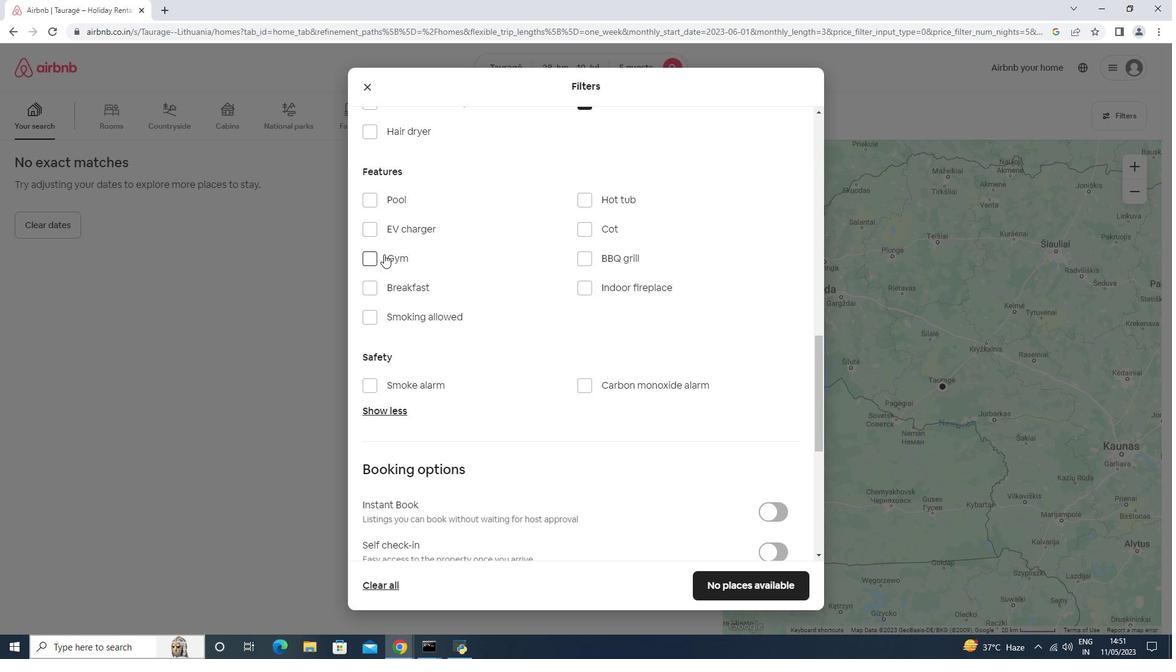 
Action: Mouse pressed left at (384, 252)
Screenshot: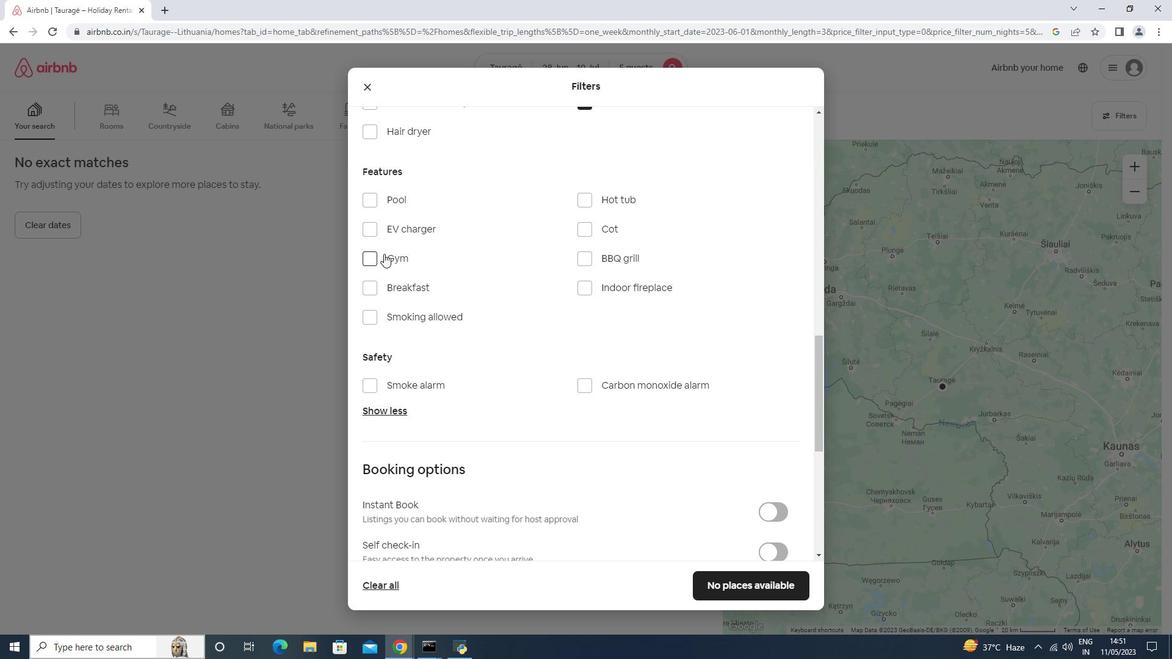 
Action: Mouse moved to (405, 292)
Screenshot: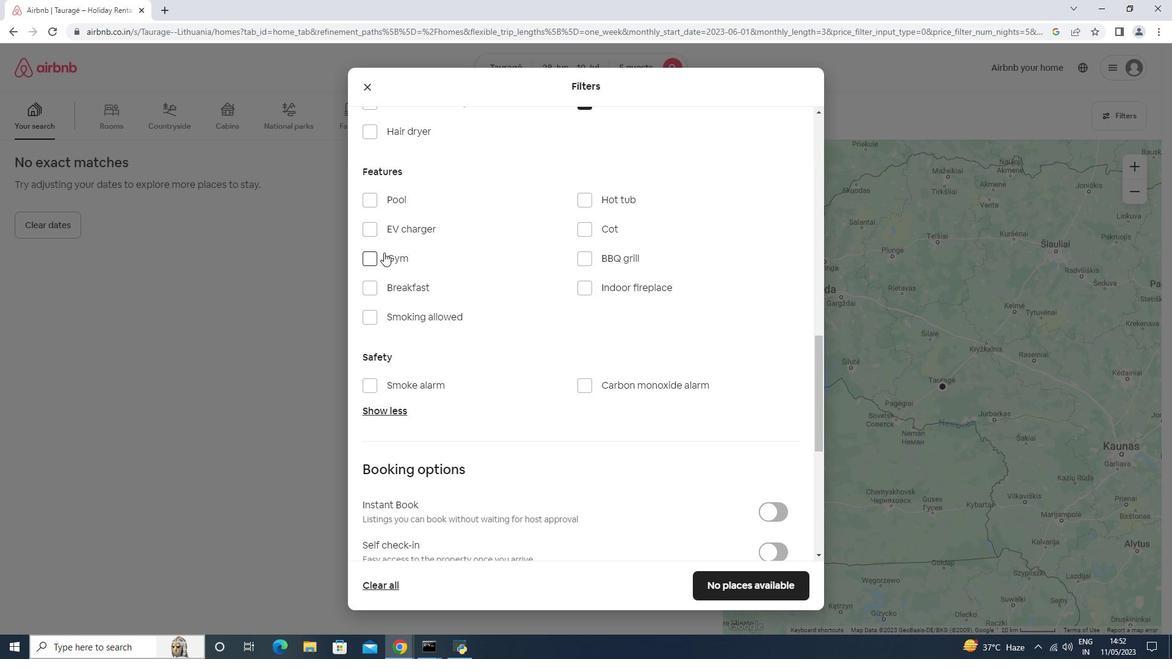 
Action: Mouse pressed left at (405, 292)
Screenshot: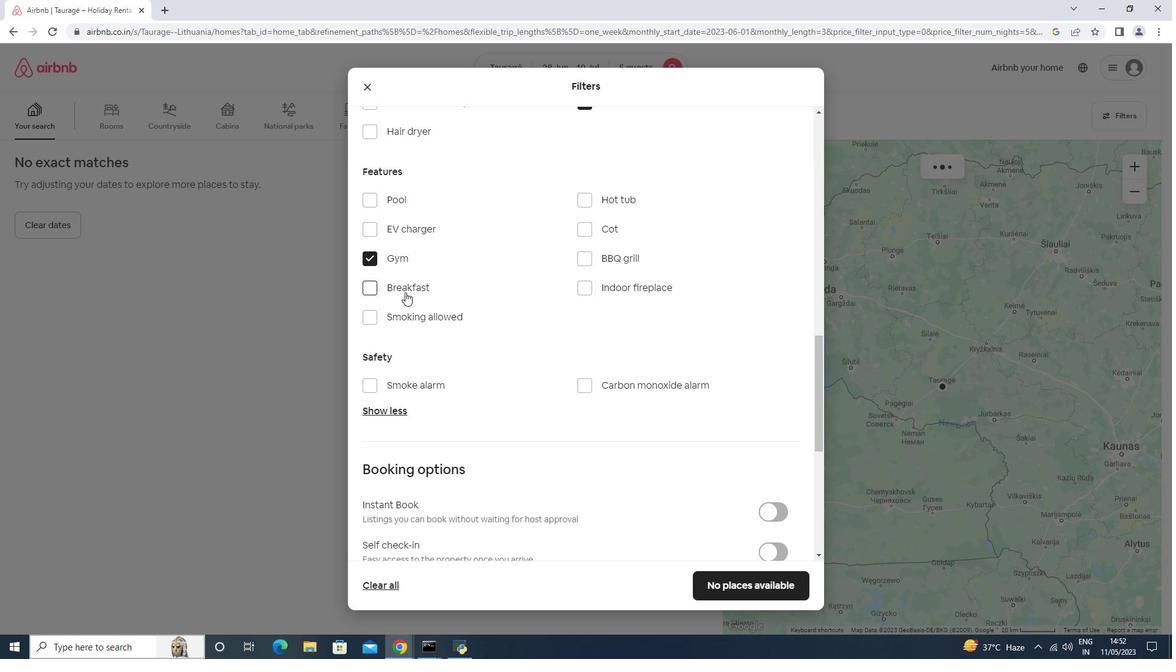 
Action: Mouse moved to (406, 293)
Screenshot: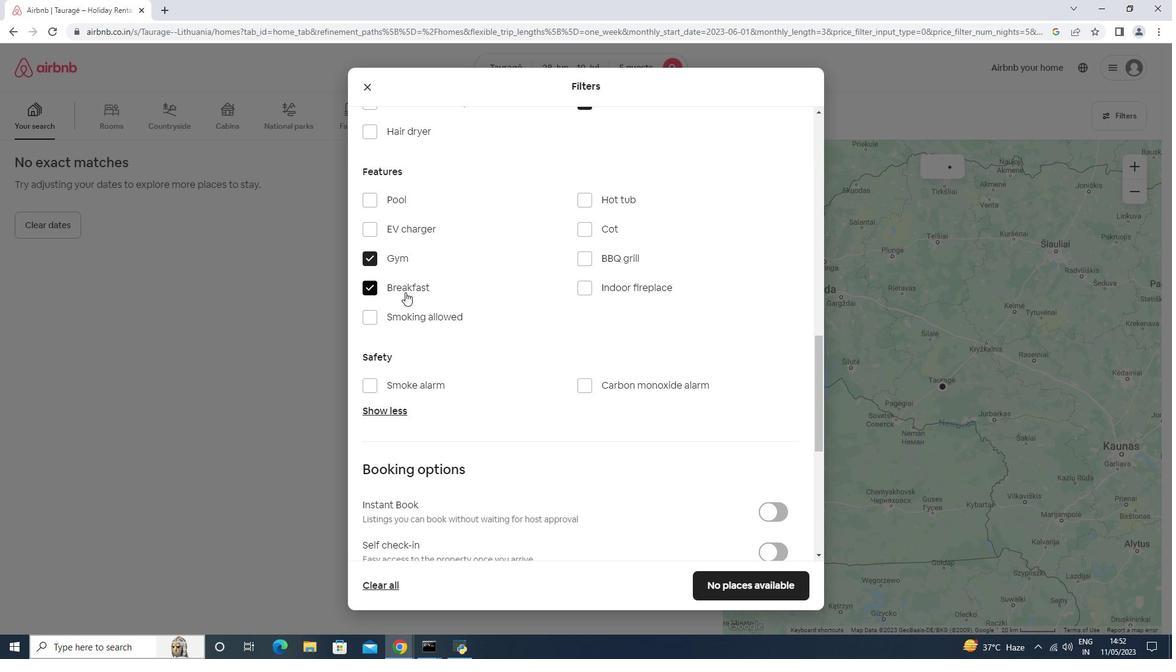 
Action: Mouse scrolled (406, 292) with delta (0, 0)
Screenshot: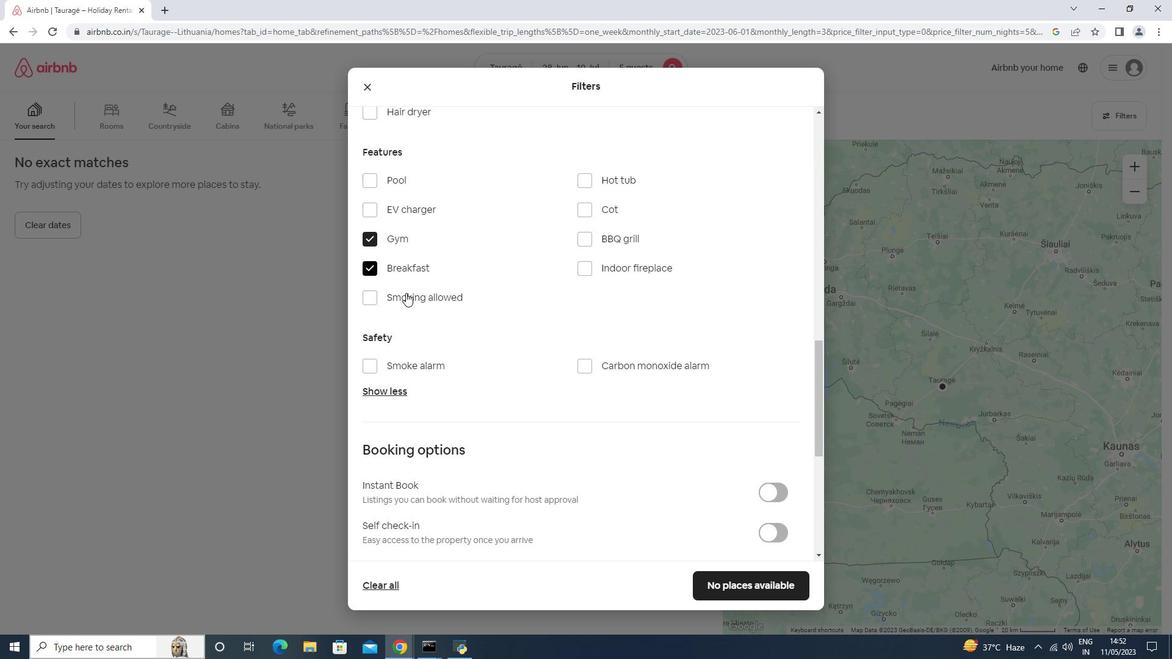 
Action: Mouse moved to (697, 404)
Screenshot: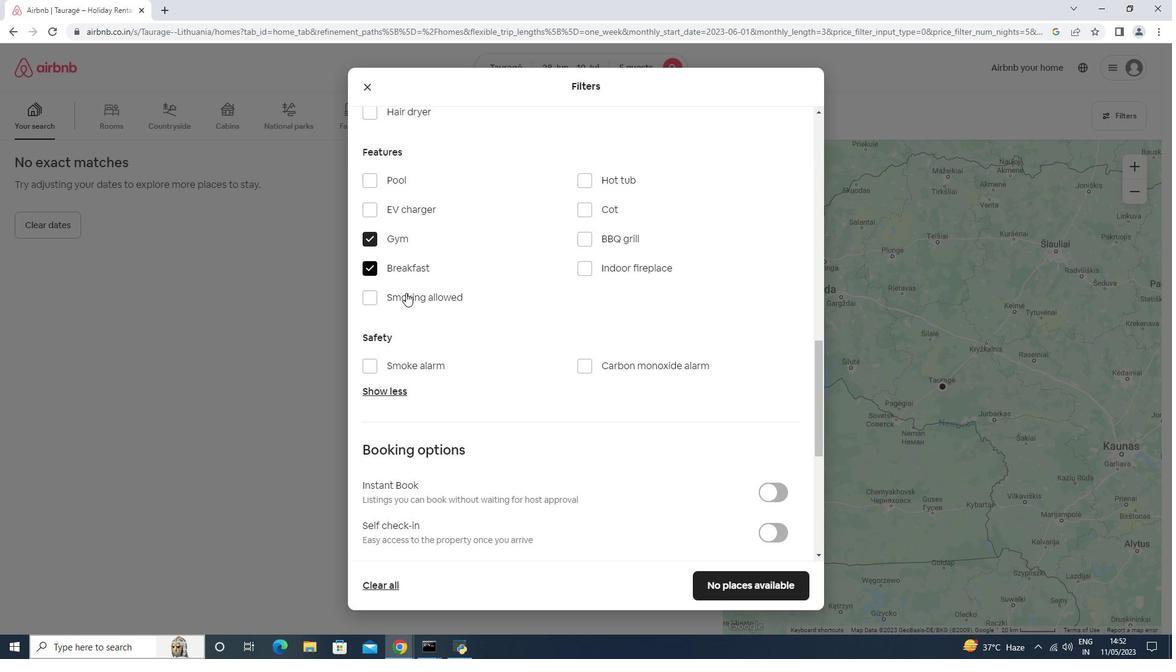 
Action: Mouse scrolled (406, 292) with delta (0, 0)
Screenshot: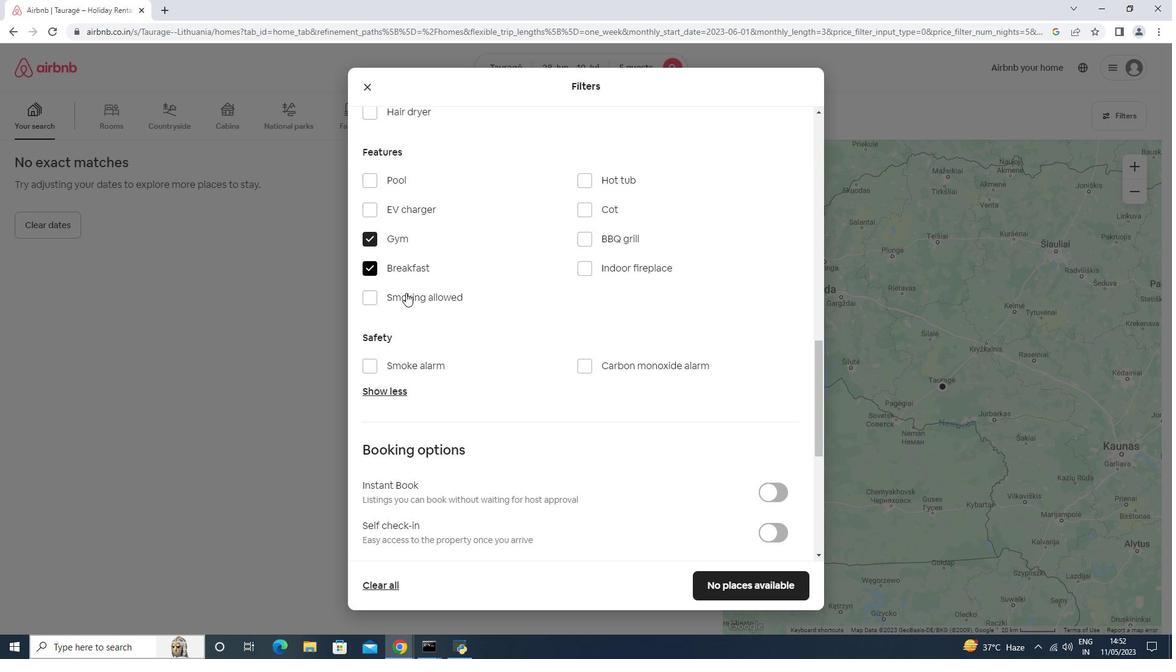 
Action: Mouse moved to (852, 457)
Screenshot: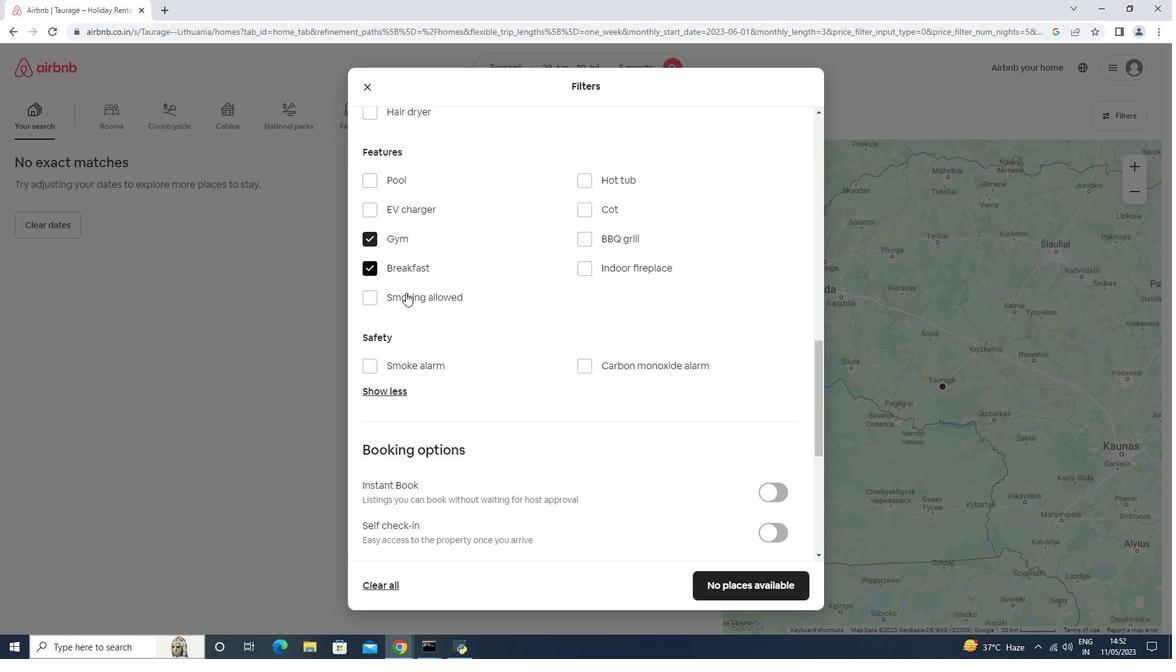 
Action: Mouse scrolled (406, 292) with delta (0, 0)
Screenshot: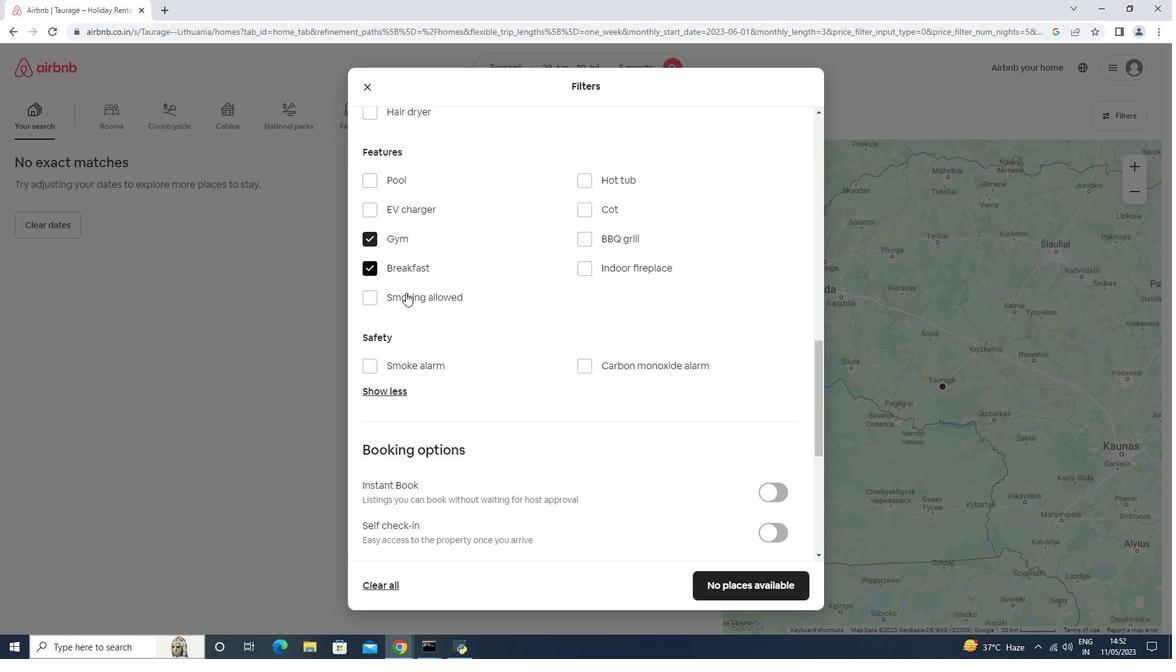 
Action: Mouse moved to (934, 483)
Screenshot: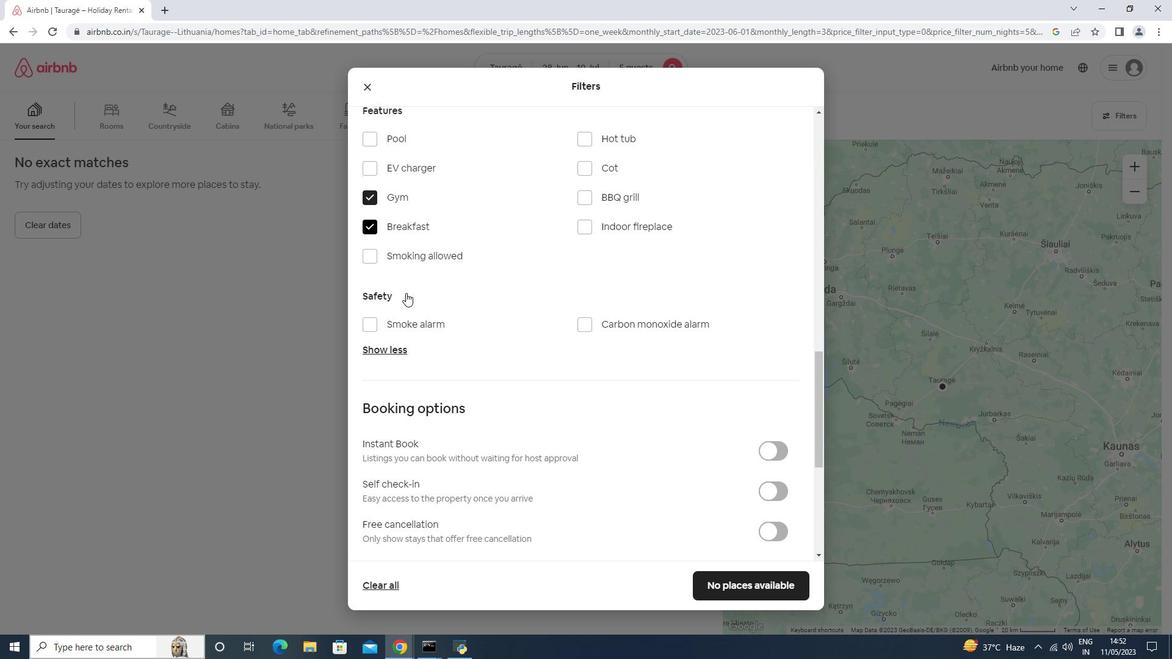 
Action: Mouse scrolled (406, 292) with delta (0, 0)
Screenshot: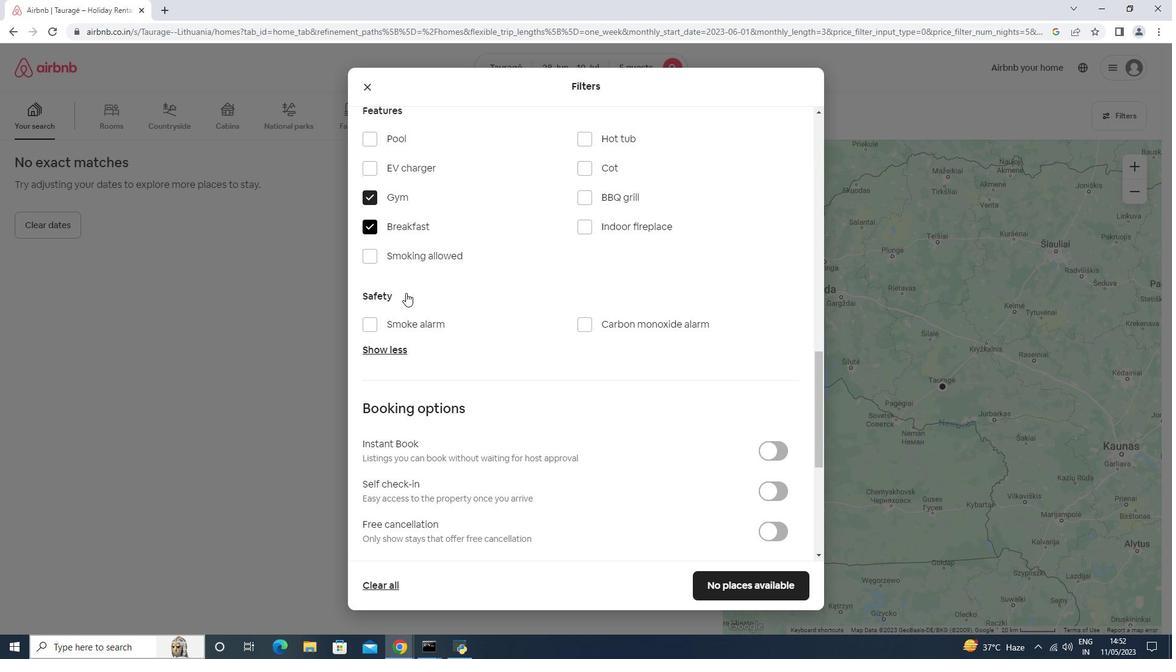 
Action: Mouse moved to (781, 244)
Screenshot: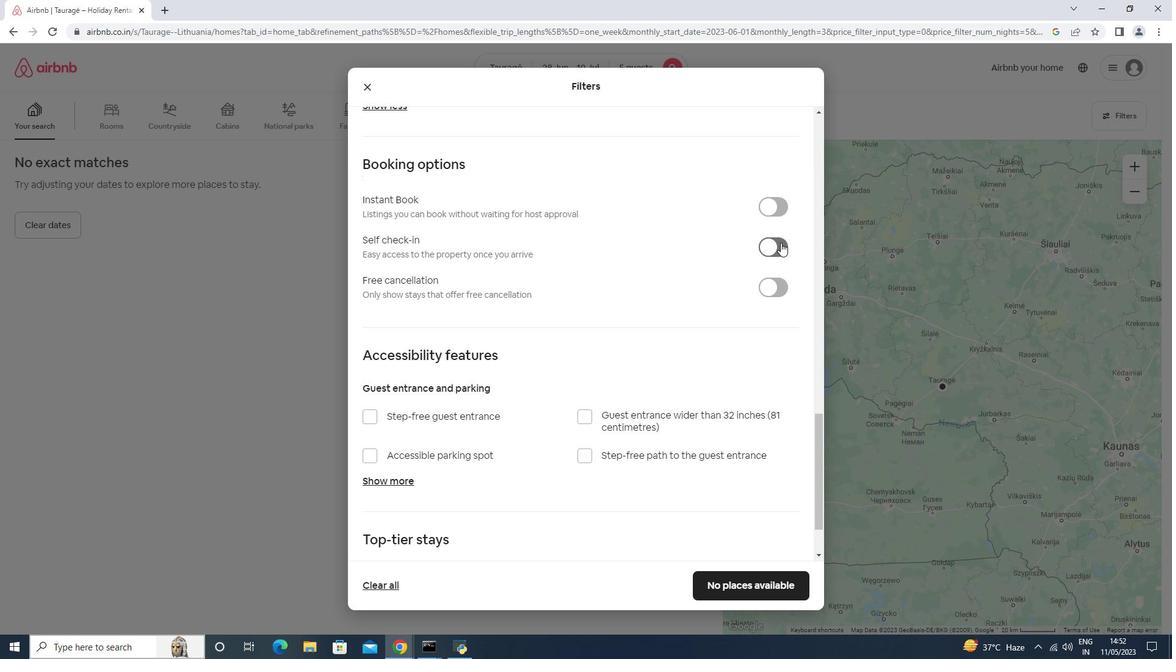 
Action: Mouse pressed left at (781, 244)
Screenshot: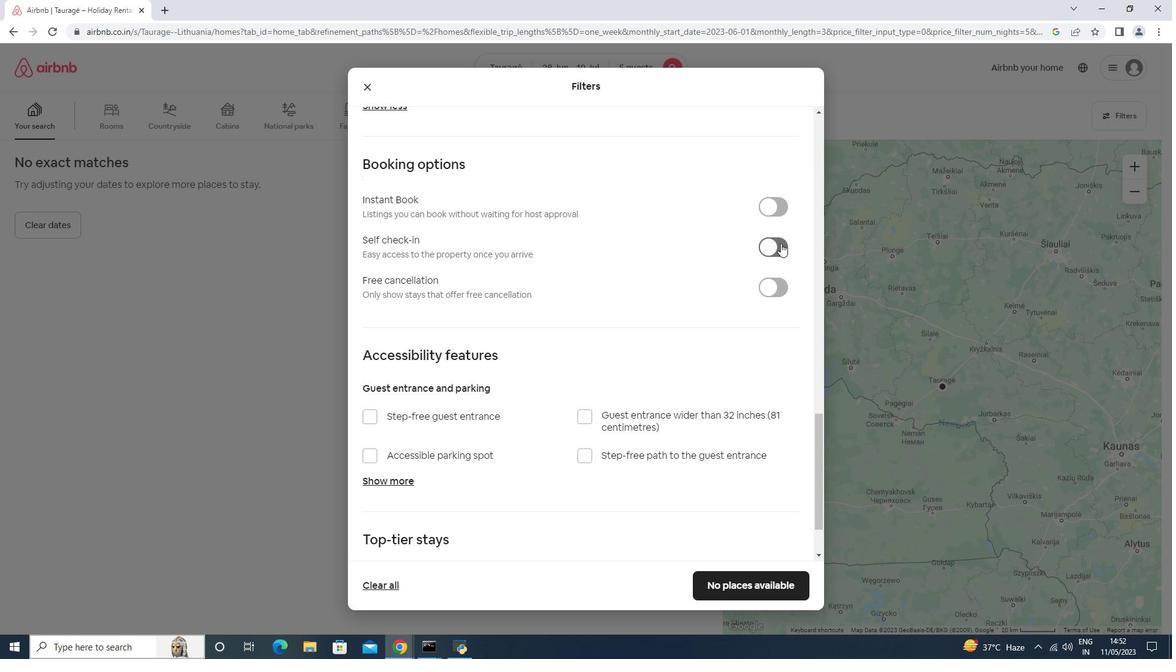 
Action: Mouse moved to (461, 475)
Screenshot: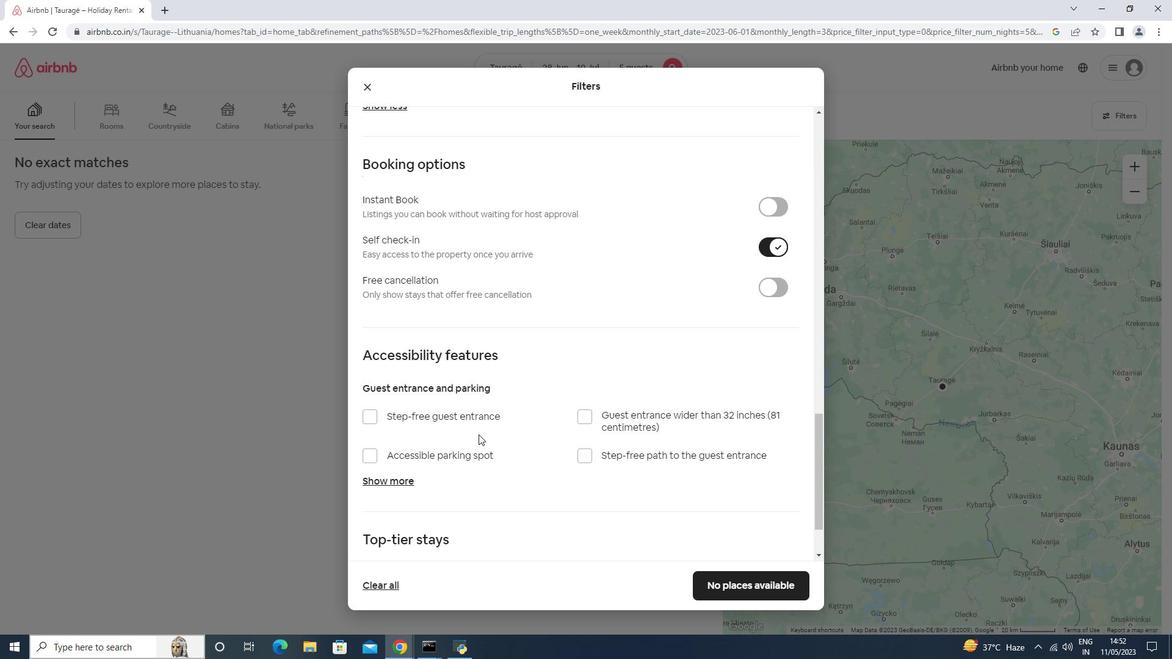 
Action: Mouse scrolled (461, 475) with delta (0, 0)
Screenshot: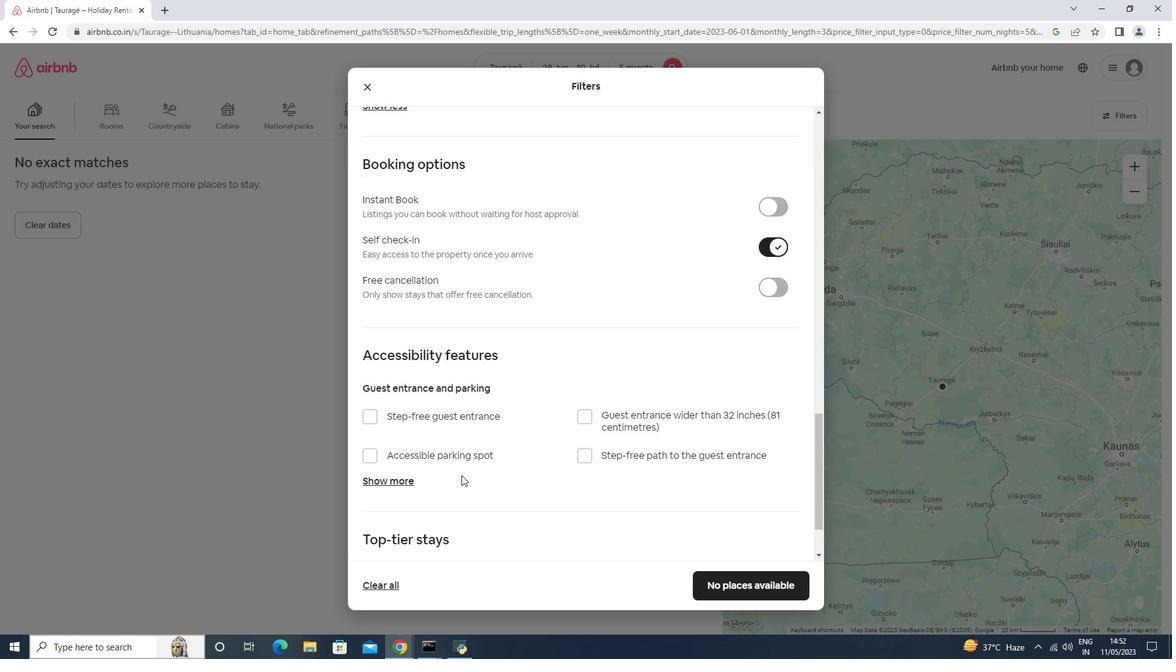 
Action: Mouse scrolled (461, 475) with delta (0, 0)
Screenshot: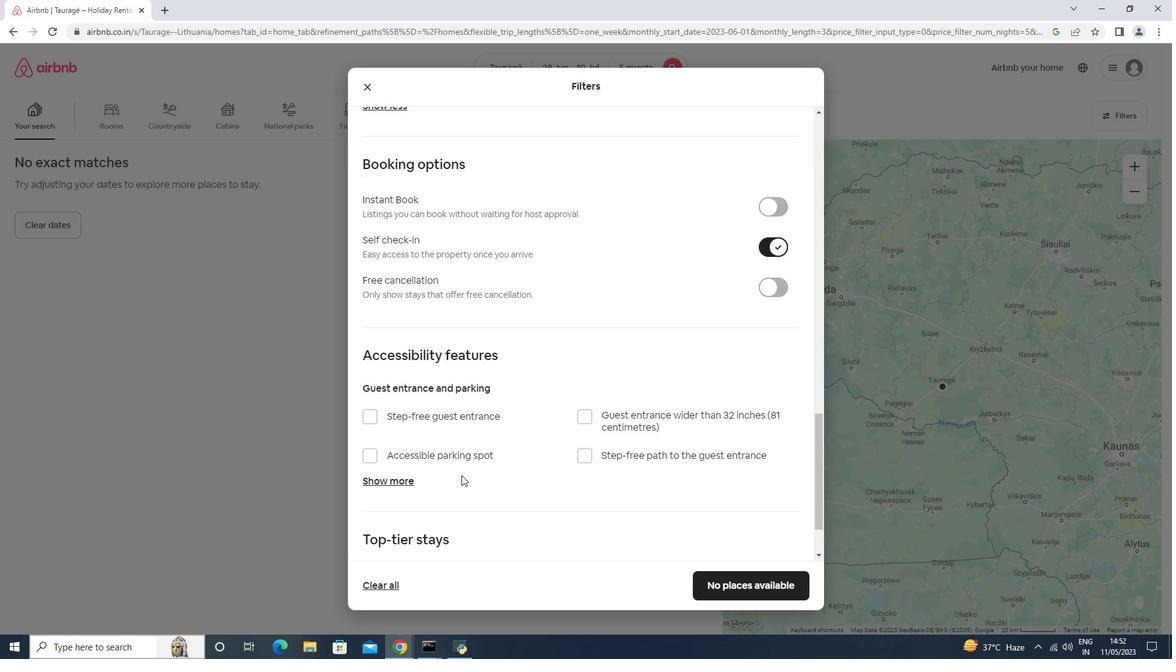 
Action: Mouse moved to (431, 395)
Screenshot: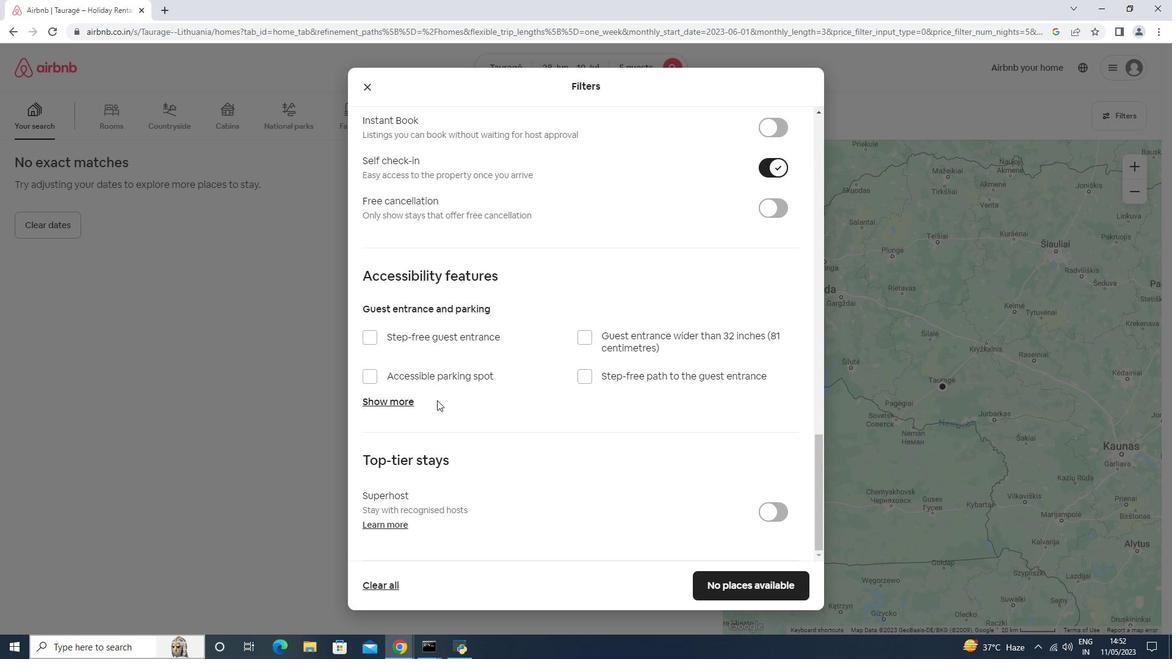 
Action: Mouse scrolled (431, 394) with delta (0, 0)
Screenshot: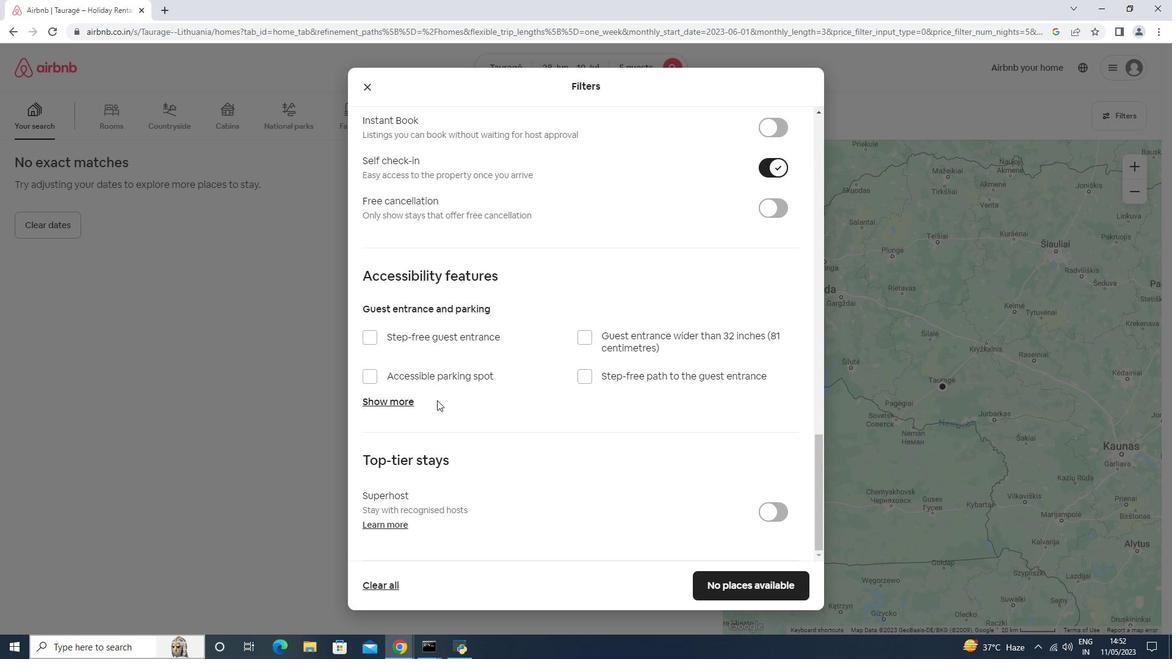 
Action: Mouse moved to (431, 393)
Screenshot: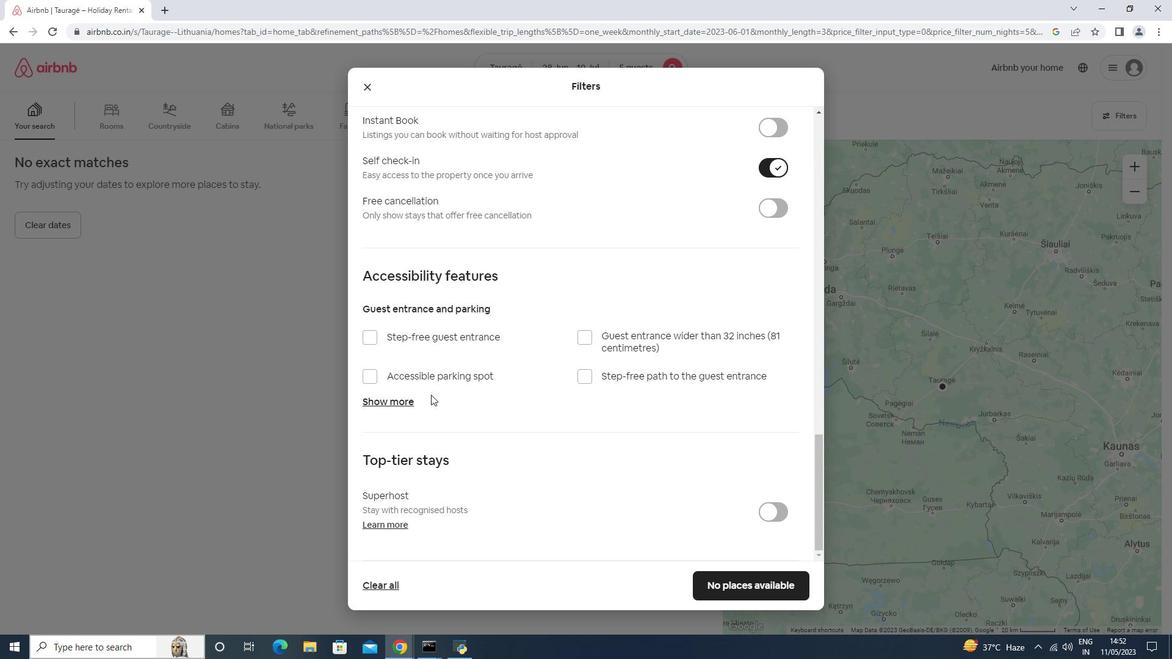
Action: Mouse scrolled (431, 394) with delta (0, 0)
Screenshot: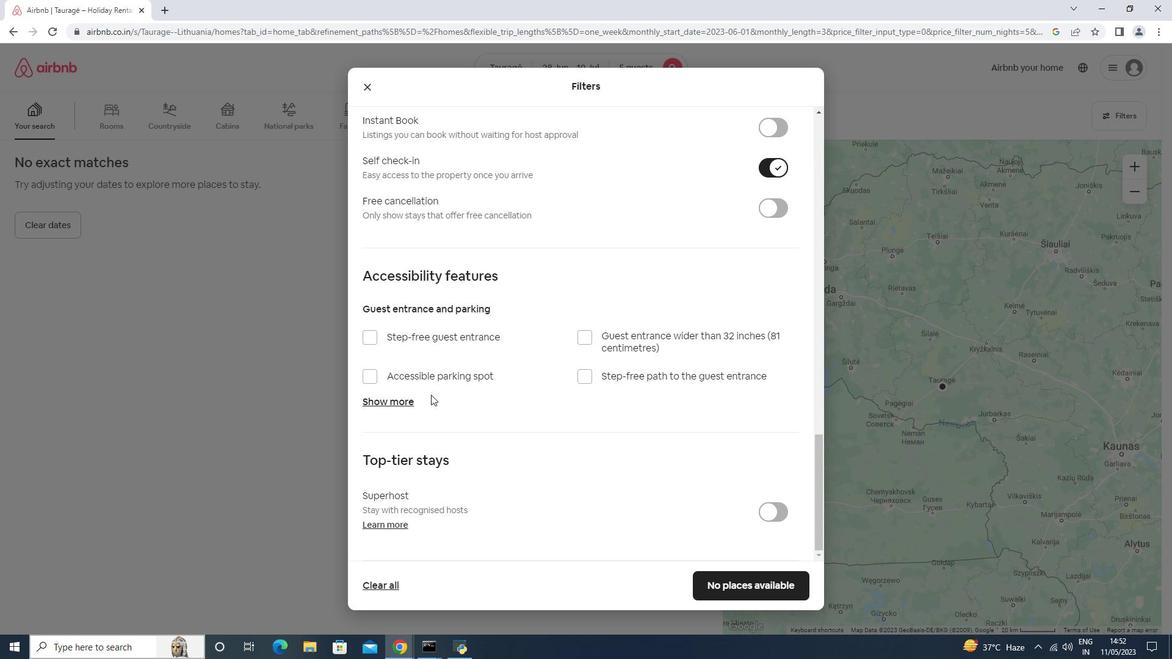 
Action: Mouse moved to (433, 393)
Screenshot: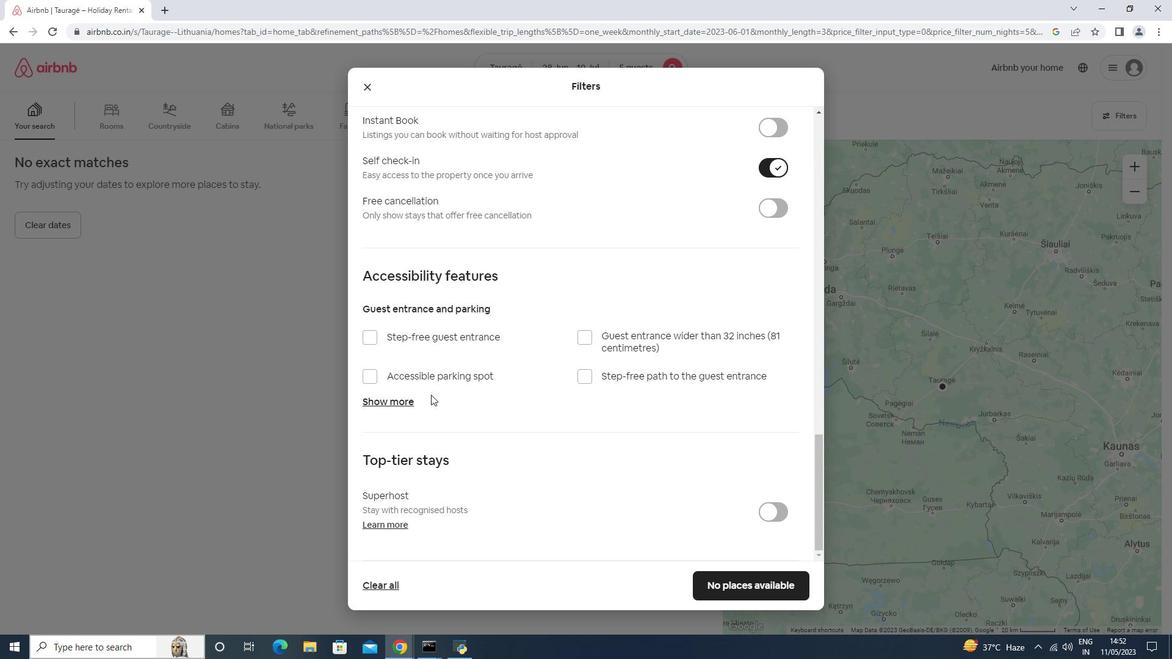 
Action: Mouse scrolled (431, 394) with delta (0, 0)
Screenshot: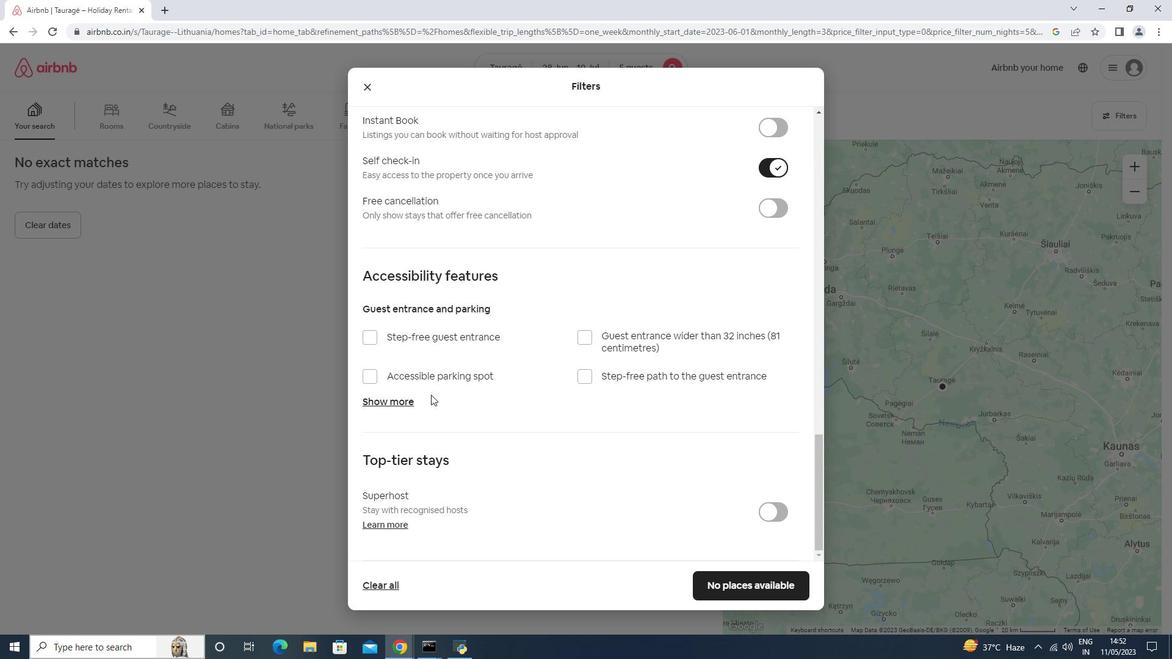 
Action: Mouse moved to (770, 541)
Screenshot: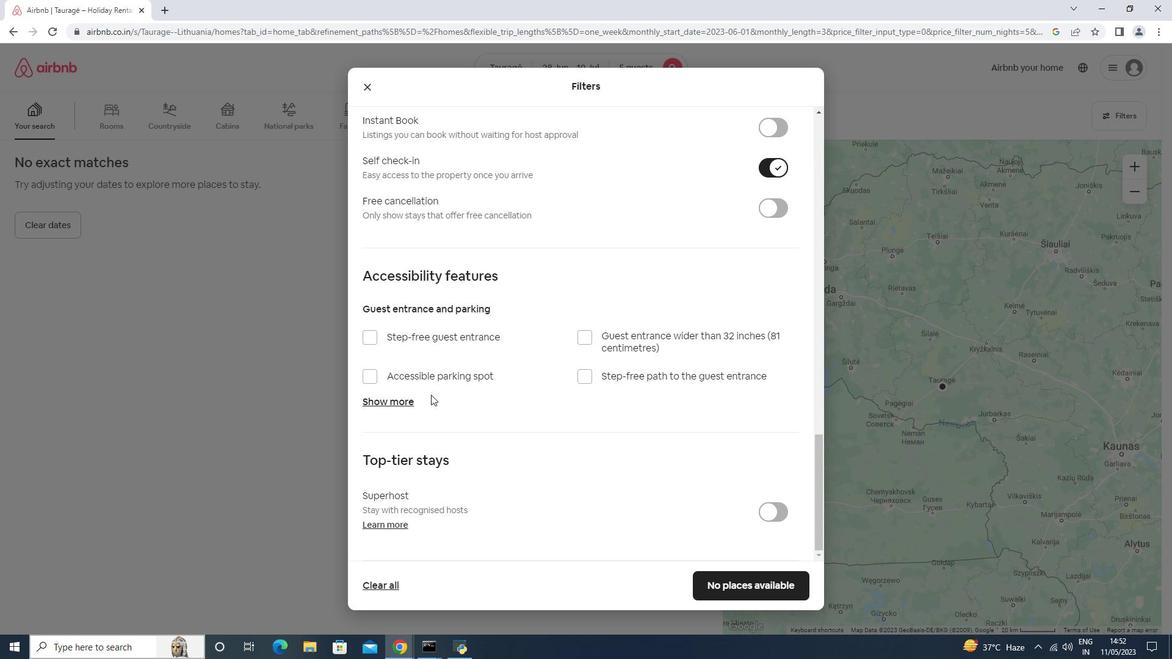 
Action: Mouse scrolled (431, 394) with delta (0, 0)
Screenshot: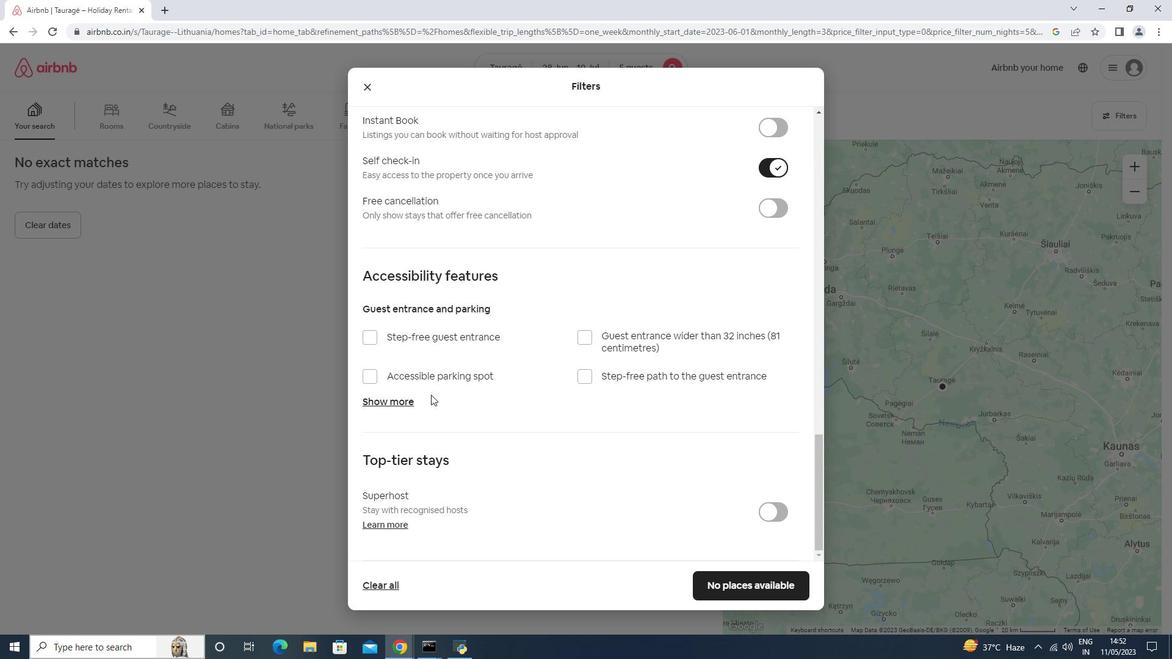 
Action: Mouse moved to (834, 593)
Screenshot: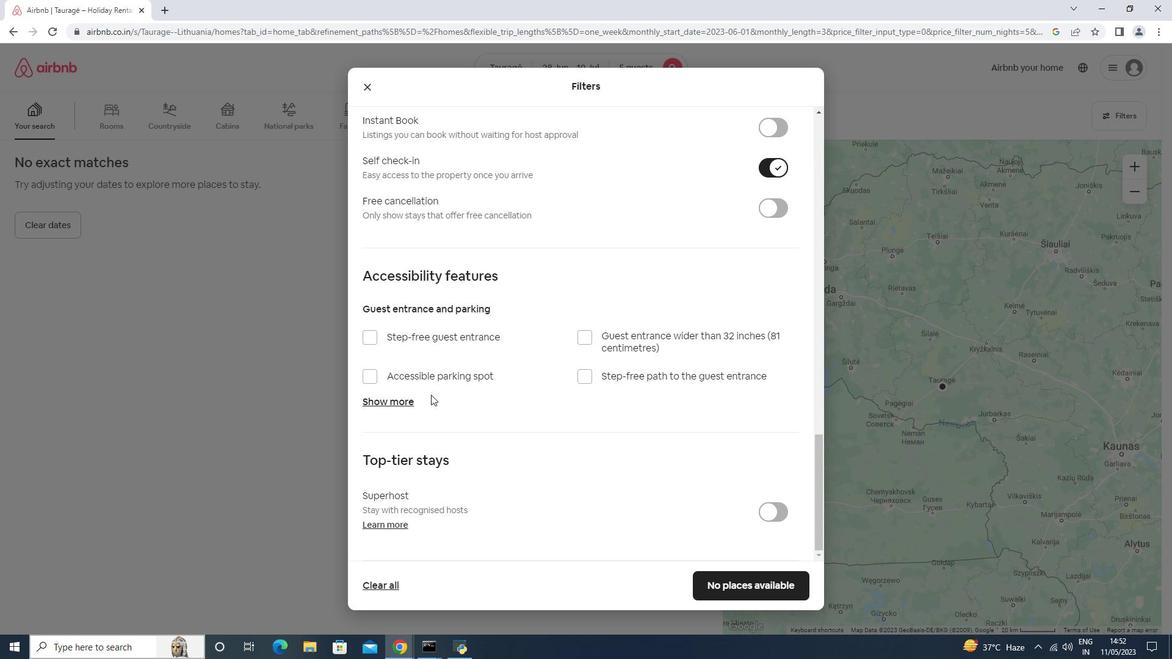 
Action: Mouse scrolled (431, 394) with delta (0, 0)
Screenshot: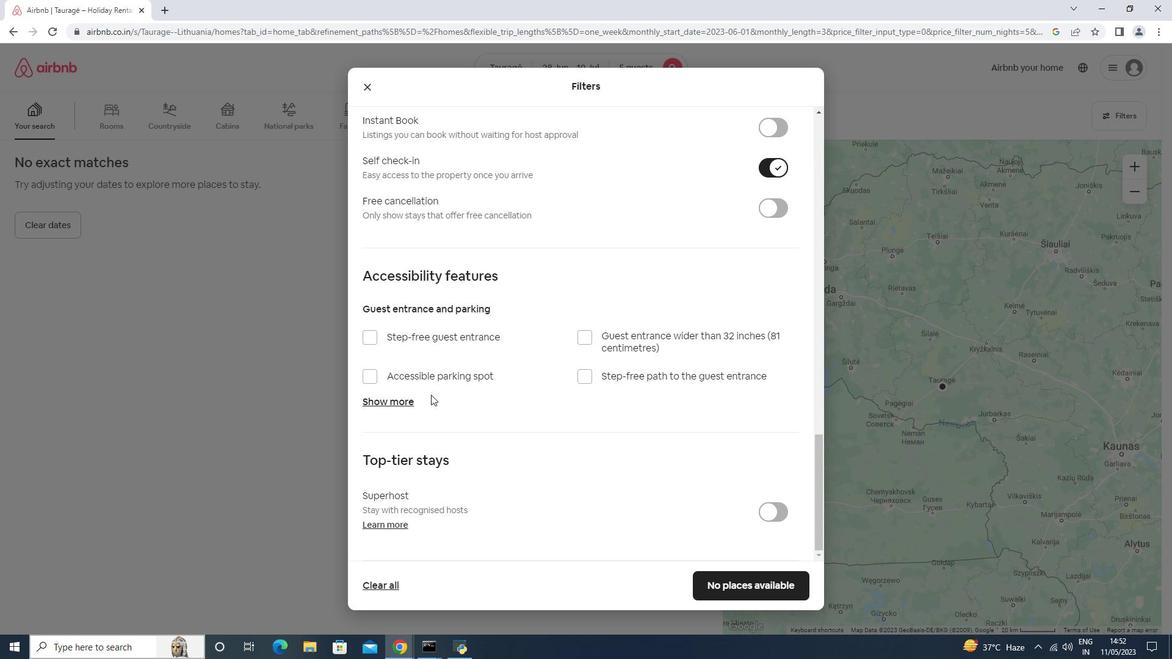 
Action: Mouse moved to (787, 585)
Screenshot: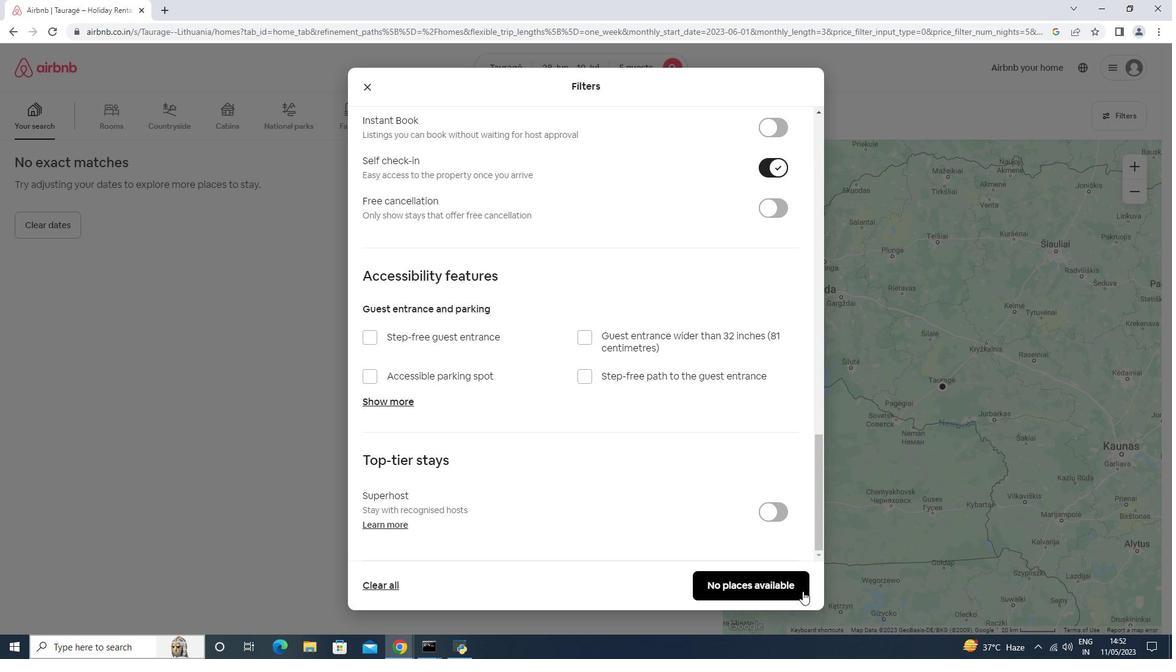 
Action: Mouse pressed left at (787, 585)
Screenshot: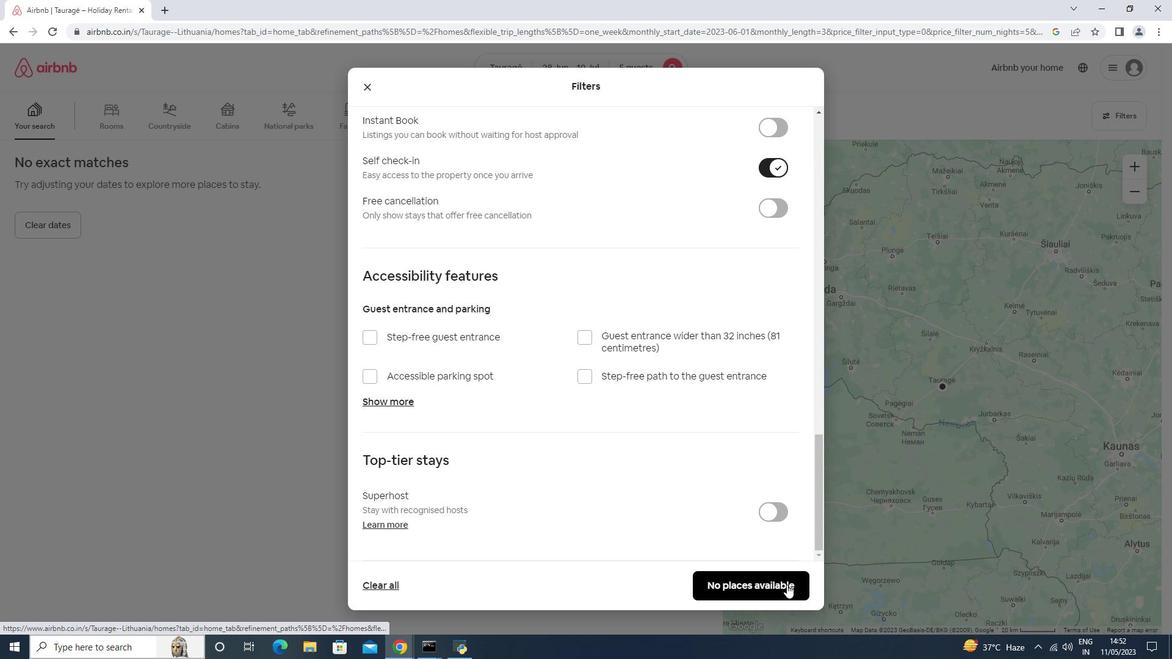 
Action: Mouse moved to (784, 575)
Screenshot: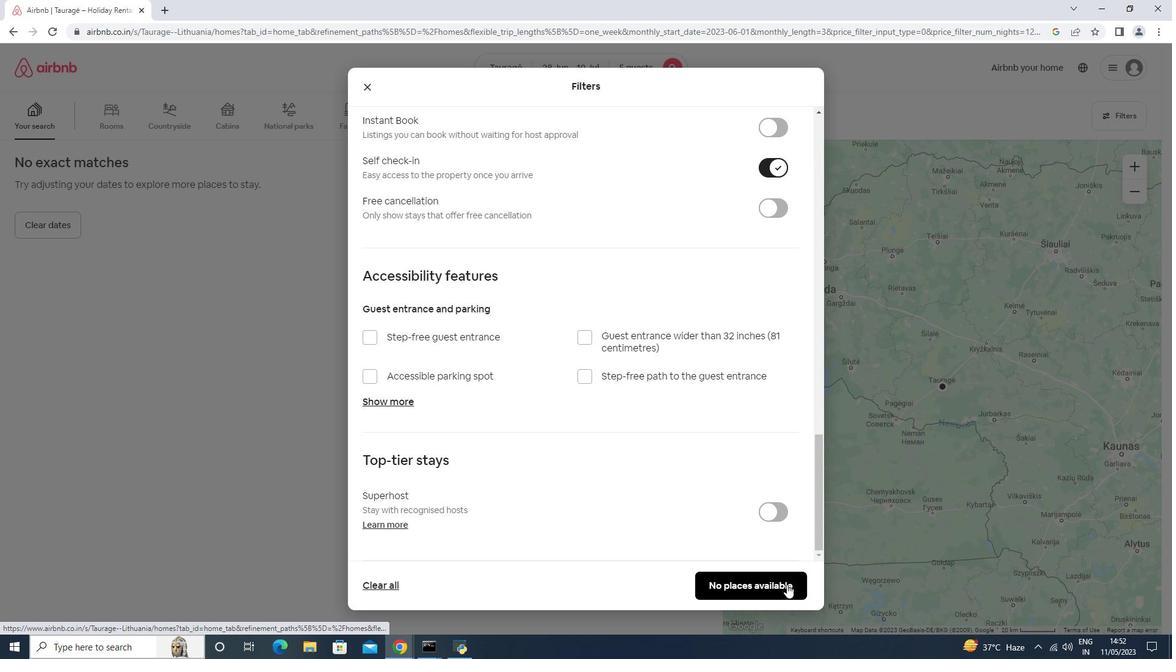 
